 Task: Add an event with the title Second Webinar: Advanced Social Media Advertising, date '2023/10/16', time 7:50 AM to 9:50 AMand add a description: Throughout the PIP Discussion, an emphasis will be placed on fostering a positive and growth-oriented mindset. The employee will be encouraged to take ownership of their development, ask questions, and seek clarification when needed. The supervisor will provide support, encouragement, and guidance to help the employee succeed.Select event color  Tomato . Add location for the event as: Sofia, Bulgaria, logged in from the account softage.8@softage.netand send the event invitation to softage.5@softage.net and softage.6@softage.net. Set a reminder for the event Weekly on Sunday
Action: Mouse moved to (28, 91)
Screenshot: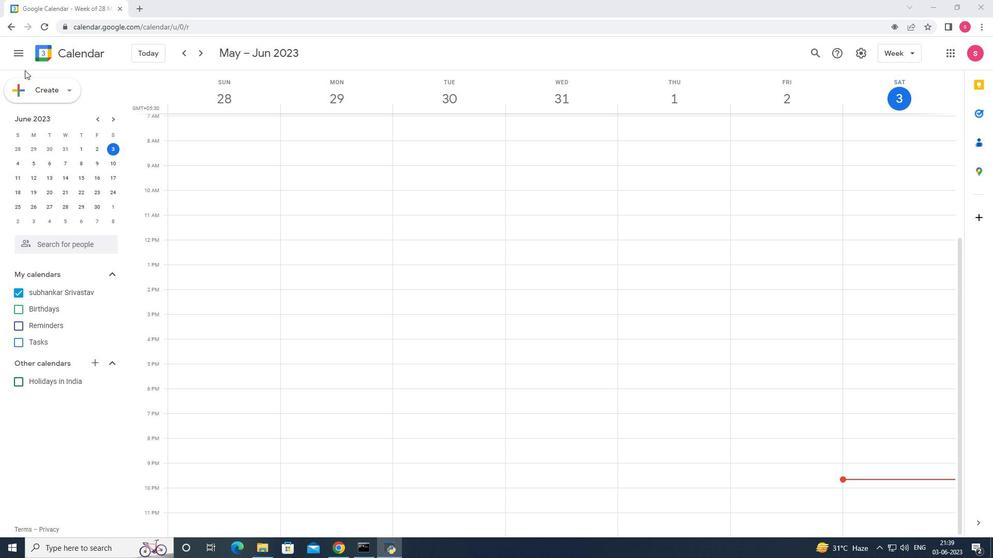 
Action: Mouse pressed left at (28, 91)
Screenshot: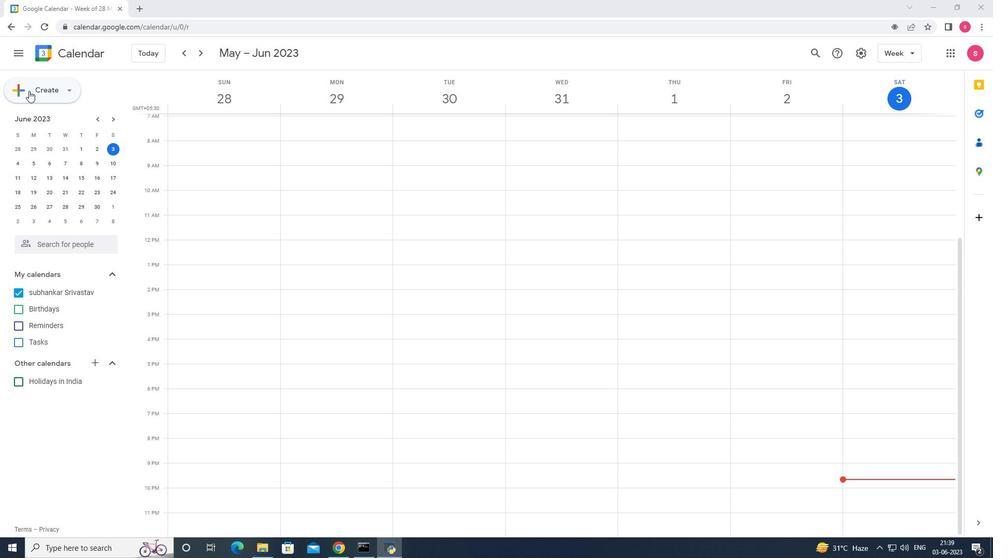
Action: Mouse moved to (44, 121)
Screenshot: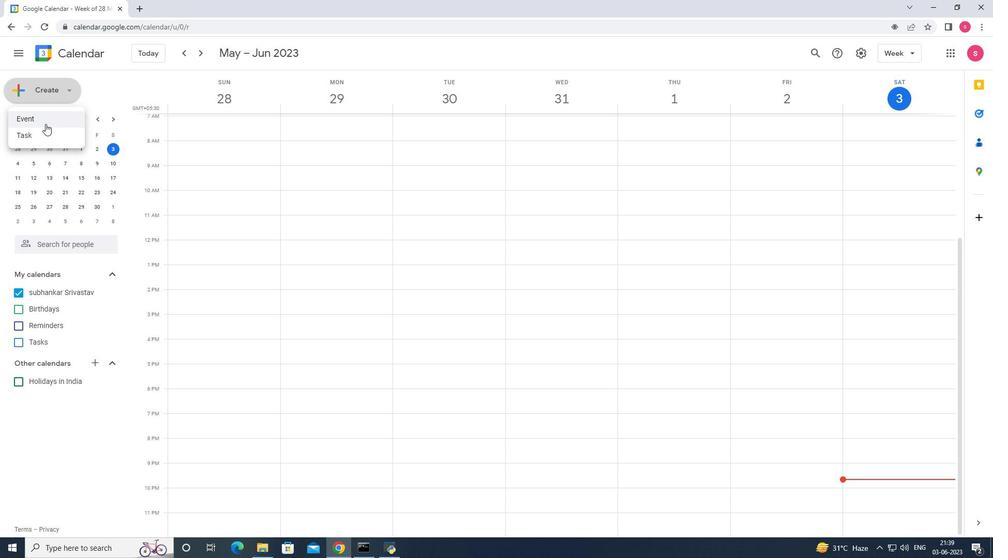 
Action: Mouse pressed left at (44, 121)
Screenshot: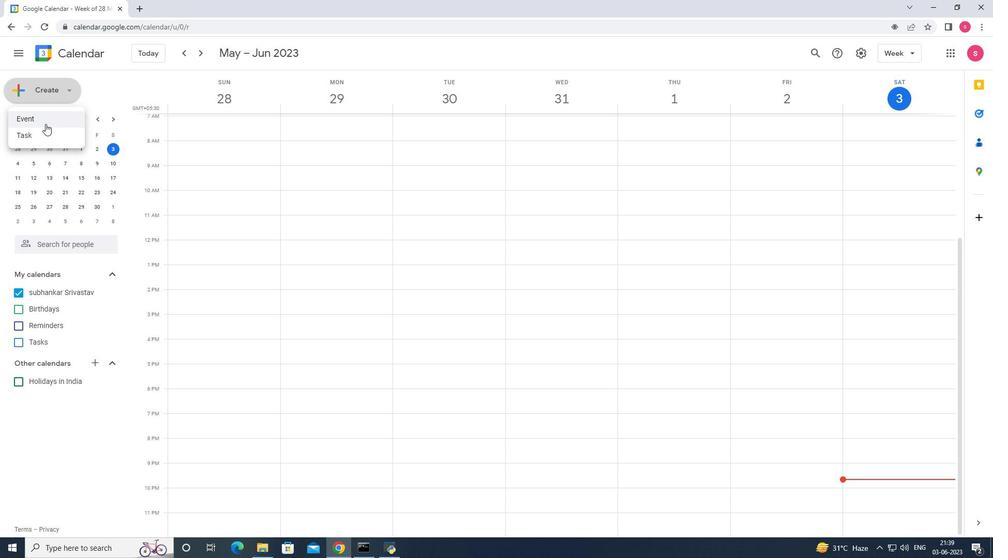 
Action: Mouse moved to (752, 475)
Screenshot: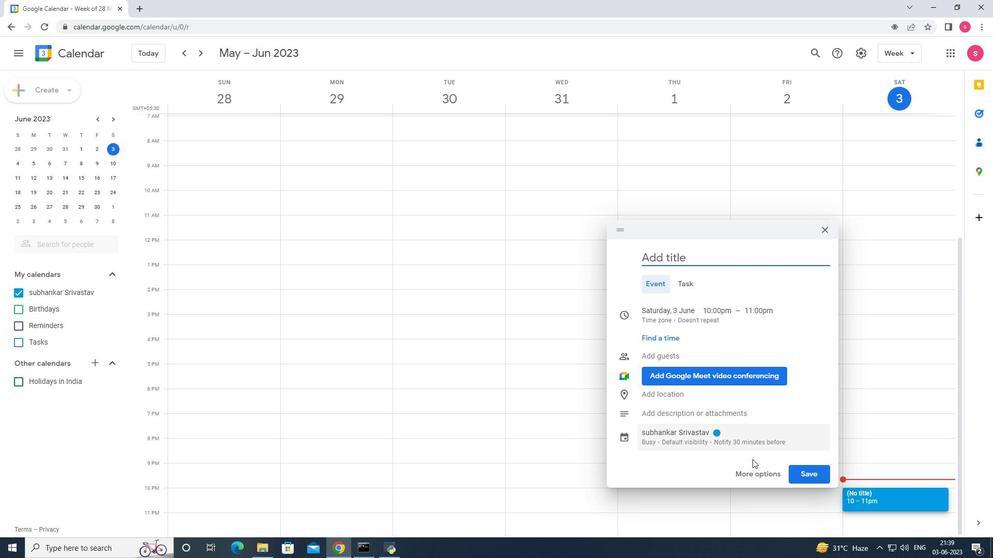 
Action: Mouse pressed left at (752, 475)
Screenshot: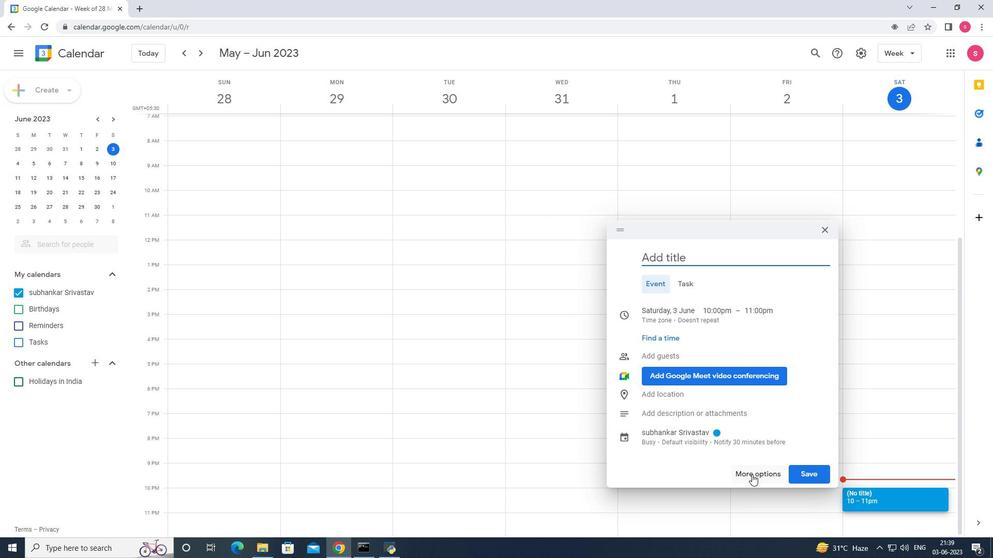 
Action: Mouse moved to (66, 59)
Screenshot: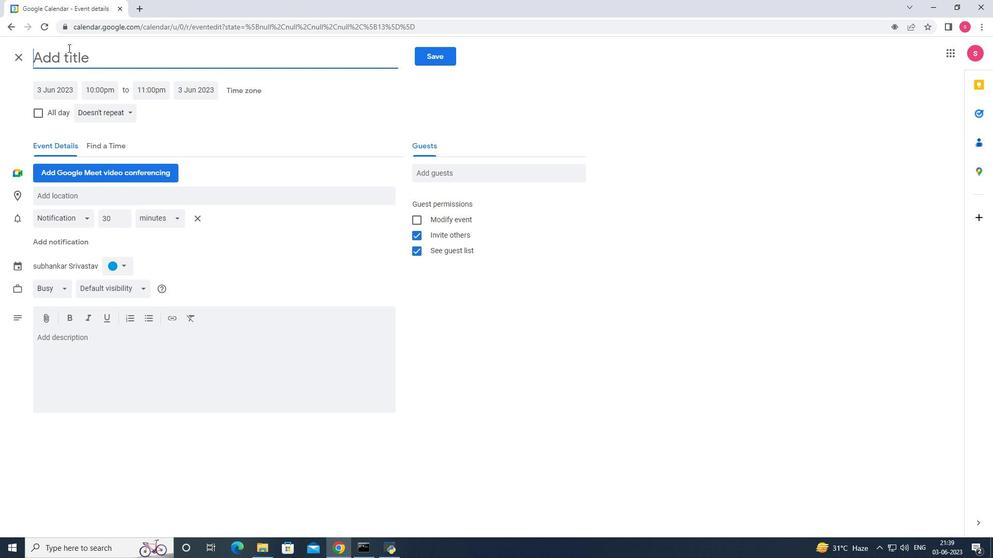 
Action: Mouse pressed left at (66, 59)
Screenshot: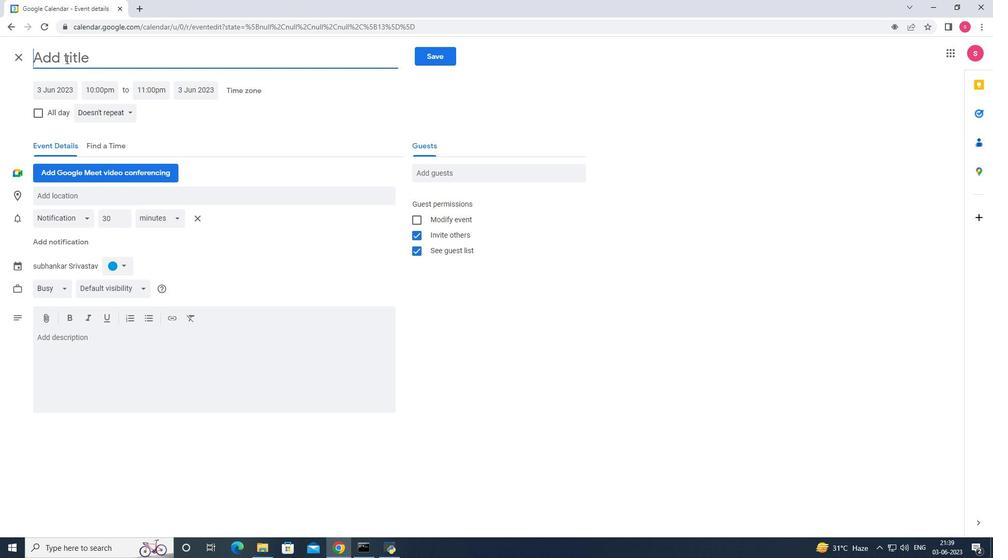 
Action: Key pressed <Key.shift_r>Second<Key.space><Key.shift_r>Webinar;<Key.backspace><Key.shift>:<Key.space><Key.shift_r>Advanced<Key.space>social<Key.space>
Screenshot: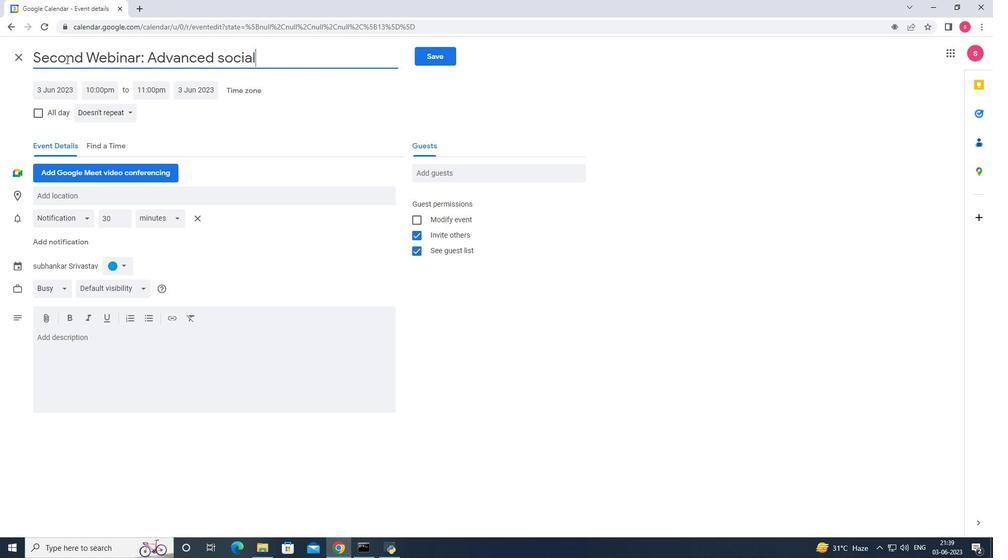 
Action: Mouse moved to (227, 61)
Screenshot: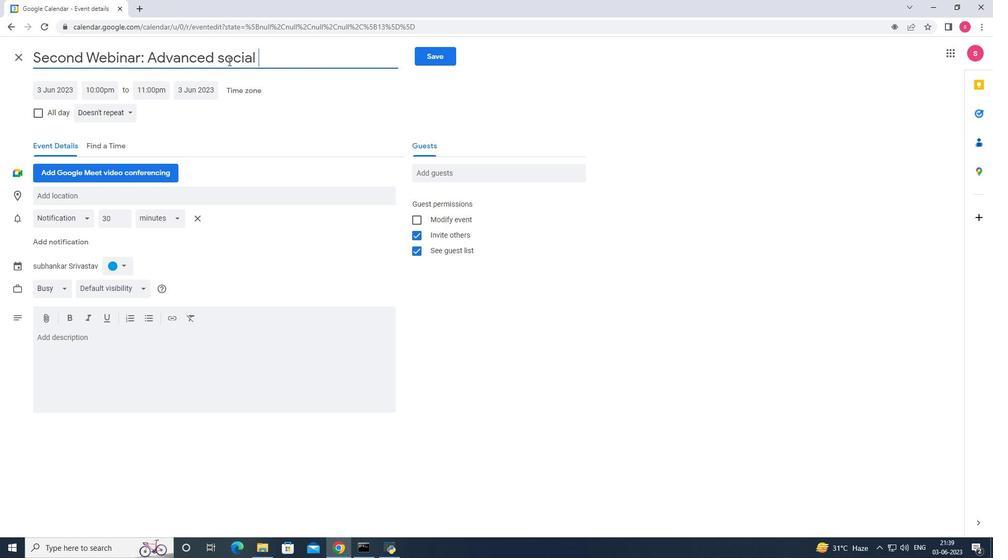 
Action: Mouse pressed left at (227, 61)
Screenshot: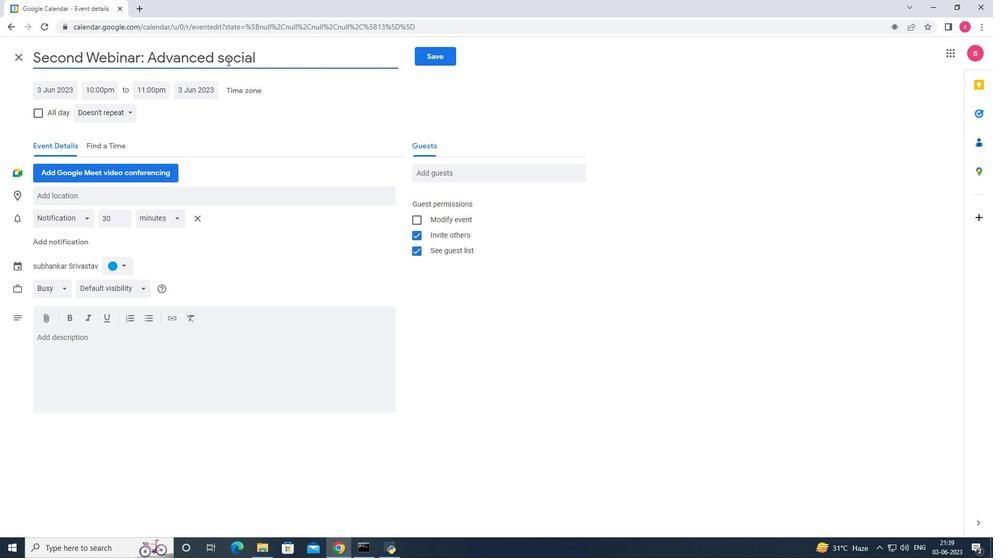 
Action: Mouse moved to (235, 60)
Screenshot: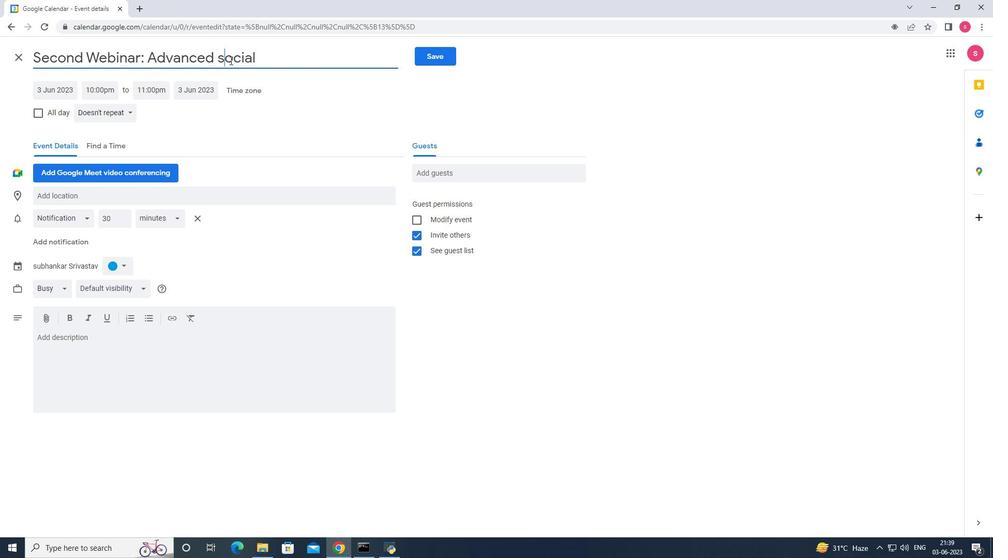 
Action: Key pressed <Key.backspace><Key.shift_r>S
Screenshot: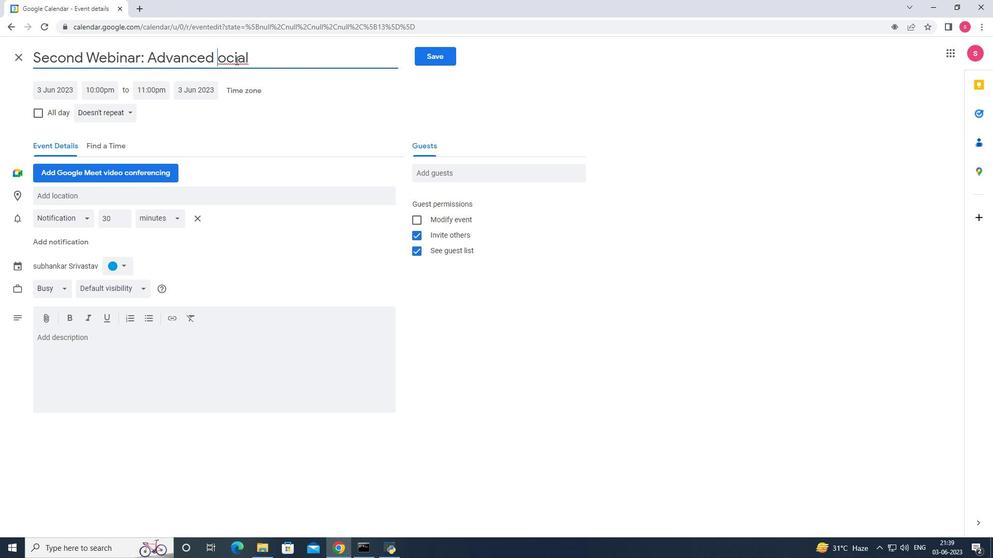 
Action: Mouse moved to (268, 59)
Screenshot: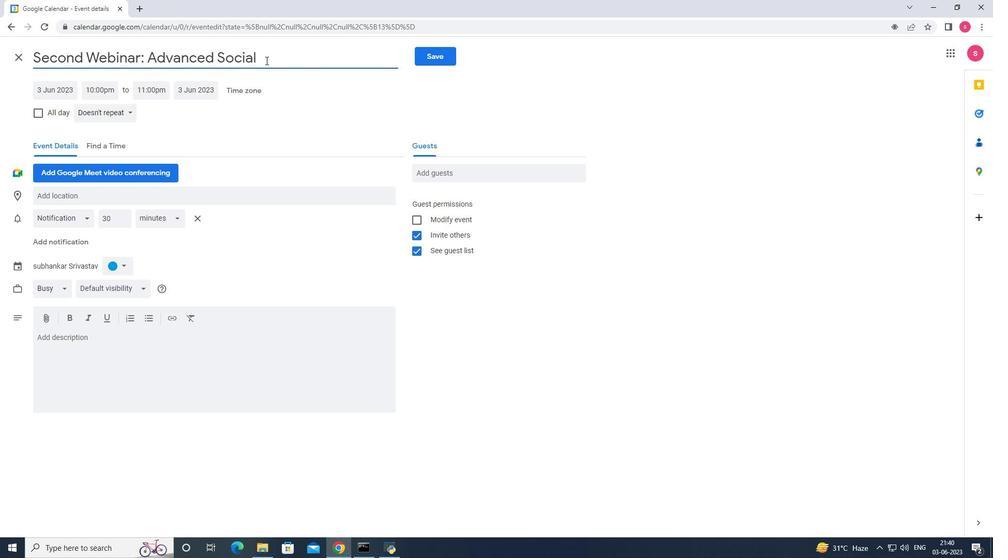 
Action: Mouse pressed left at (268, 59)
Screenshot: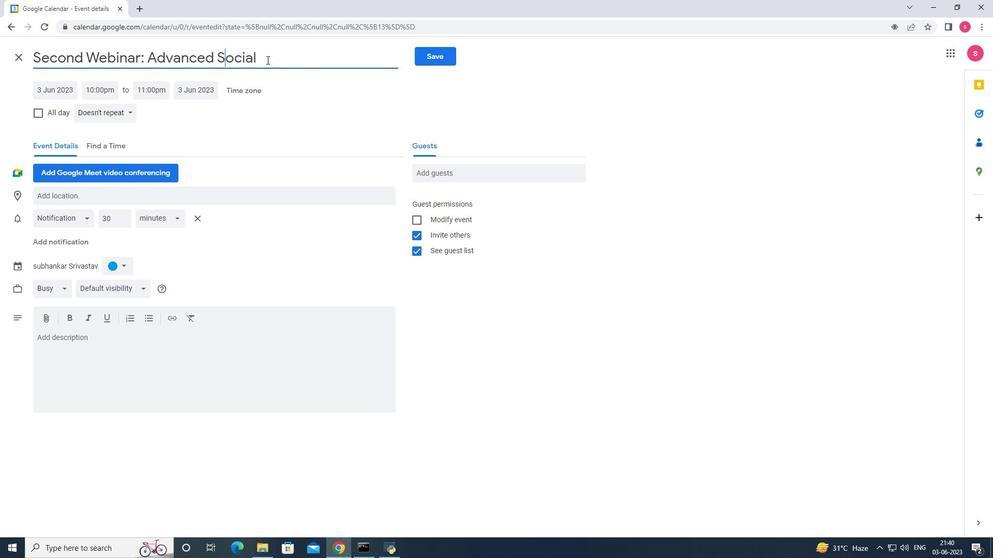 
Action: Key pressed <Key.shift>Media<Key.space><Key.shift_r>Advertising<Key.space>
Screenshot: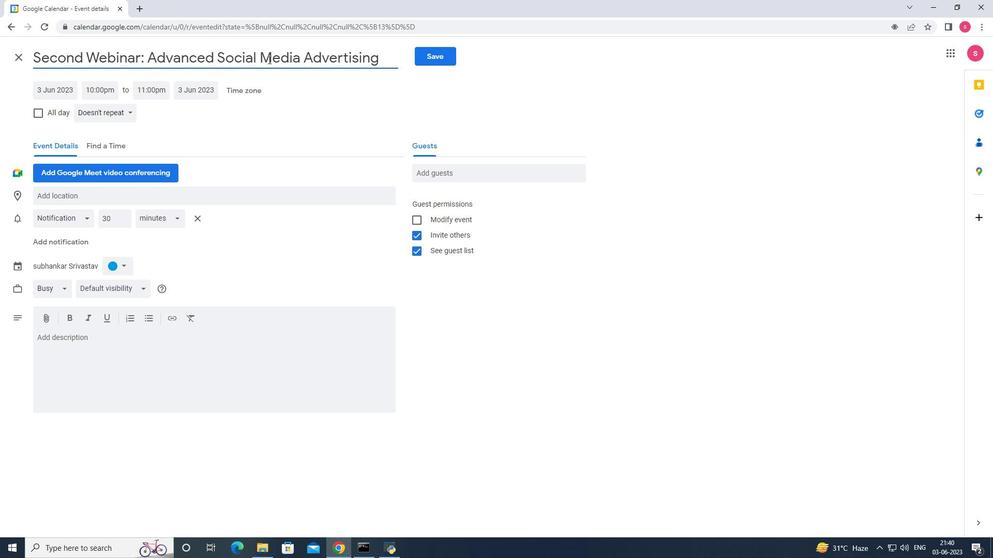 
Action: Mouse moved to (225, 137)
Screenshot: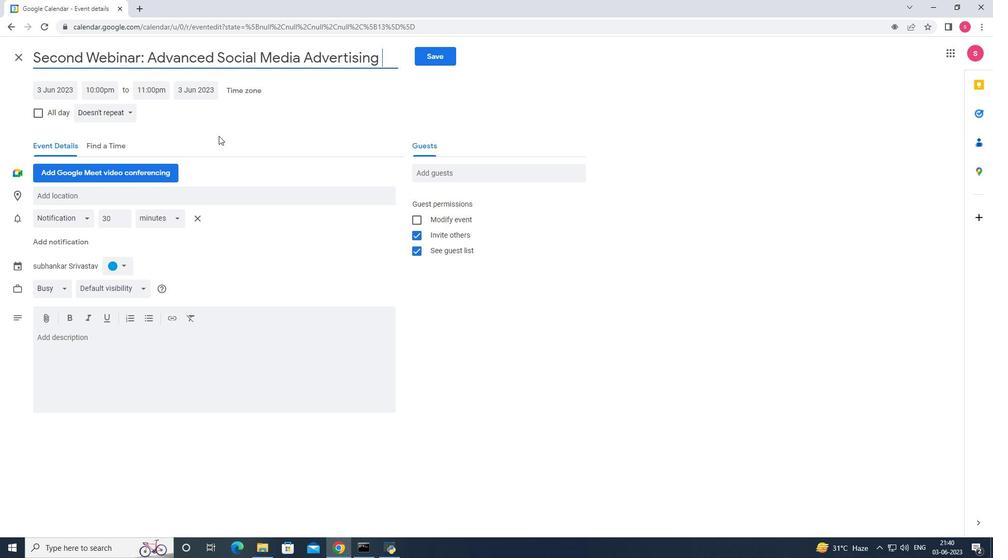 
Action: Mouse pressed left at (225, 137)
Screenshot: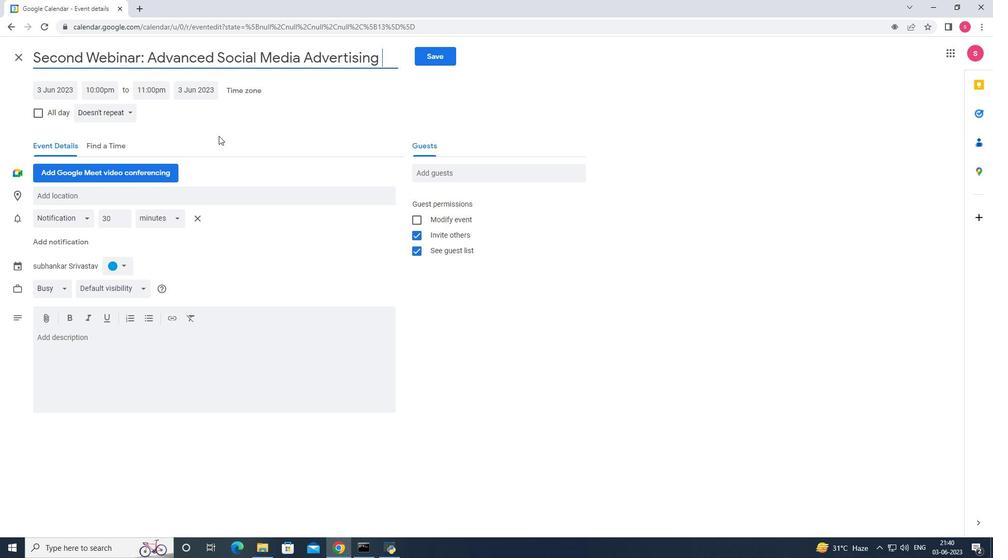 
Action: Mouse moved to (58, 92)
Screenshot: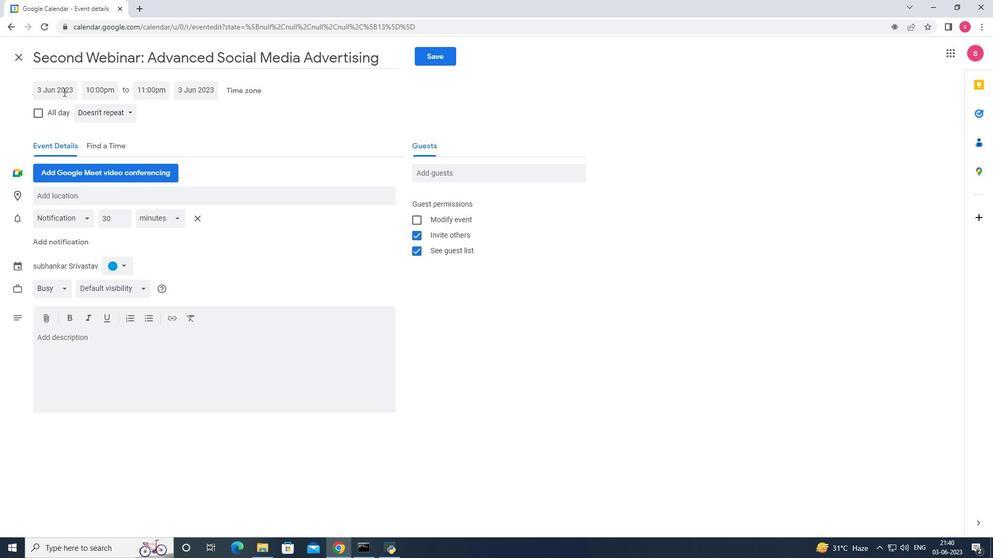 
Action: Mouse pressed left at (58, 92)
Screenshot: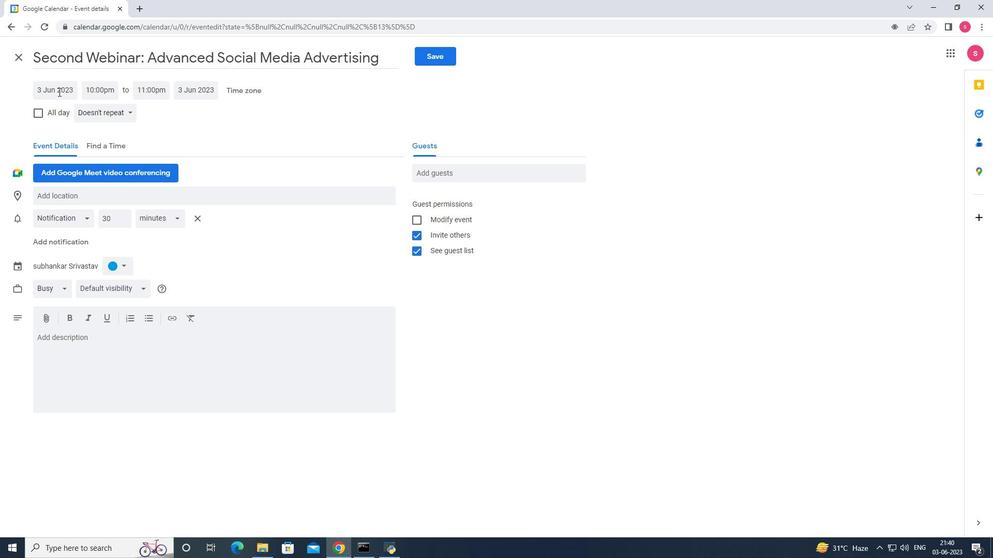 
Action: Mouse moved to (161, 113)
Screenshot: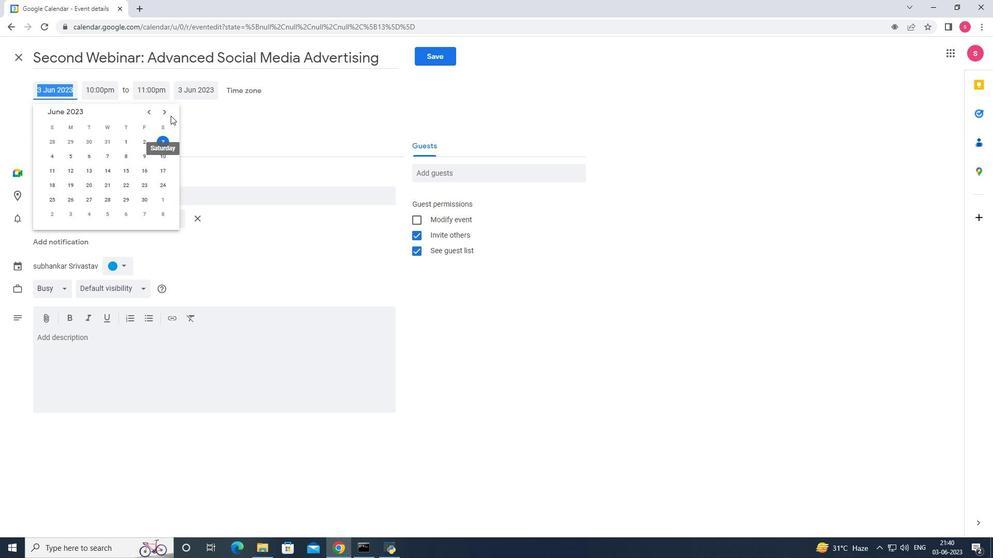 
Action: Mouse pressed left at (161, 113)
Screenshot: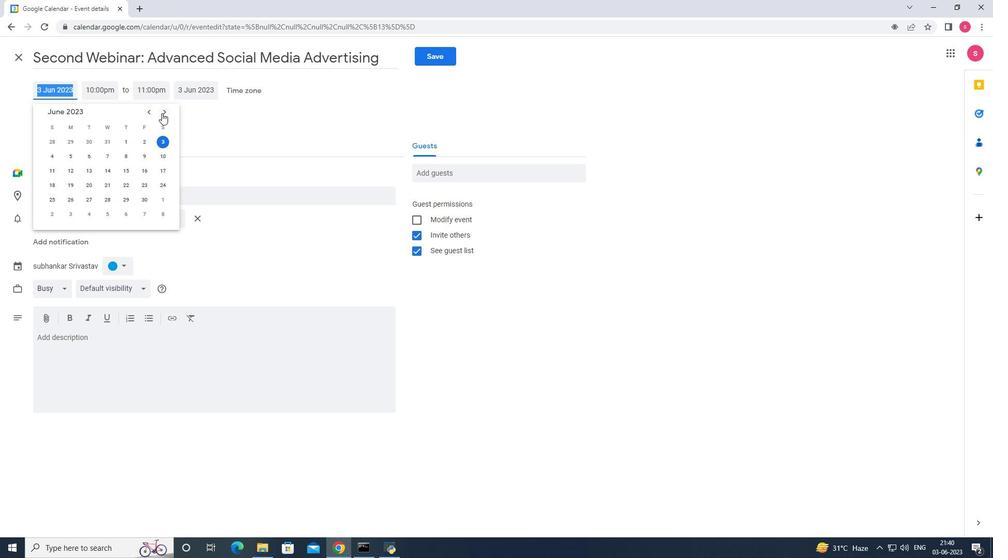 
Action: Mouse pressed left at (161, 113)
Screenshot: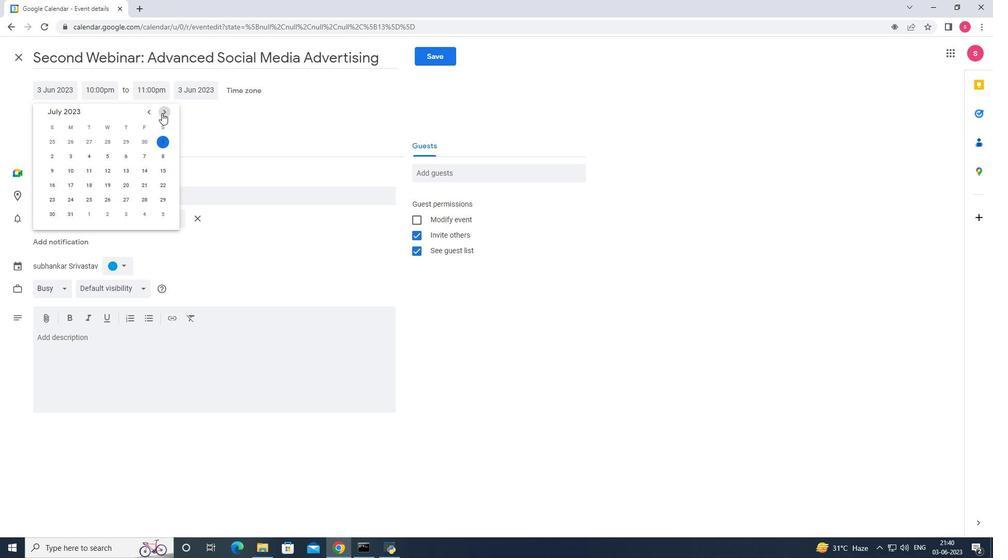 
Action: Mouse moved to (160, 112)
Screenshot: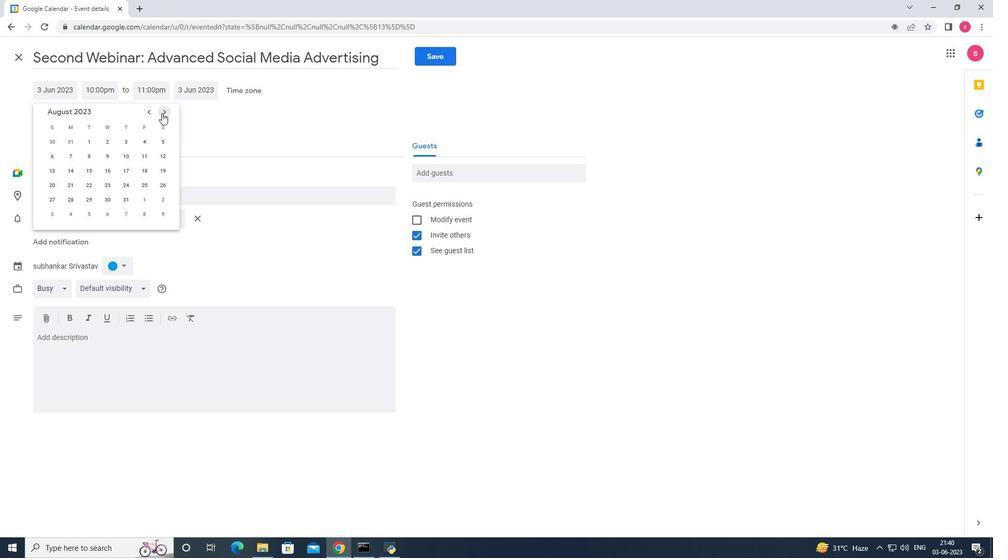 
Action: Mouse pressed left at (160, 112)
Screenshot: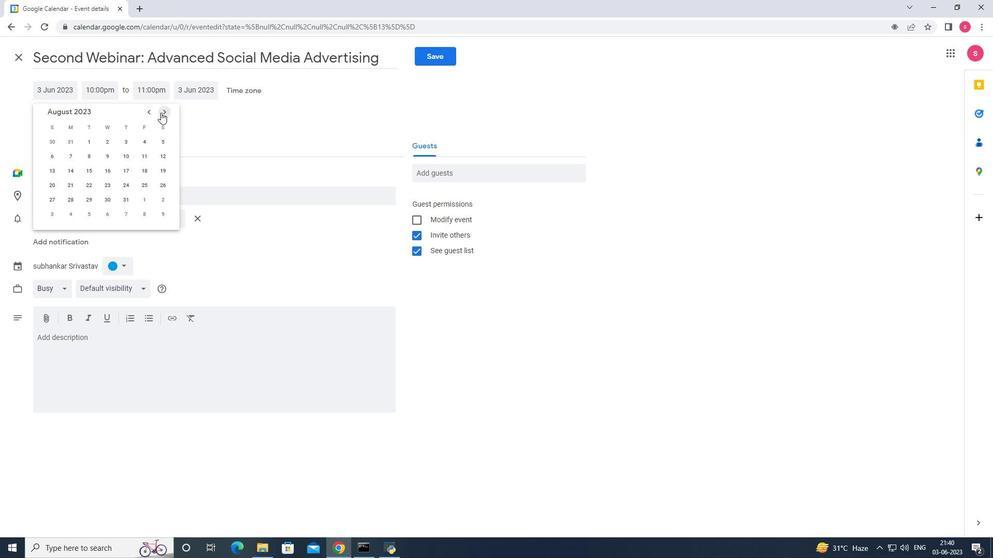 
Action: Mouse pressed left at (160, 112)
Screenshot: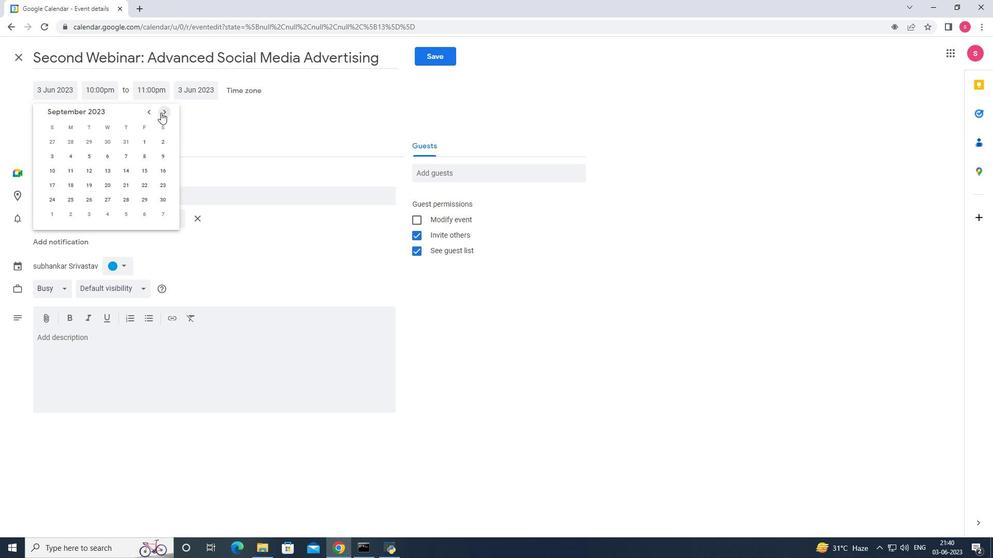 
Action: Mouse moved to (67, 170)
Screenshot: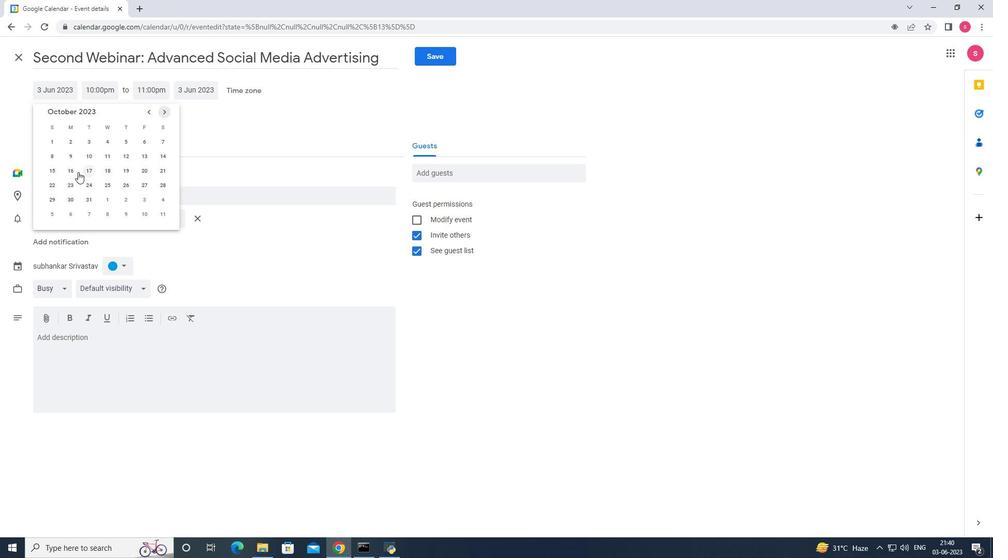 
Action: Mouse pressed left at (67, 170)
Screenshot: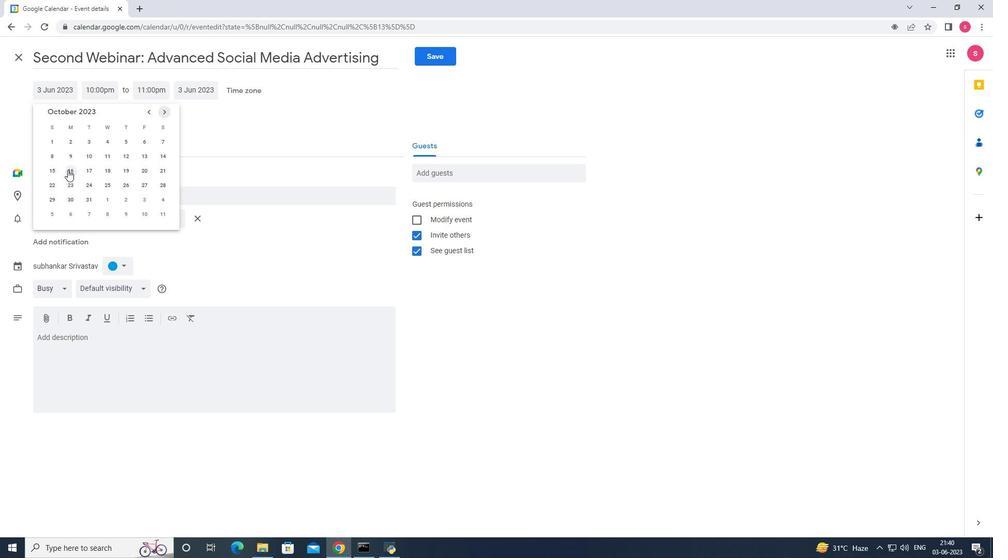 
Action: Mouse moved to (101, 87)
Screenshot: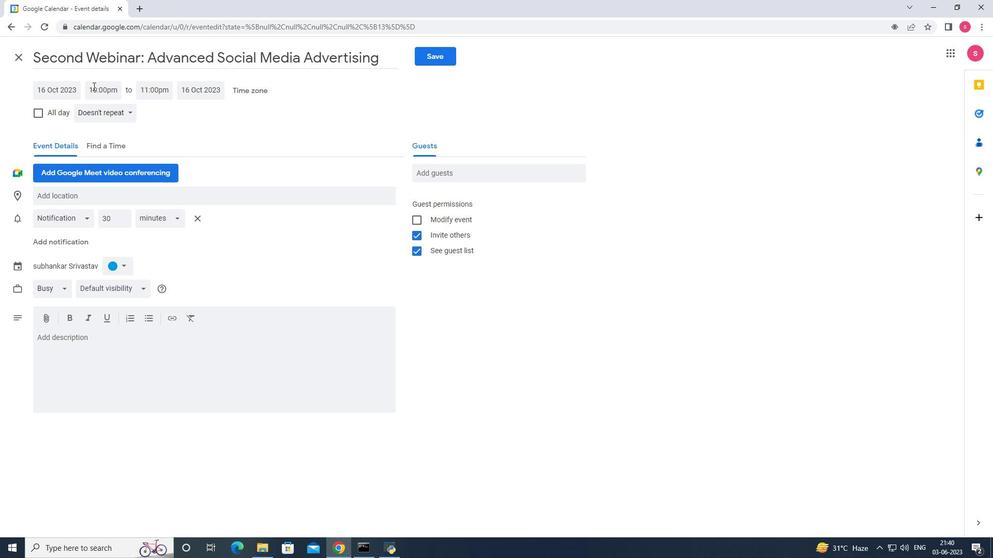 
Action: Mouse pressed left at (101, 87)
Screenshot: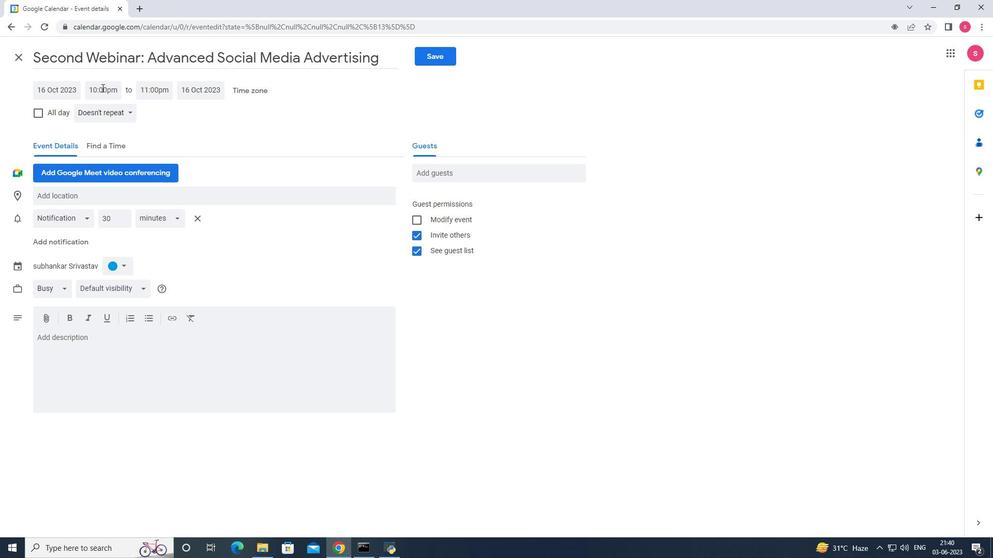 
Action: Mouse moved to (125, 145)
Screenshot: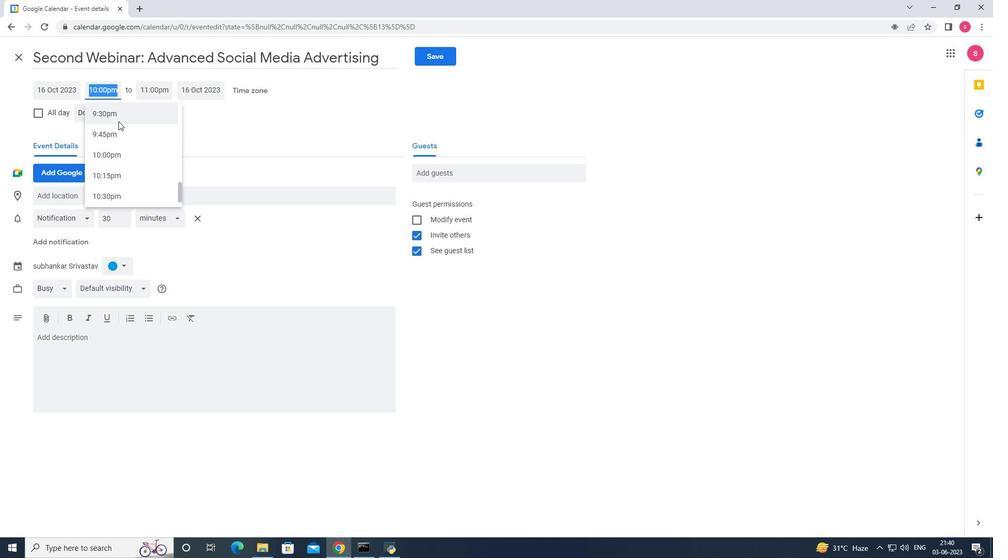 
Action: Mouse scrolled (125, 145) with delta (0, 0)
Screenshot: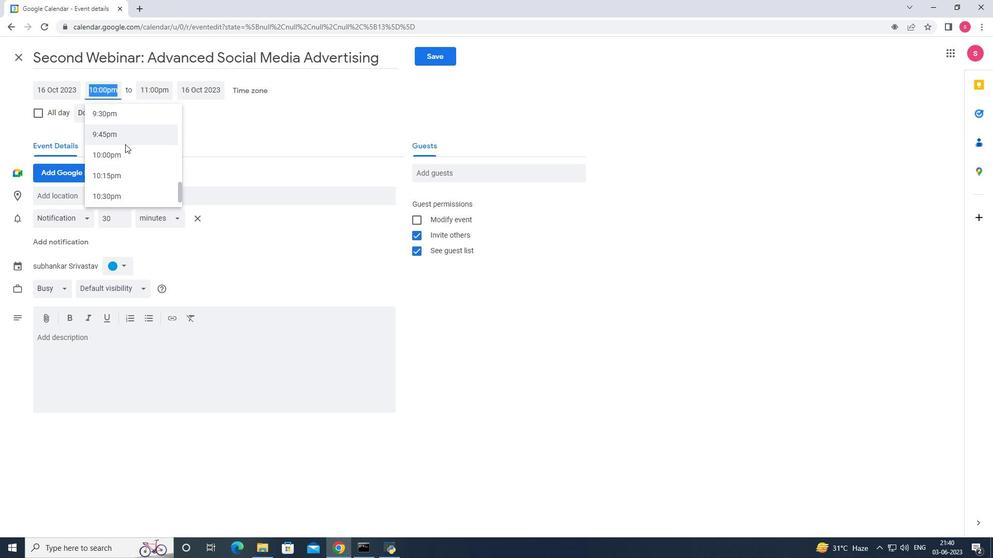 
Action: Mouse scrolled (125, 145) with delta (0, 0)
Screenshot: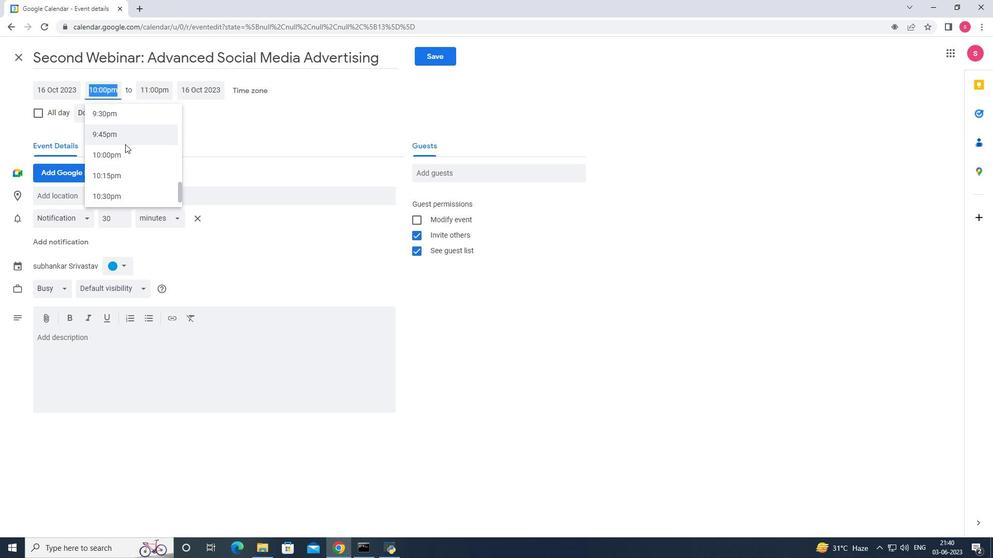 
Action: Mouse scrolled (125, 145) with delta (0, 0)
Screenshot: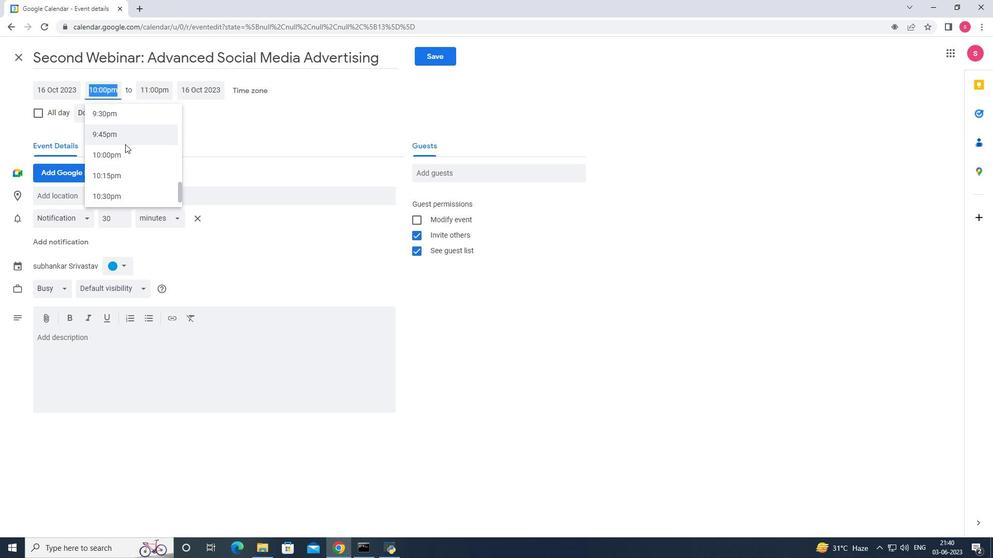 
Action: Mouse scrolled (125, 145) with delta (0, 0)
Screenshot: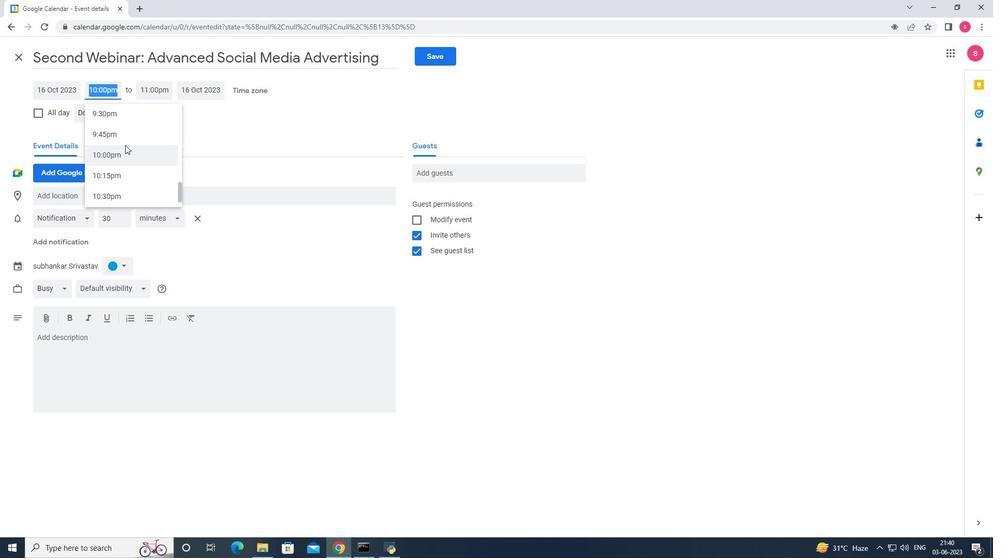 
Action: Mouse scrolled (125, 145) with delta (0, 0)
Screenshot: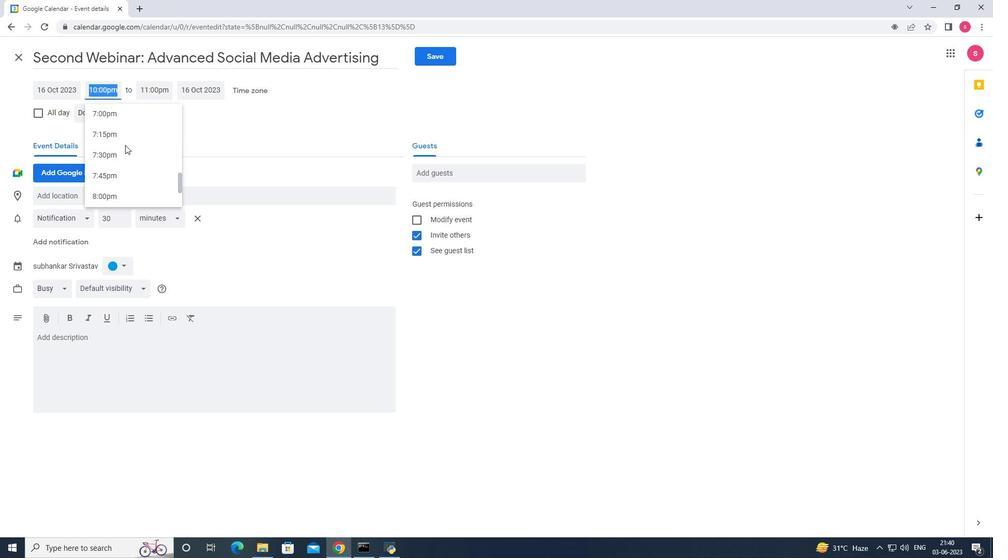 
Action: Mouse scrolled (125, 145) with delta (0, 0)
Screenshot: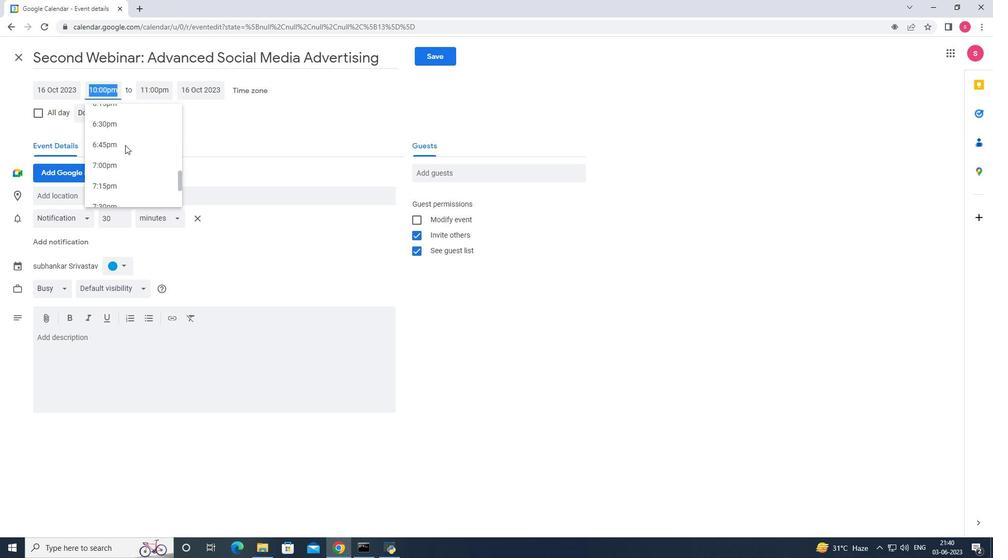 
Action: Mouse scrolled (125, 145) with delta (0, 0)
Screenshot: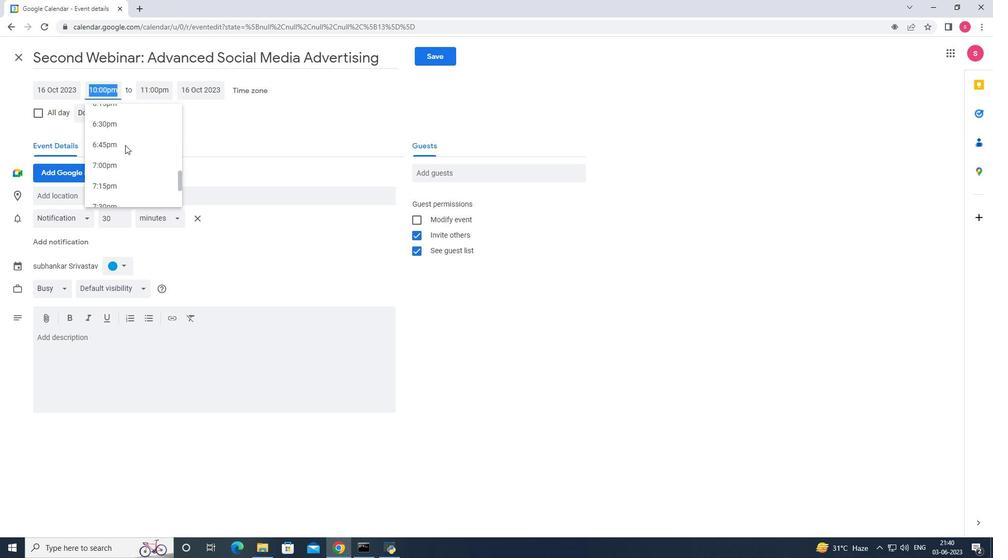 
Action: Mouse scrolled (125, 145) with delta (0, 0)
Screenshot: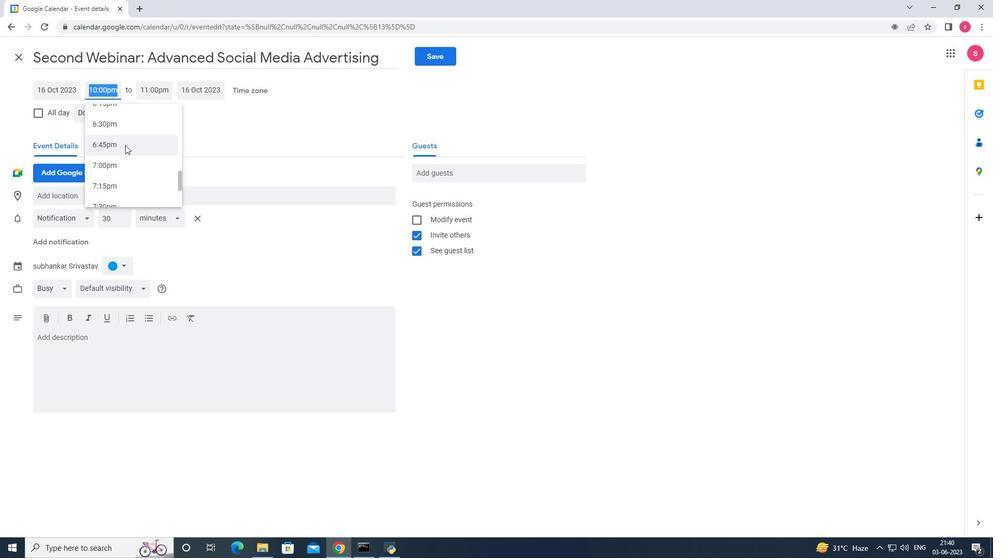 
Action: Mouse moved to (138, 173)
Screenshot: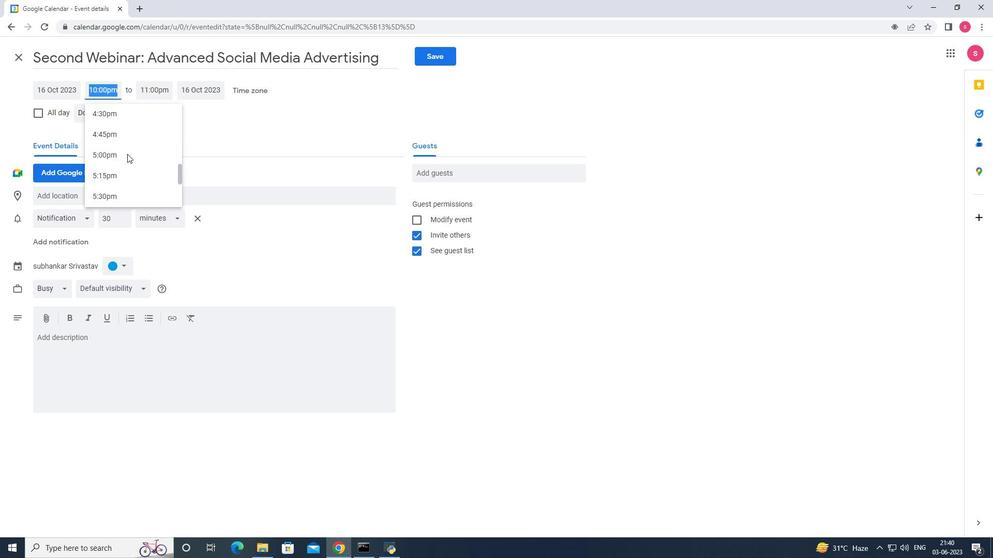 
Action: Mouse scrolled (138, 173) with delta (0, 0)
Screenshot: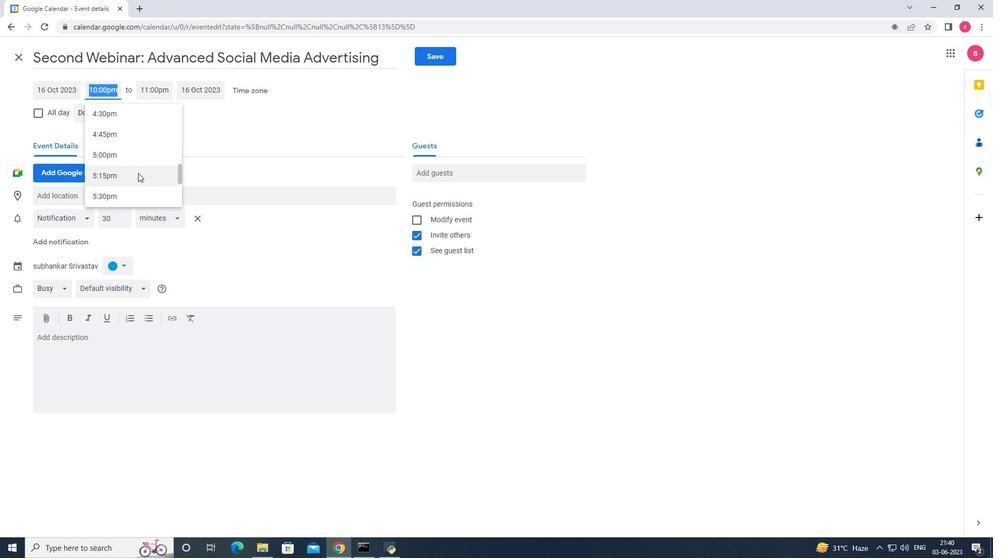 
Action: Mouse scrolled (138, 173) with delta (0, 0)
Screenshot: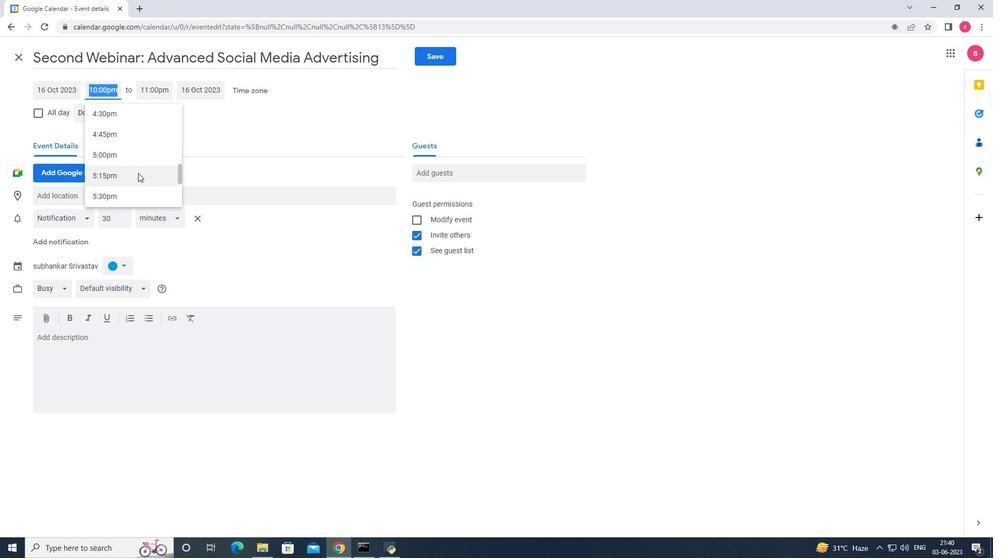 
Action: Mouse scrolled (138, 173) with delta (0, 0)
Screenshot: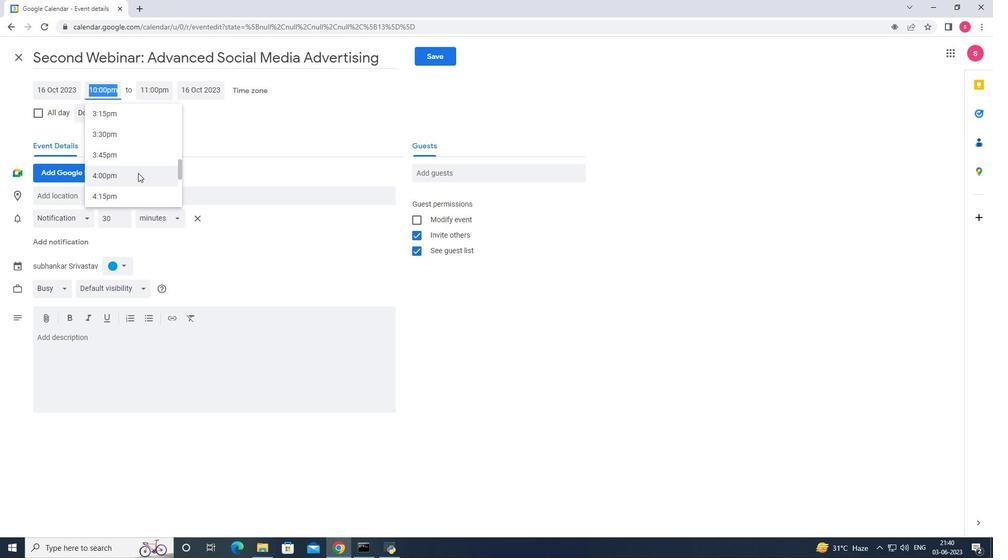 
Action: Mouse scrolled (138, 173) with delta (0, 0)
Screenshot: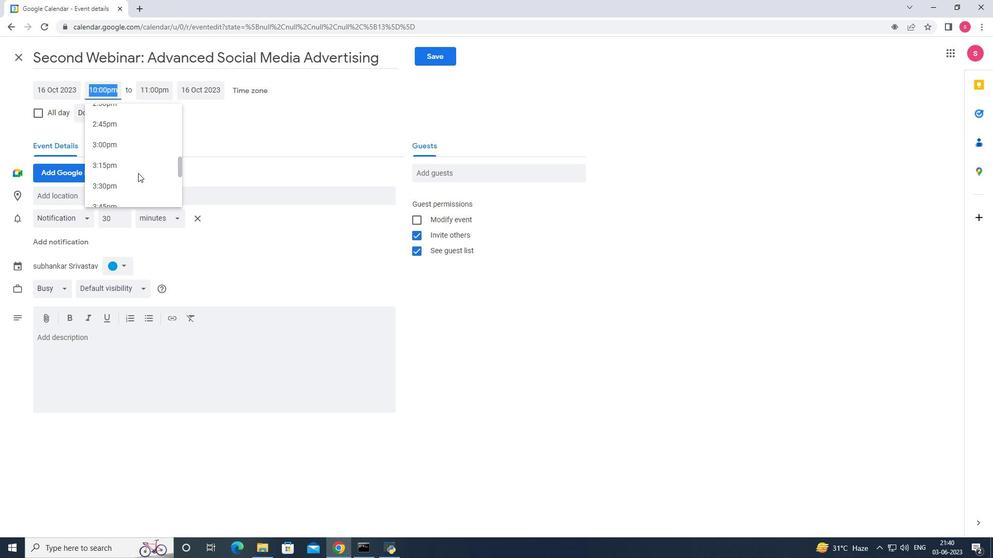 
Action: Mouse scrolled (138, 173) with delta (0, 0)
Screenshot: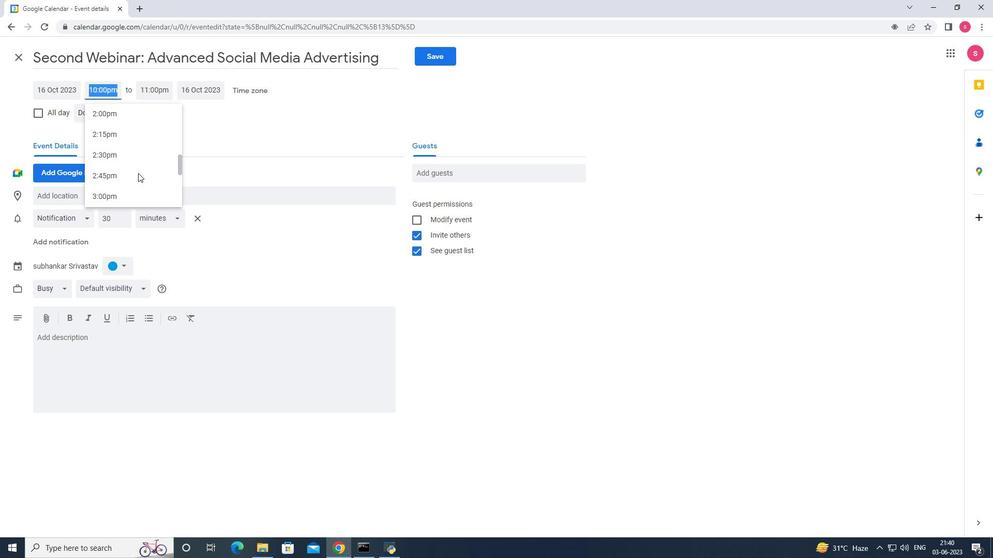 
Action: Mouse scrolled (138, 173) with delta (0, 0)
Screenshot: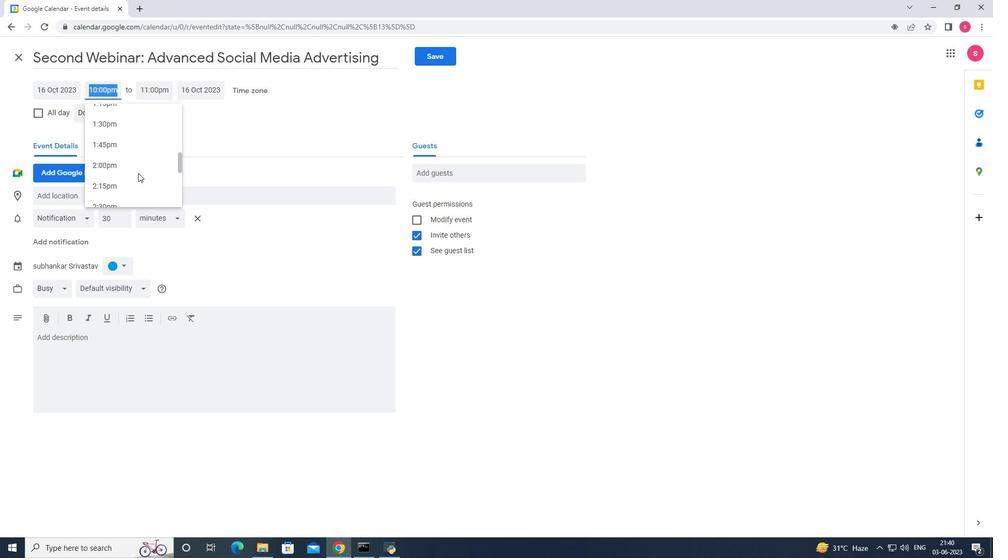 
Action: Mouse scrolled (138, 173) with delta (0, 0)
Screenshot: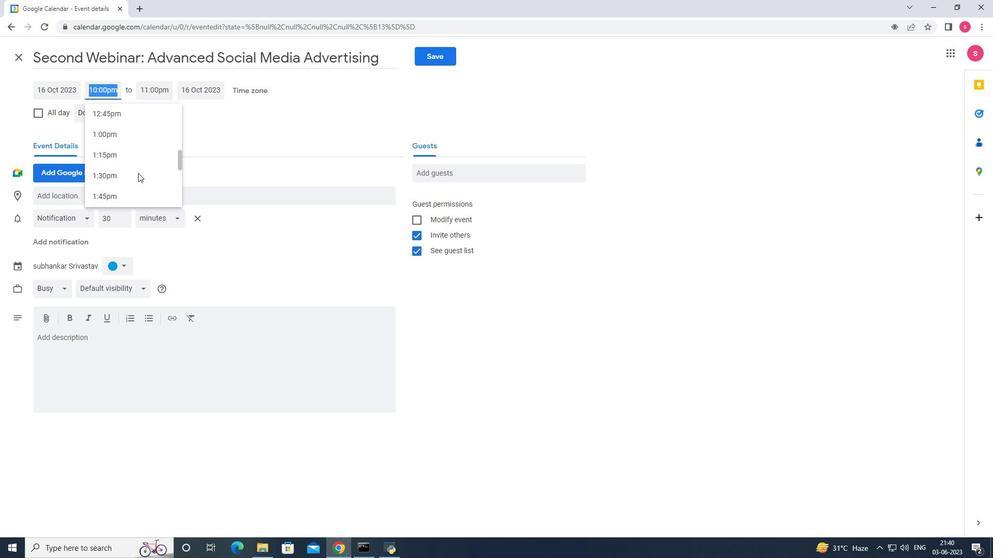 
Action: Mouse scrolled (138, 173) with delta (0, 0)
Screenshot: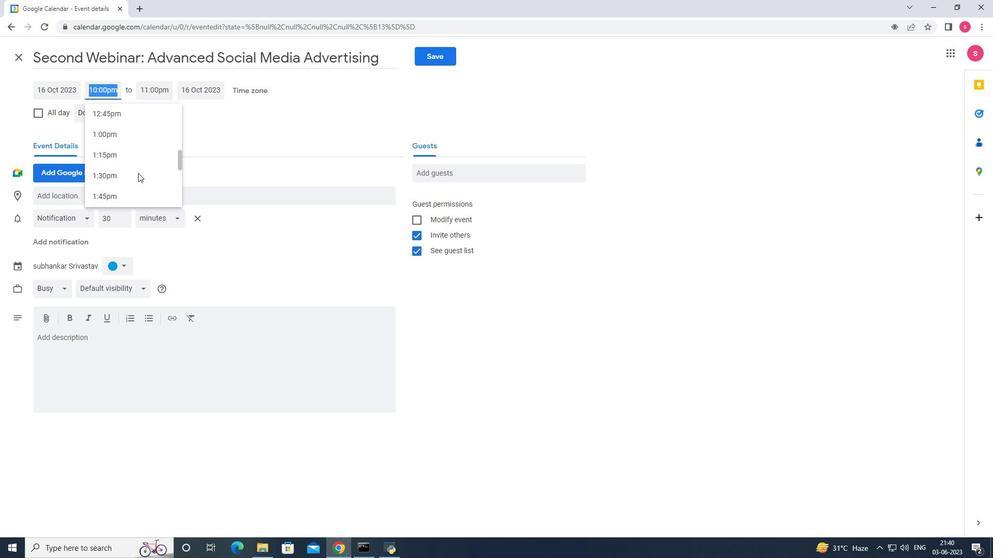 
Action: Mouse scrolled (138, 173) with delta (0, 0)
Screenshot: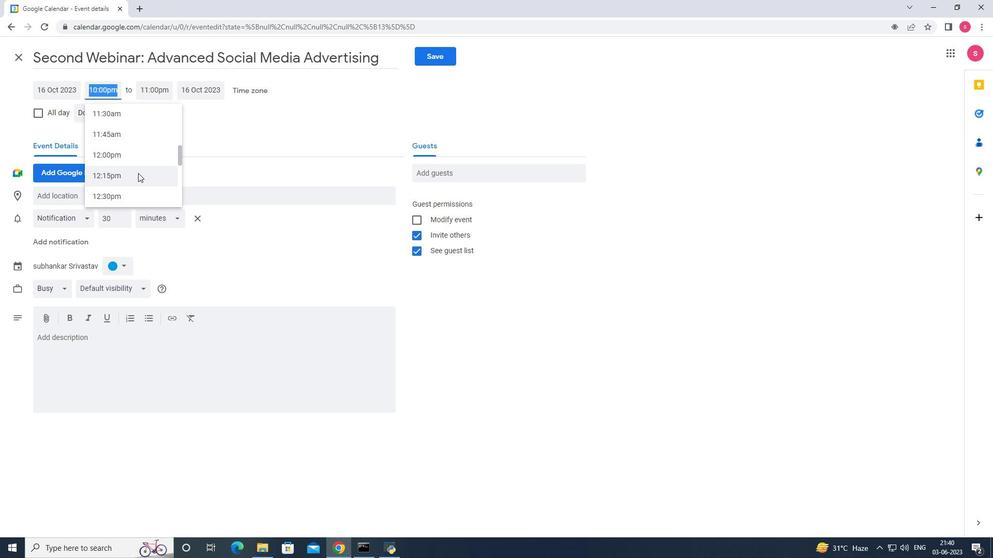
Action: Mouse scrolled (138, 173) with delta (0, 0)
Screenshot: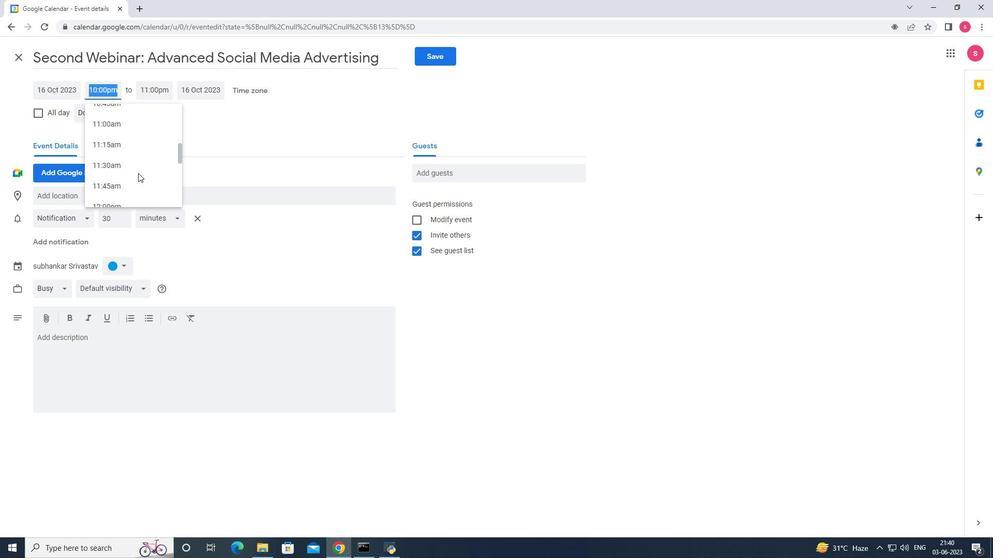 
Action: Mouse scrolled (138, 173) with delta (0, 0)
Screenshot: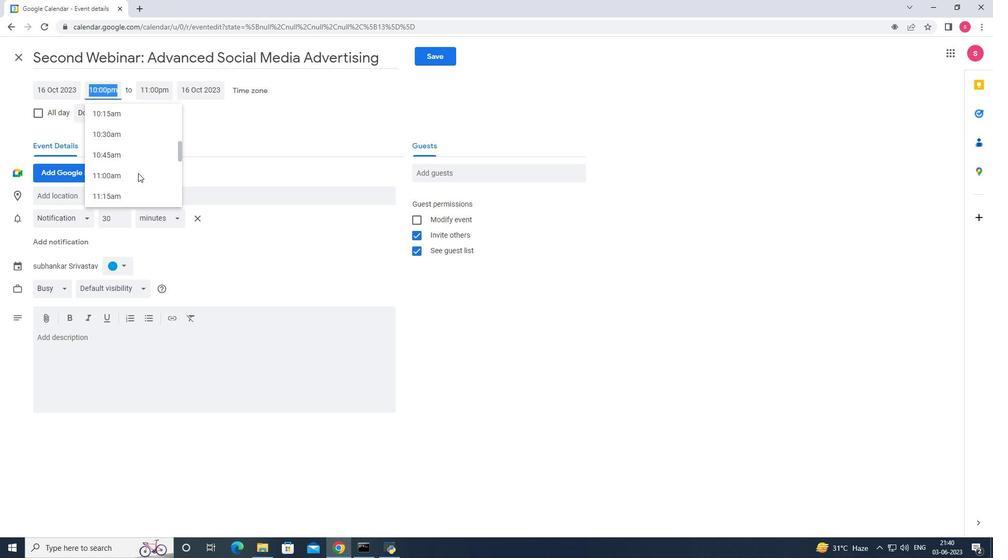 
Action: Mouse scrolled (138, 173) with delta (0, 0)
Screenshot: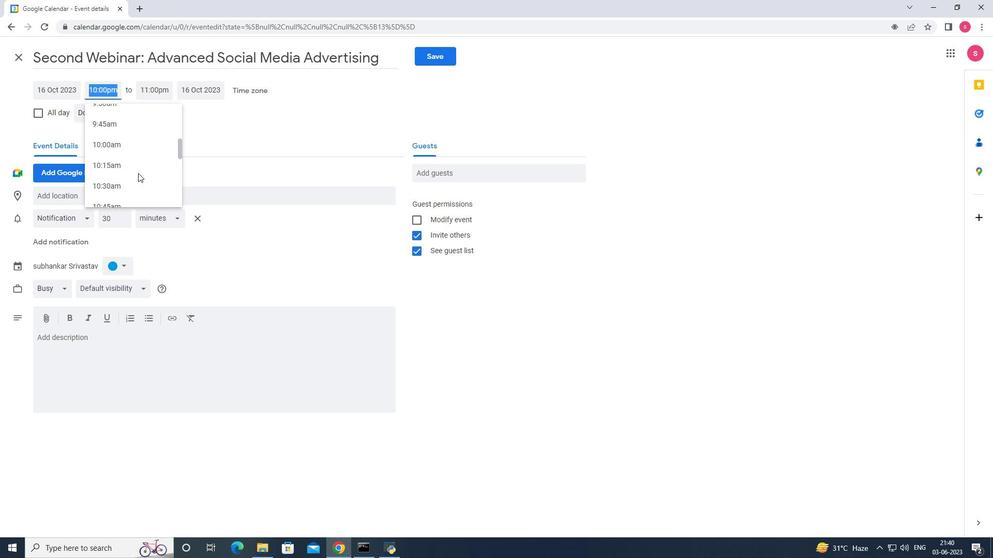 
Action: Mouse scrolled (138, 173) with delta (0, 0)
Screenshot: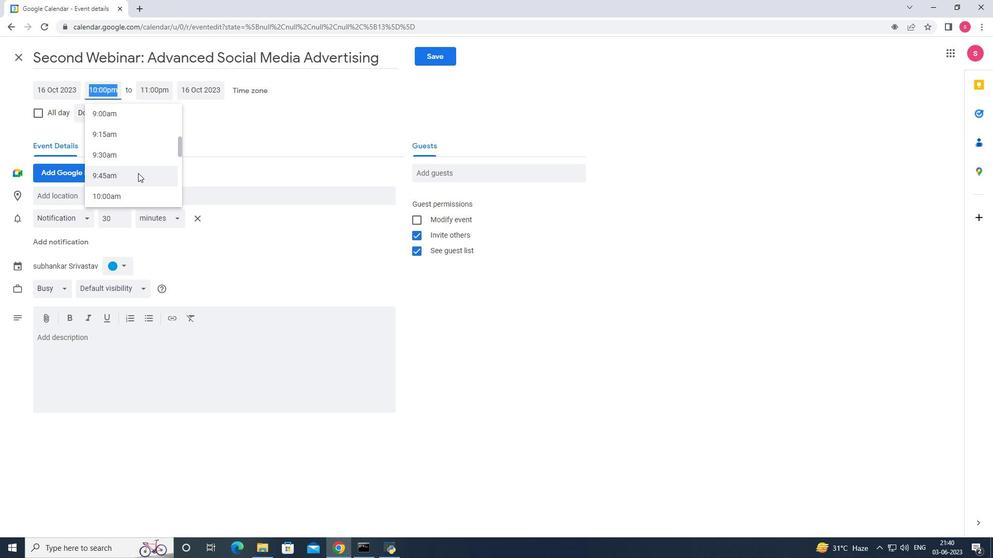 
Action: Mouse scrolled (138, 173) with delta (0, 0)
Screenshot: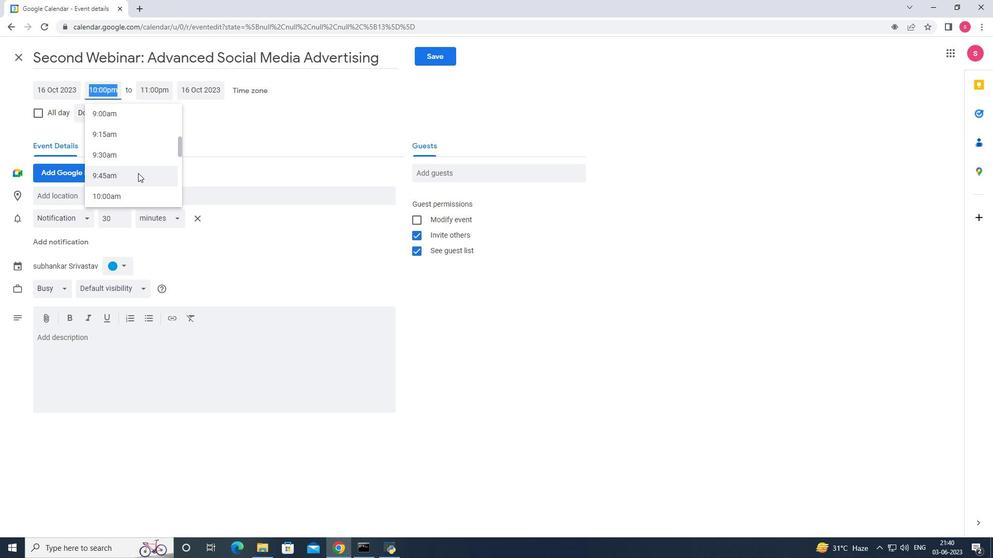 
Action: Mouse scrolled (138, 173) with delta (0, 0)
Screenshot: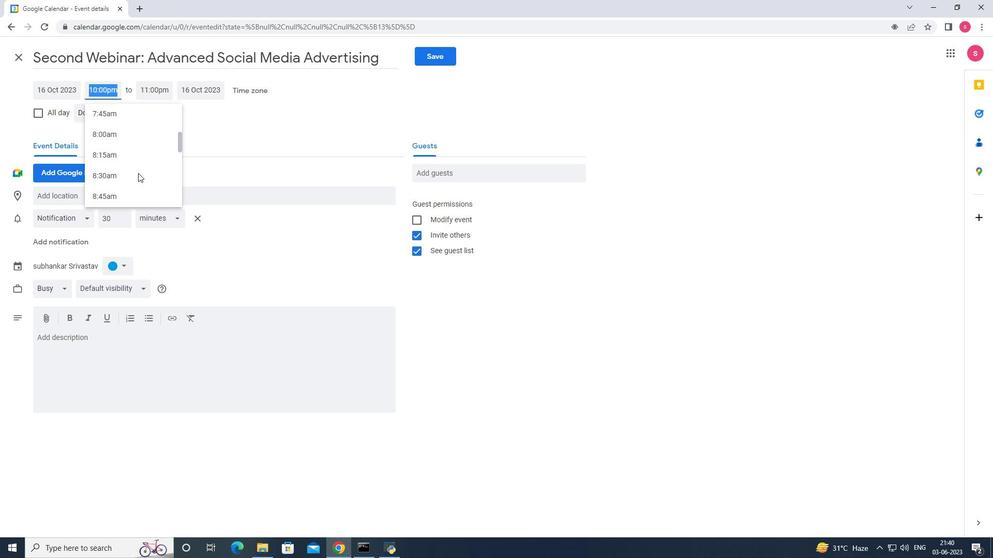 
Action: Mouse moved to (116, 162)
Screenshot: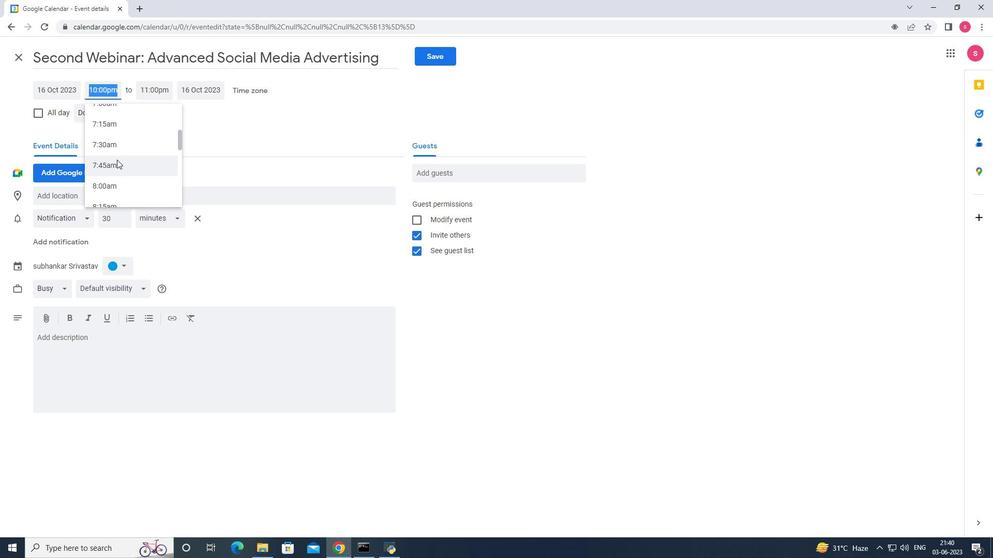 
Action: Mouse pressed left at (116, 162)
Screenshot: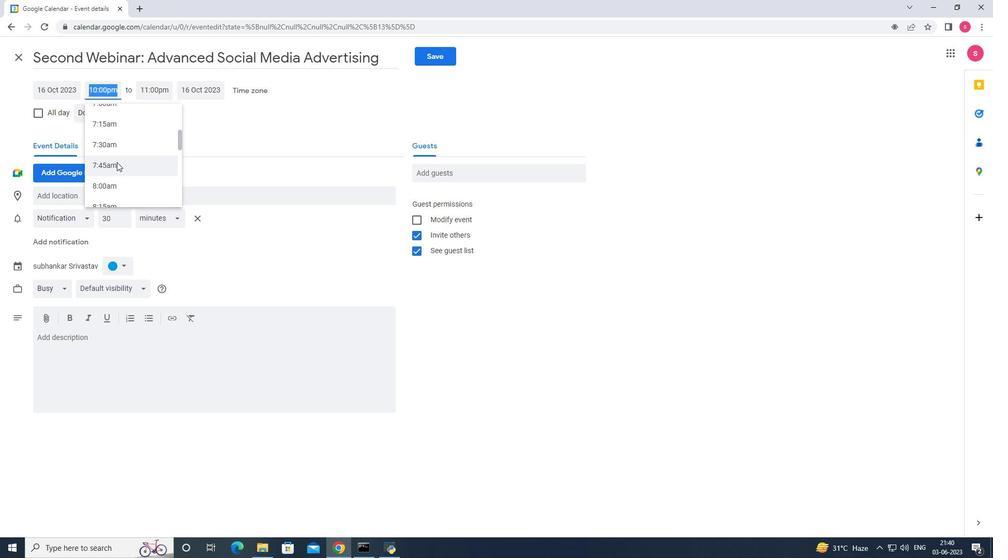 
Action: Mouse moved to (103, 90)
Screenshot: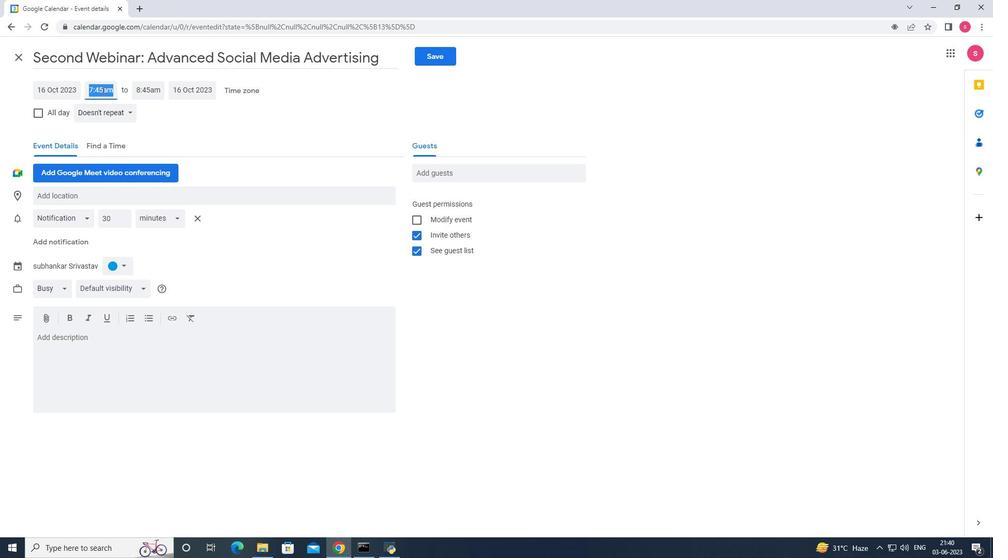 
Action: Mouse pressed left at (103, 90)
Screenshot: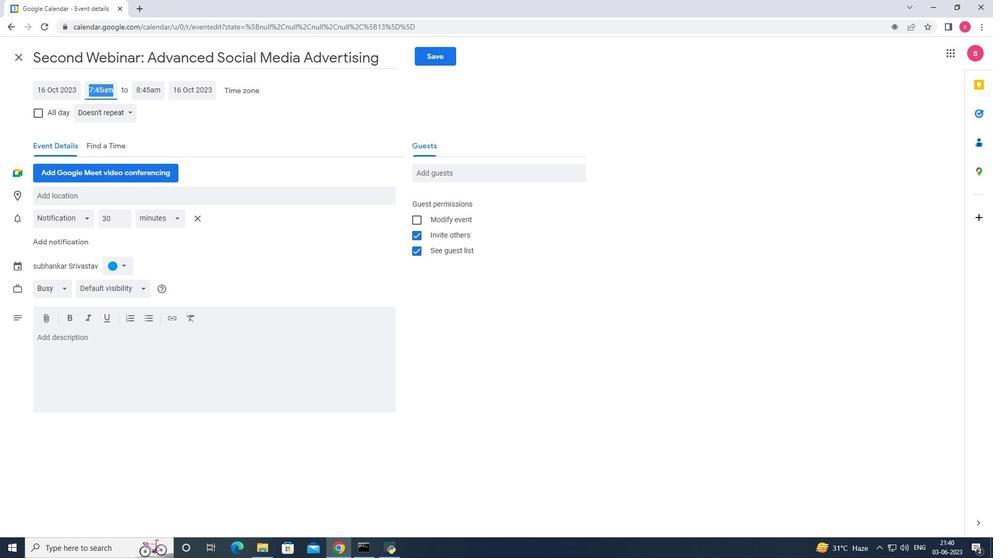 
Action: Mouse moved to (107, 89)
Screenshot: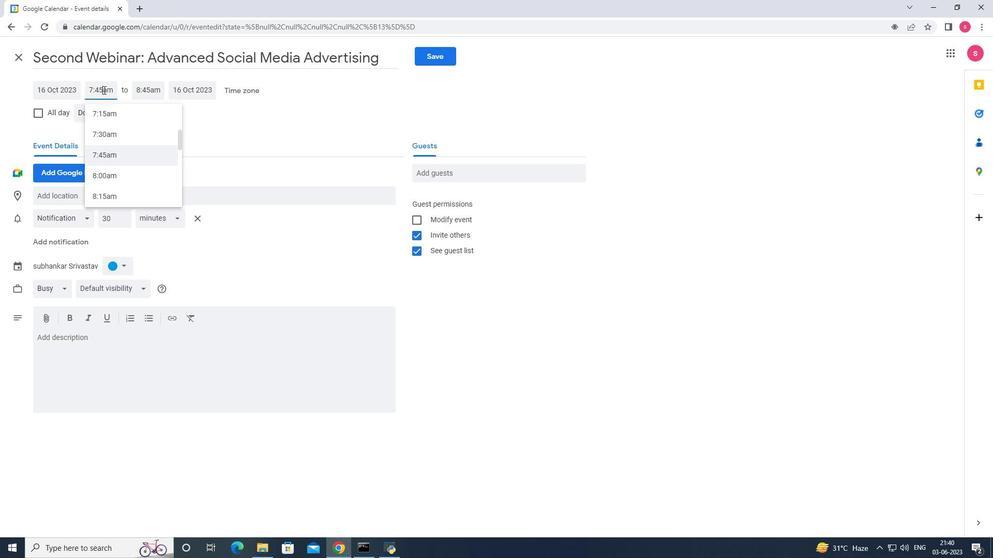 
Action: Key pressed <Key.backspace><Key.backspace>50
Screenshot: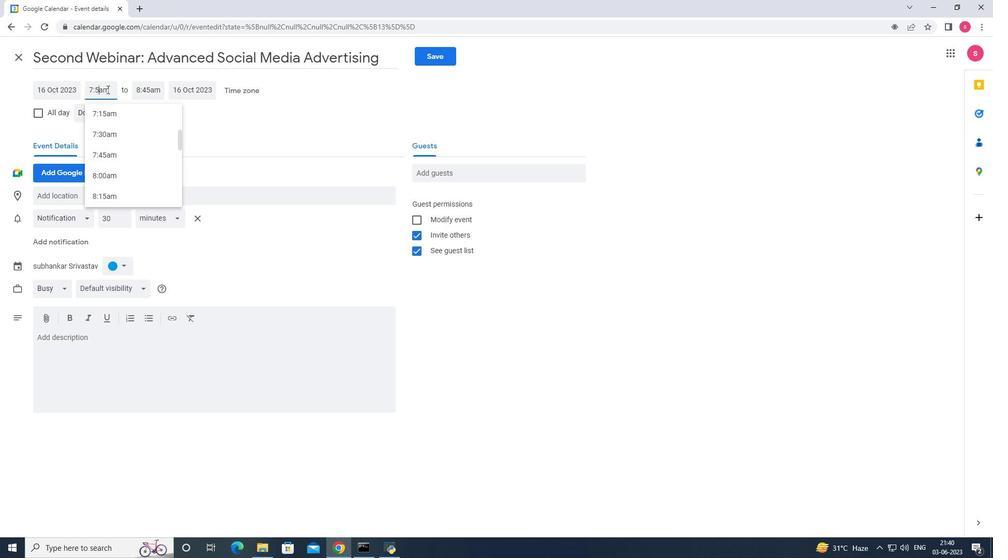 
Action: Mouse moved to (154, 89)
Screenshot: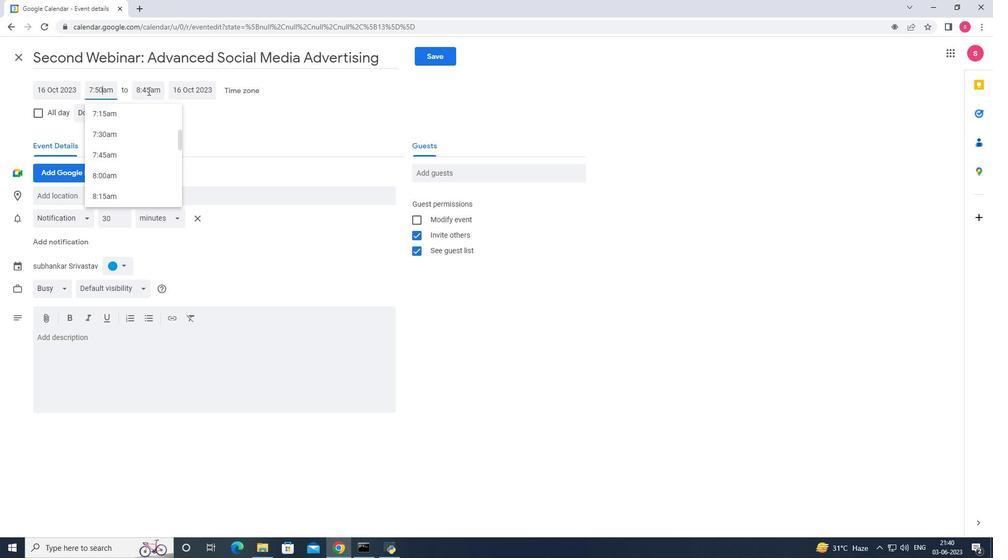 
Action: Mouse pressed left at (154, 89)
Screenshot: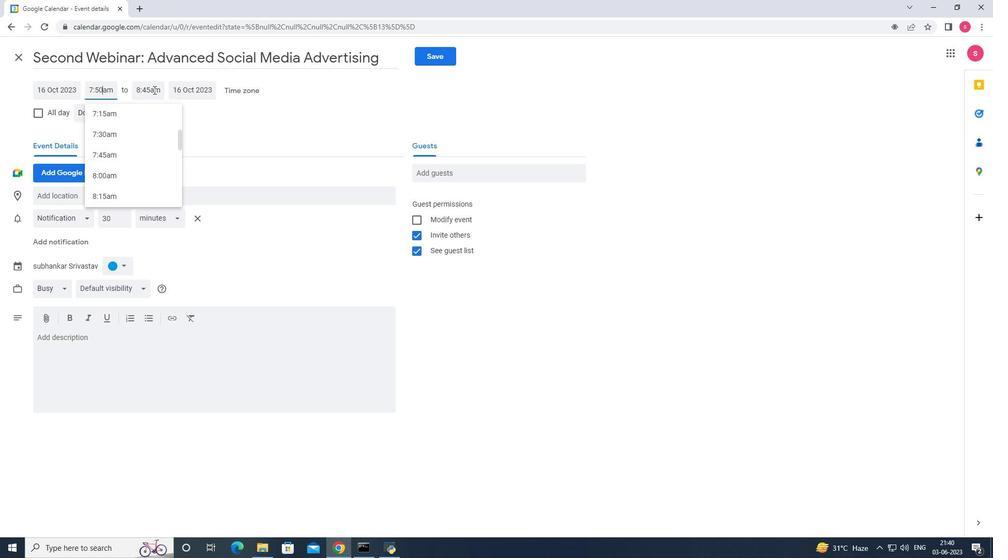 
Action: Mouse moved to (158, 196)
Screenshot: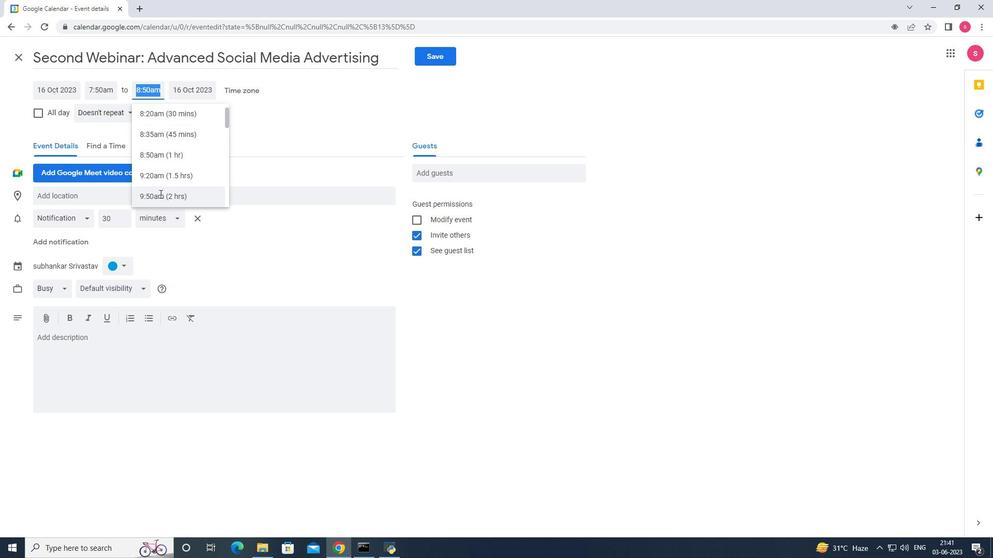 
Action: Mouse pressed left at (158, 196)
Screenshot: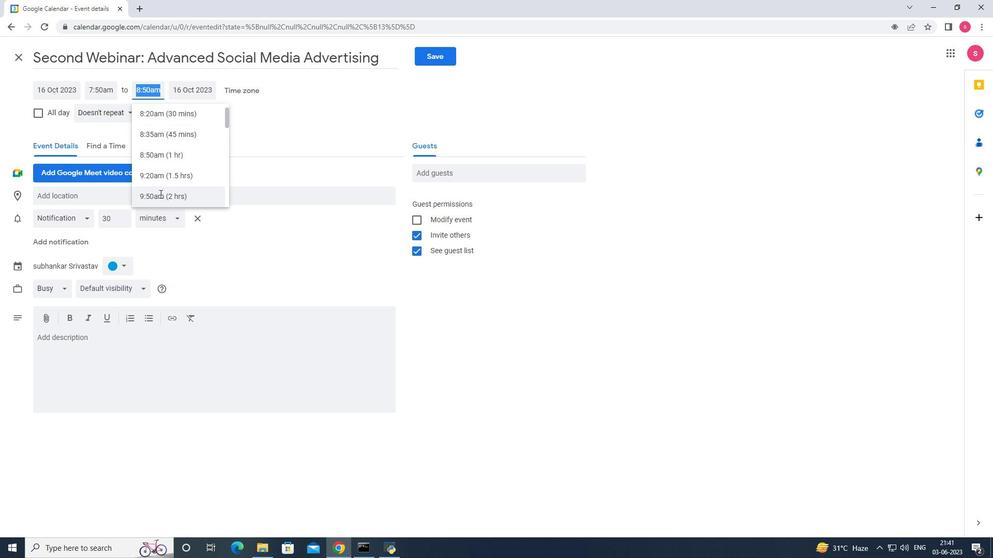 
Action: Mouse moved to (157, 353)
Screenshot: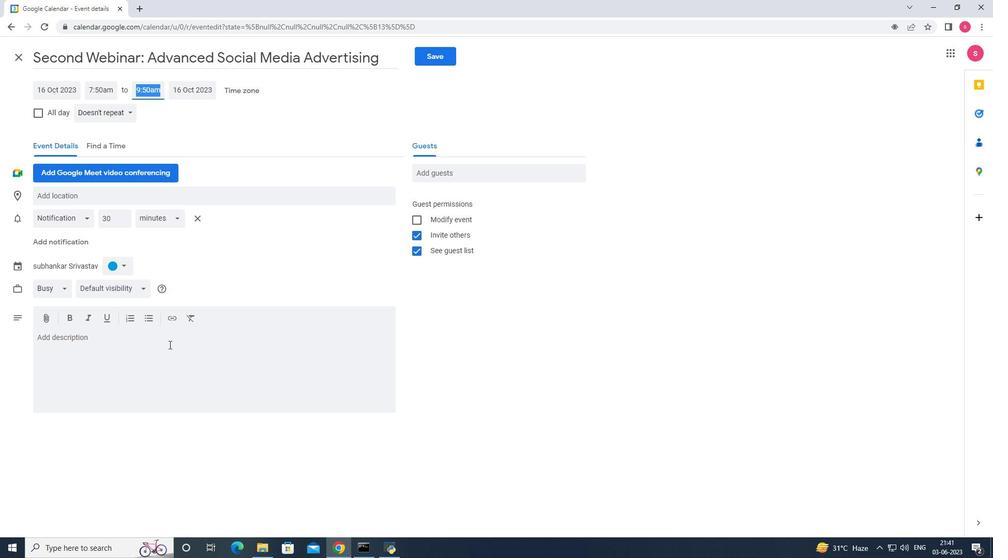 
Action: Mouse pressed left at (157, 353)
Screenshot: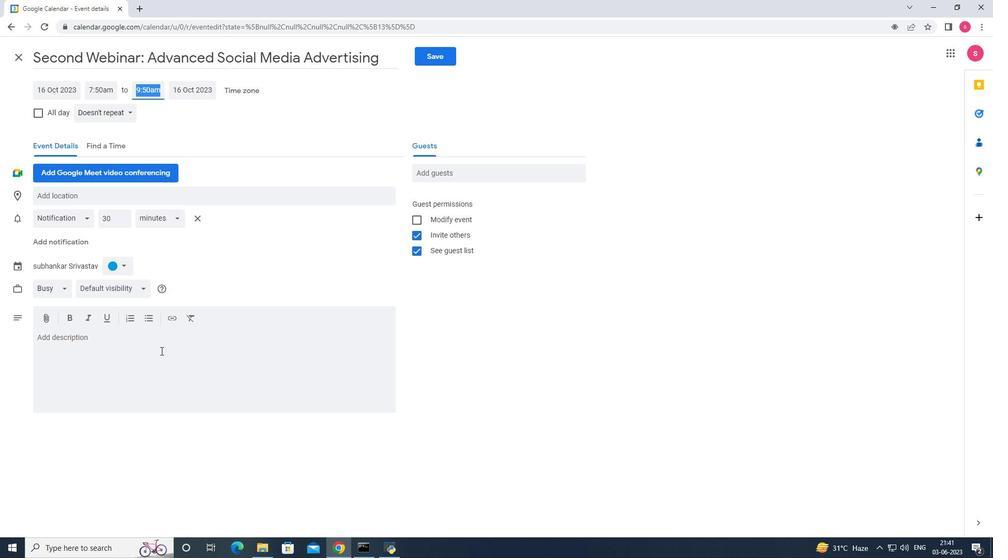 
Action: Mouse moved to (156, 345)
Screenshot: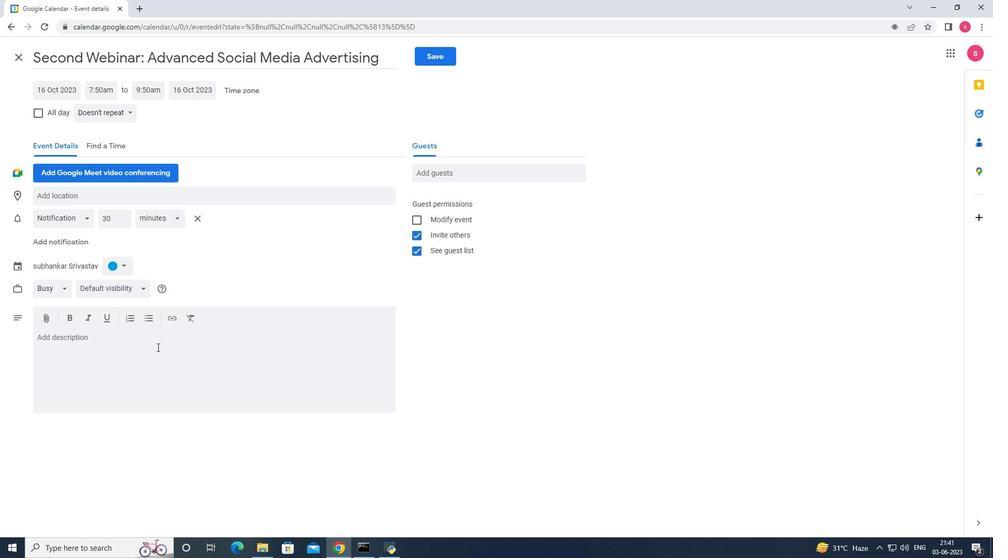
Action: Key pressed t<Key.backspace><Key.shift_r>Throughiuy<Key.backspace><Key.backspace><Key.backspace>ught<Key.space>
Screenshot: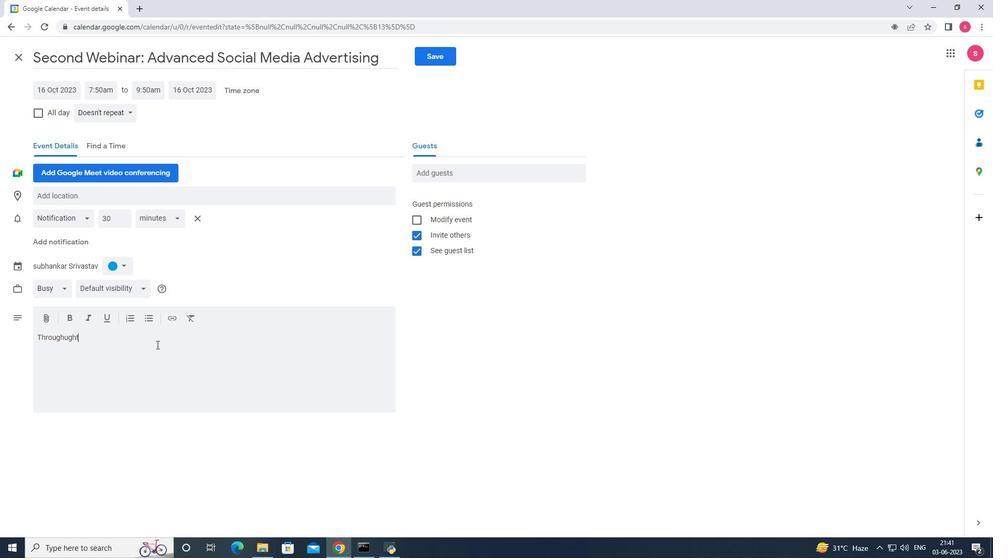
Action: Mouse moved to (67, 339)
Screenshot: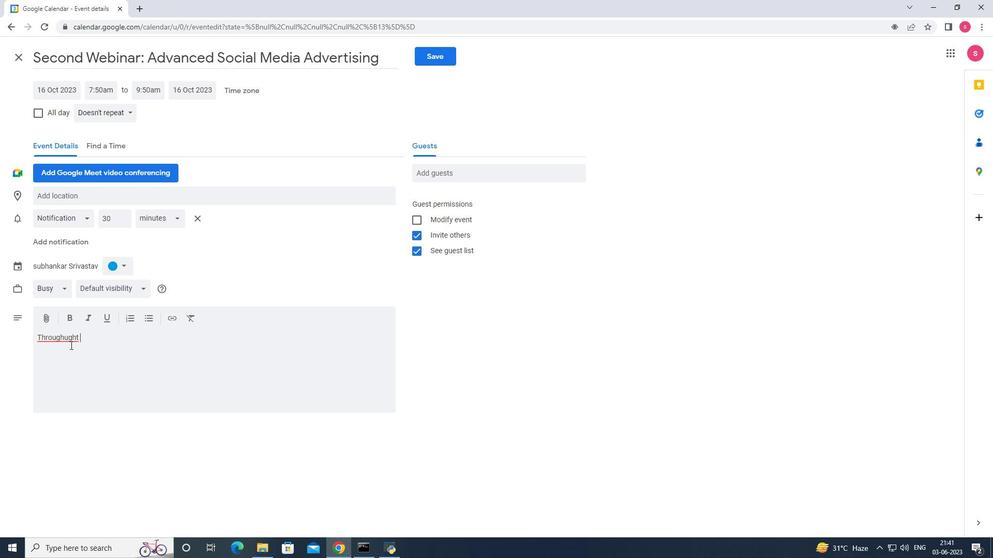 
Action: Mouse pressed right at (67, 339)
Screenshot: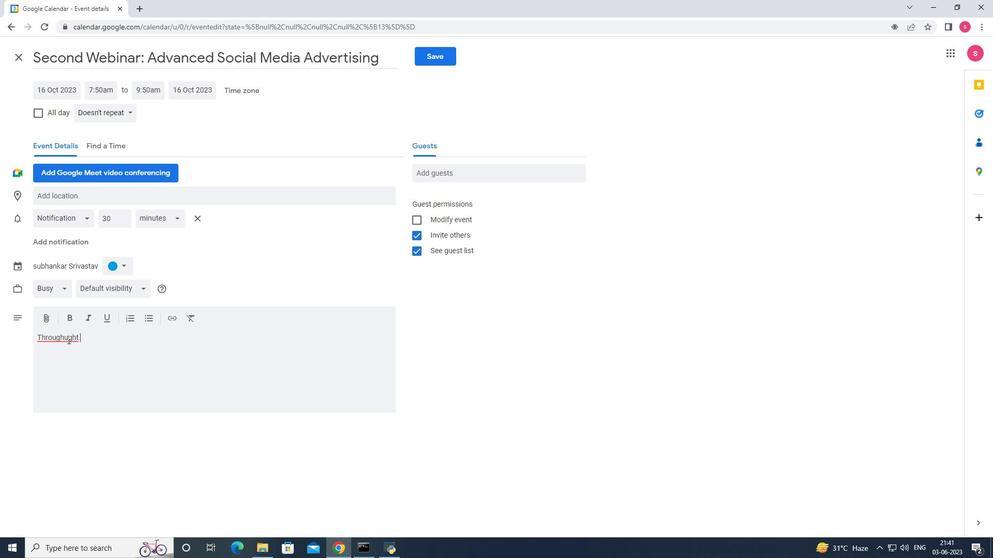 
Action: Mouse moved to (83, 349)
Screenshot: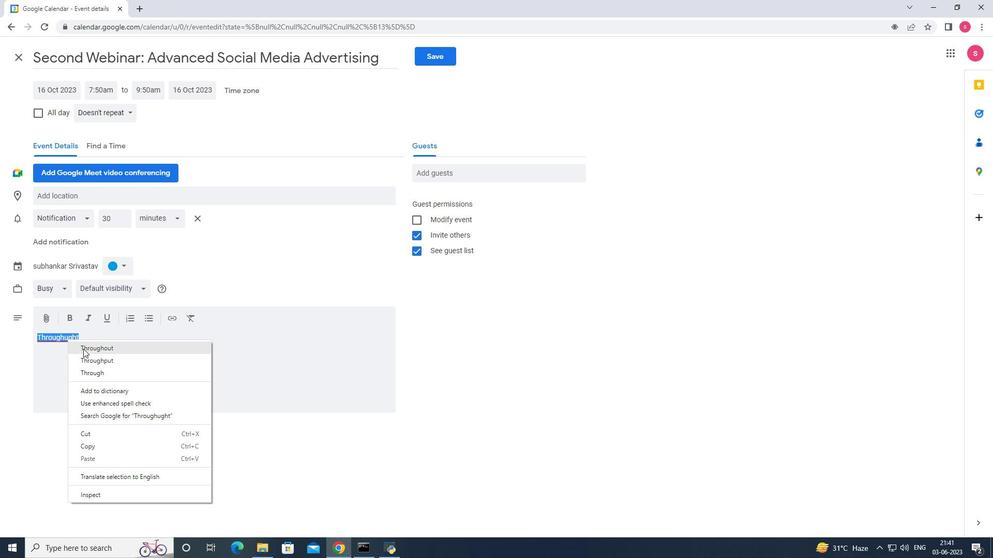 
Action: Mouse pressed left at (83, 349)
Screenshot: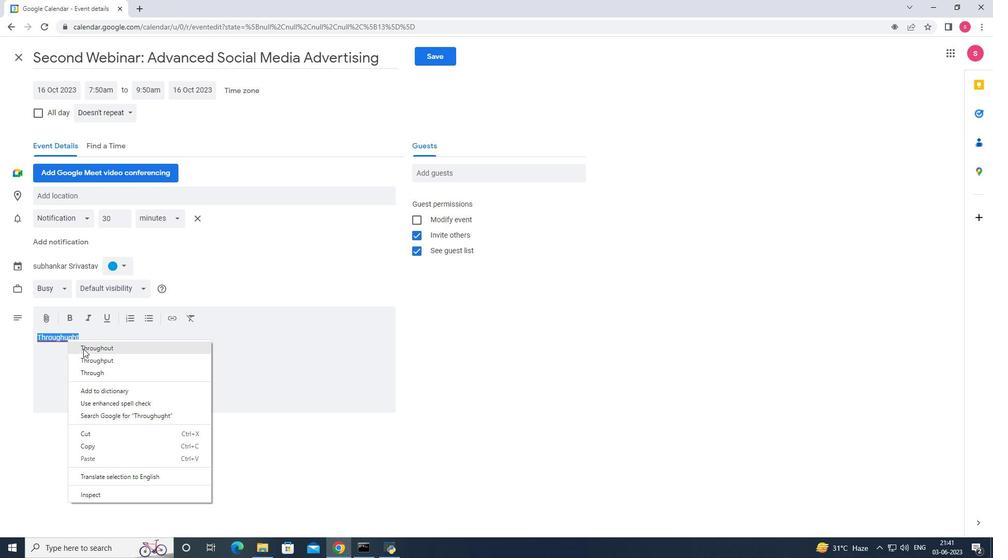 
Action: Mouse moved to (91, 349)
Screenshot: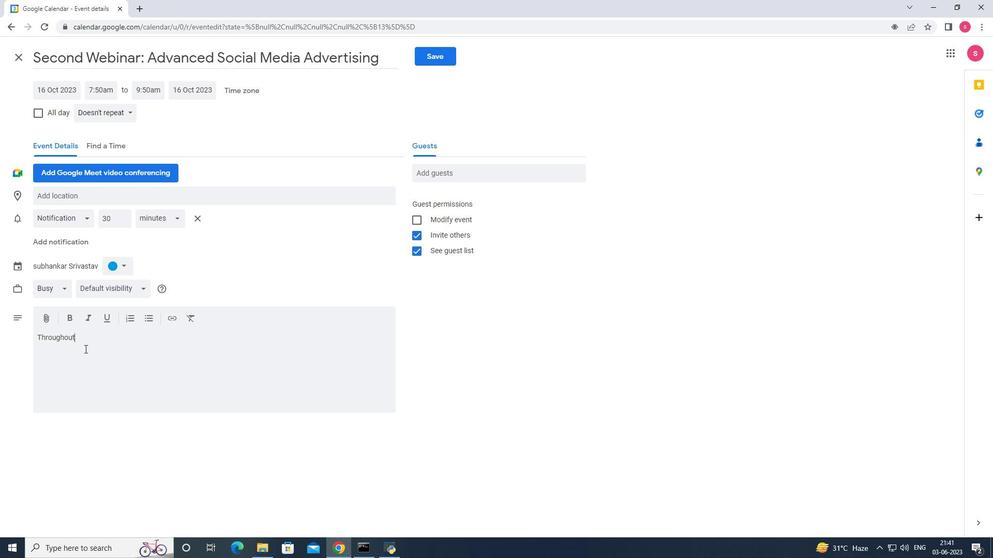 
Action: Key pressed <Key.space>th<Key.space>e<Key.backspace><Key.backspace>e<Key.space><Key.shift>PO<Key.backspace>IP<Key.space><Key.shift_r>Discussion<Key.space><Key.backspace>,<Key.space>an<Key.space><Key.space><Key.backspace>emphasis<Key.space>will<Key.space>be<Key.space>placed<Key.space>o<Key.space><Key.backspace>n<Key.space>mindsert<Key.backspace><Key.backspace>t.<Key.space><Key.shift_r>The<Key.space>employee<Key.space>will<Key.space>be<Key.space>encouraged<Key.space>to<Key.space>take<Key.space>ownership<Key.space>of<Key.space>theire<Key.space><Key.backspace><Key.backspace><Key.backspace>r<Key.space>developmet<Key.backspace>nt<Key.space><Key.backspace>,<Key.space>ask<Key.space>questionsn<Key.space><Key.backspace><Key.backspace>s<Key.backspace>,<Key.space>and<Key.space>d<Key.backspace>sw<Key.backspace>eet<Key.backspace>k<Key.space>cle<Key.backspace>arification<Key.space>when<Key.space>needed.<Key.space>t<Key.backspace><Key.shift_r>The<Key.space>supervisor<Key.space>will<Key.space>provide<Key.space>supportm<Key.backspace>,<Key.space>encouragement<Key.space><Key.backspace>,<Key.space>and<Key.space>guidance<Key.space>to<Key.space>help<Key.space>the<Key.space>employee<Key.space>succeed.
Screenshot: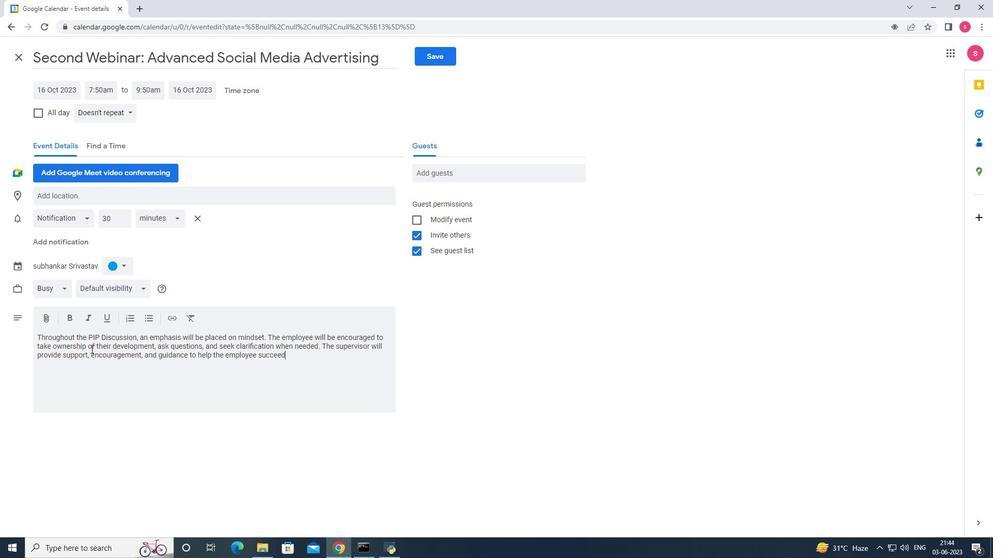 
Action: Mouse moved to (68, 194)
Screenshot: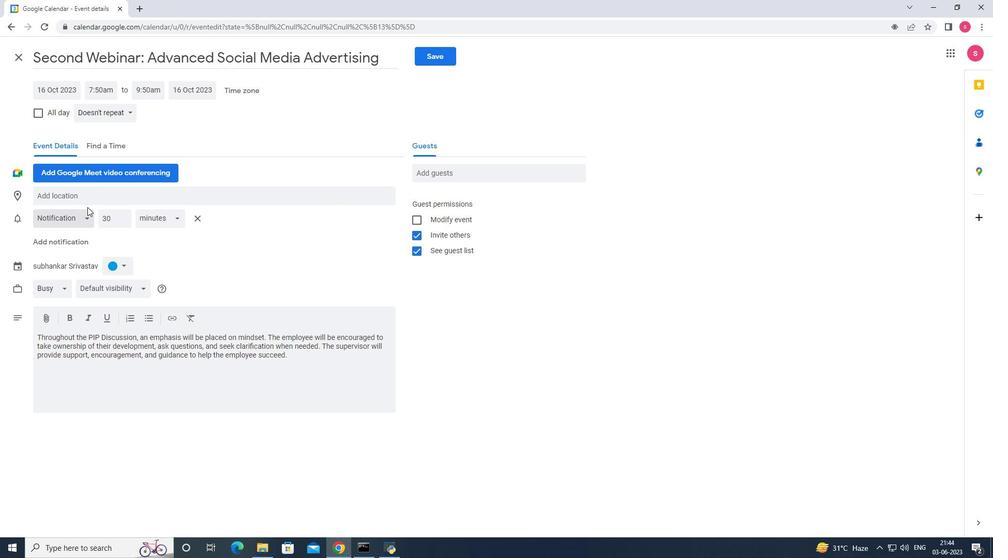 
Action: Mouse pressed left at (68, 194)
Screenshot: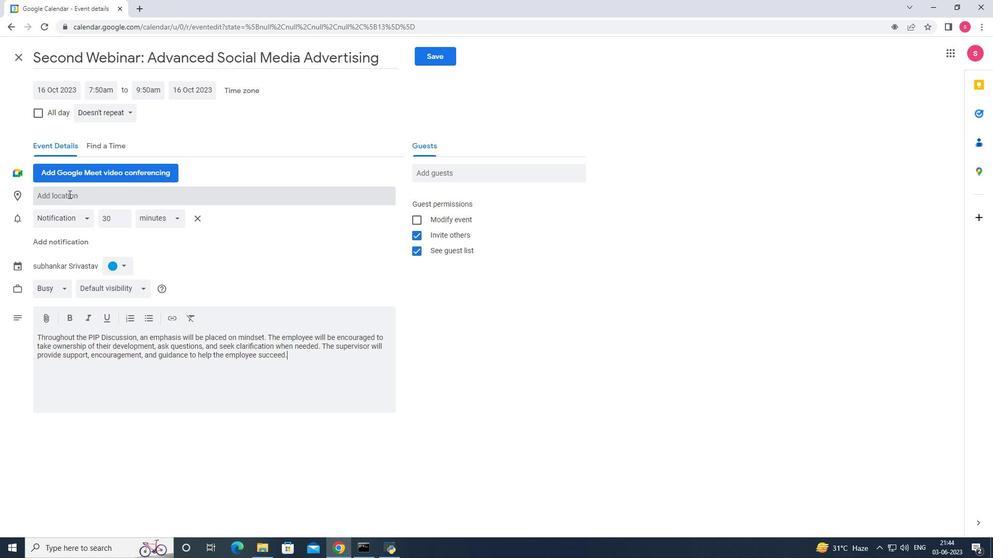 
Action: Mouse moved to (87, 197)
Screenshot: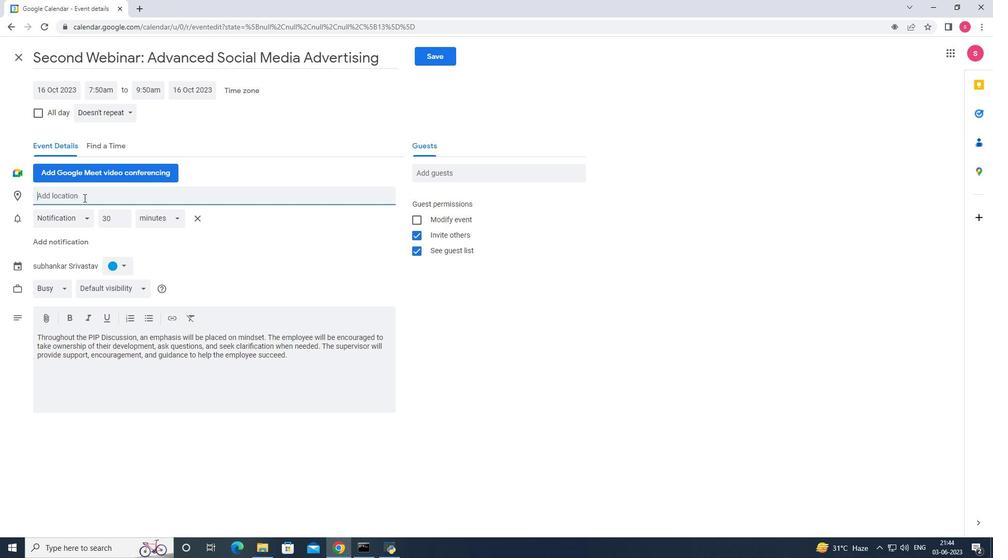 
Action: Key pressed sofia
Screenshot: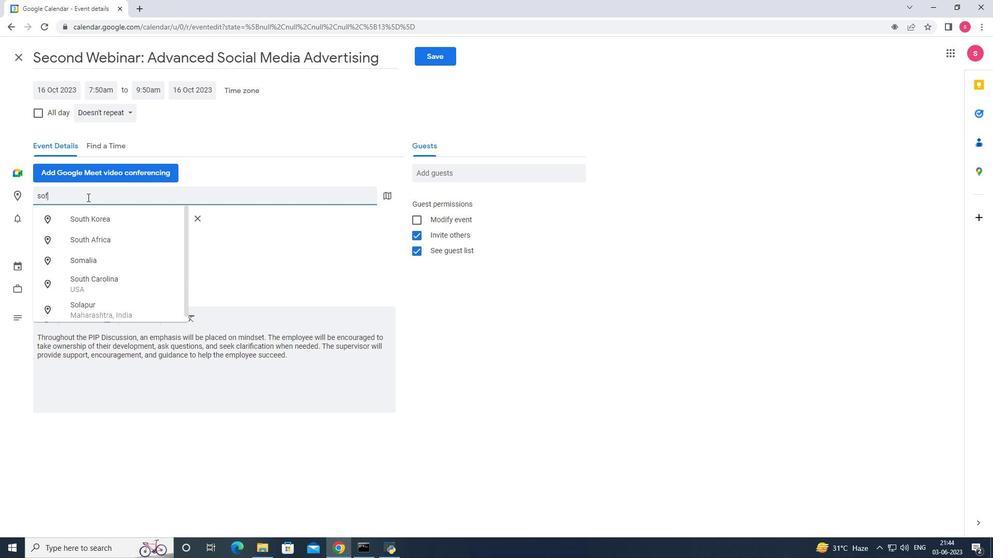 
Action: Mouse moved to (87, 197)
Screenshot: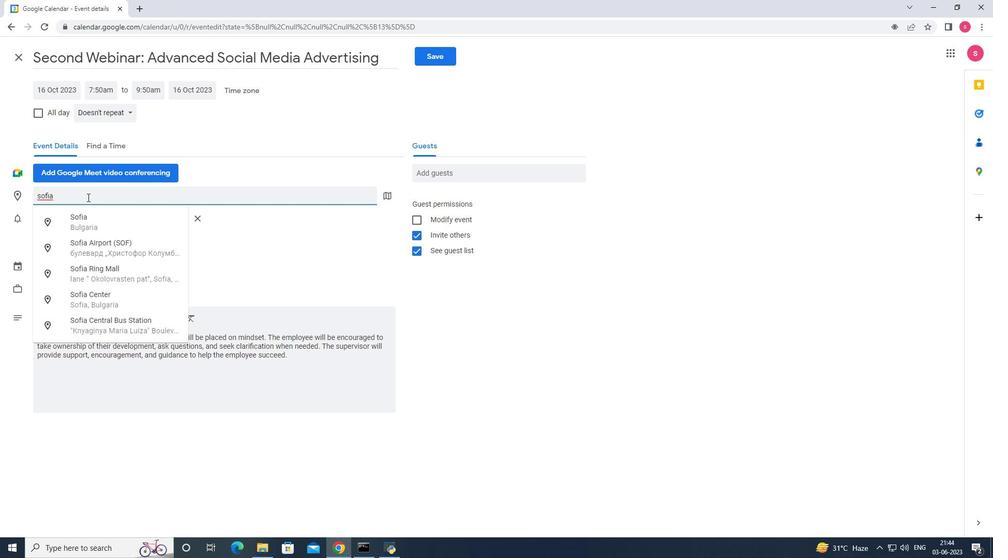 
Action: Key pressed <Key.backspace><Key.backspace><Key.backspace><Key.backspace><Key.backspace>
Screenshot: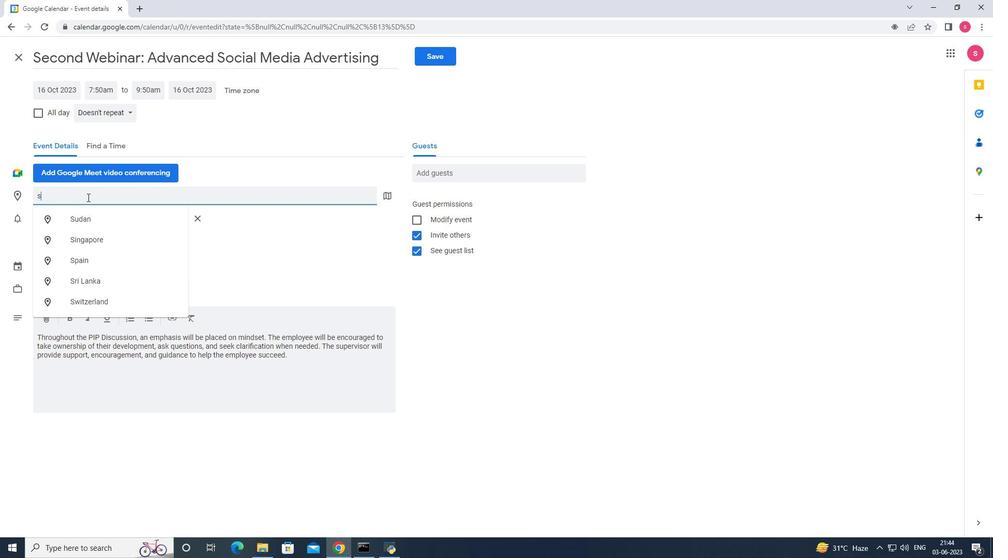 
Action: Mouse moved to (214, 262)
Screenshot: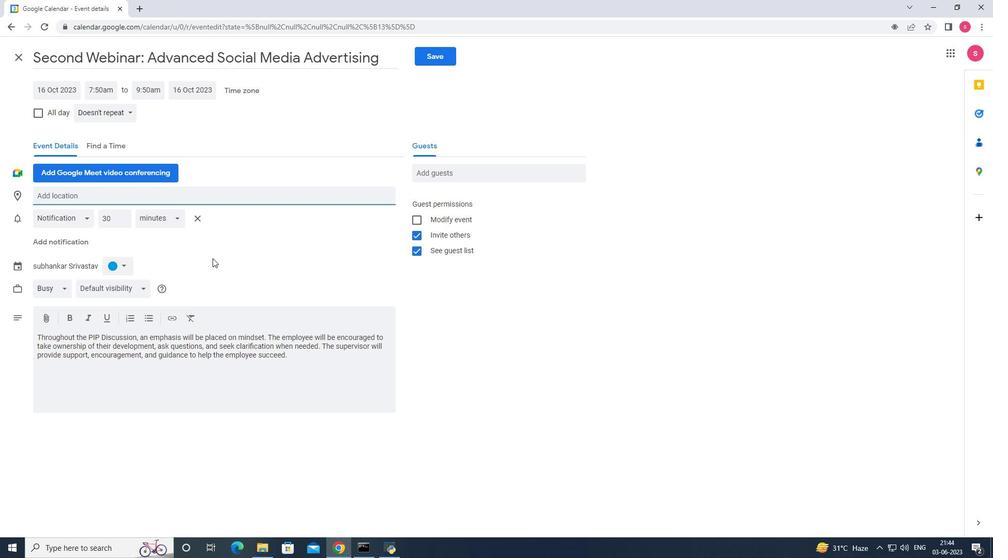 
Action: Mouse pressed left at (214, 262)
Screenshot: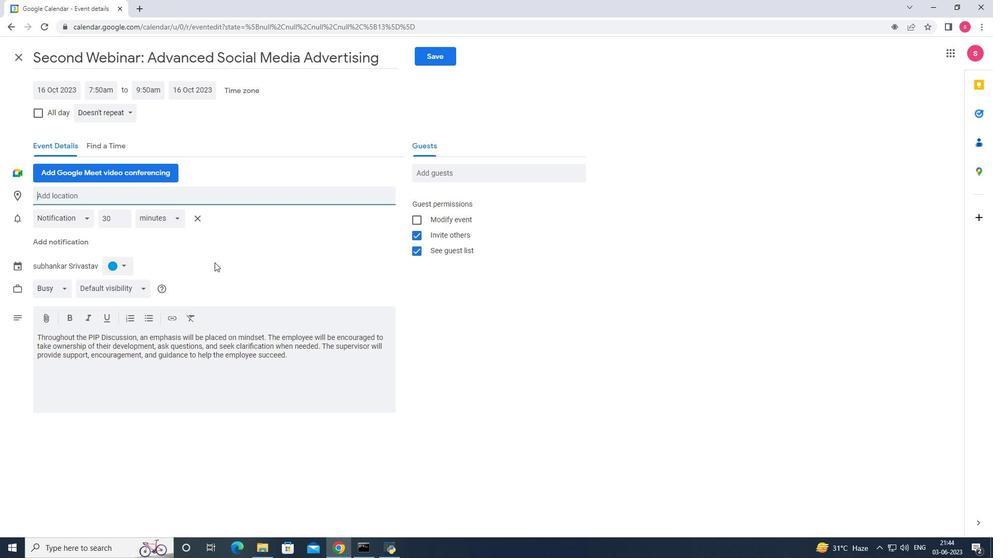 
Action: Mouse moved to (120, 265)
Screenshot: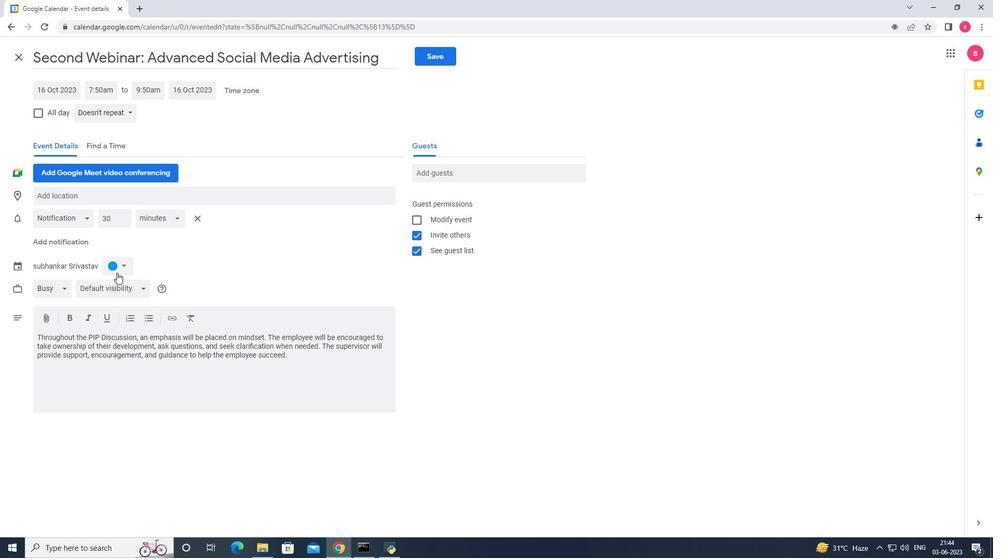 
Action: Mouse pressed left at (120, 265)
Screenshot: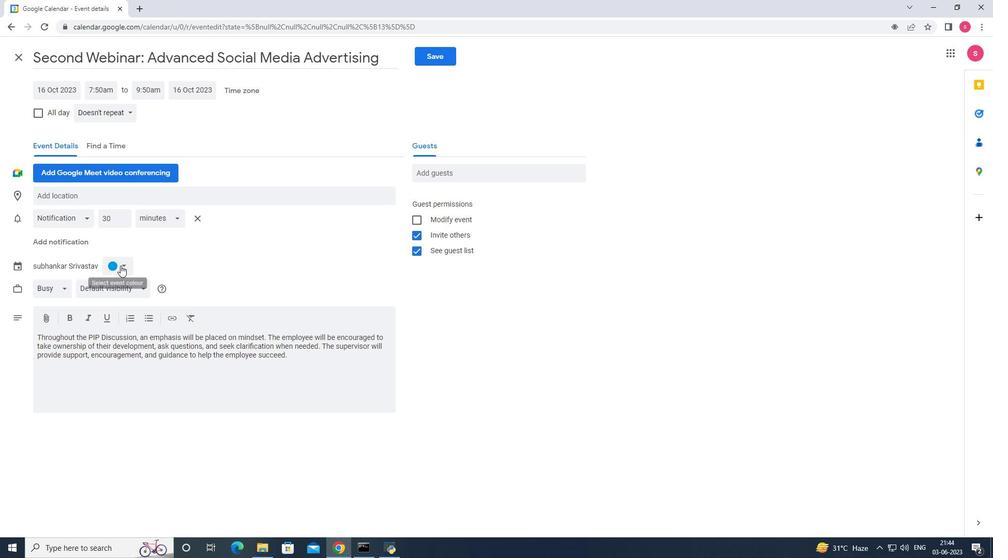 
Action: Mouse moved to (112, 265)
Screenshot: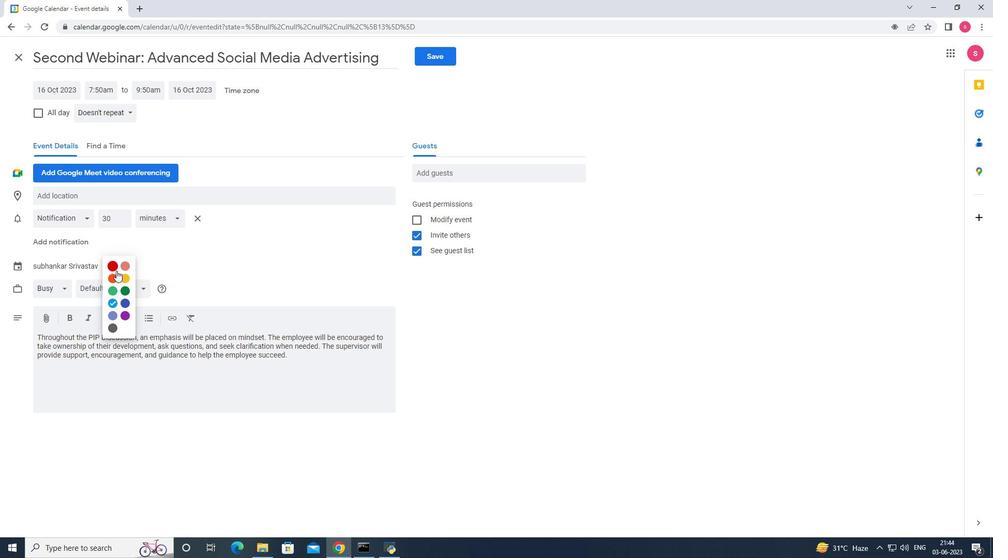 
Action: Mouse pressed left at (112, 265)
Screenshot: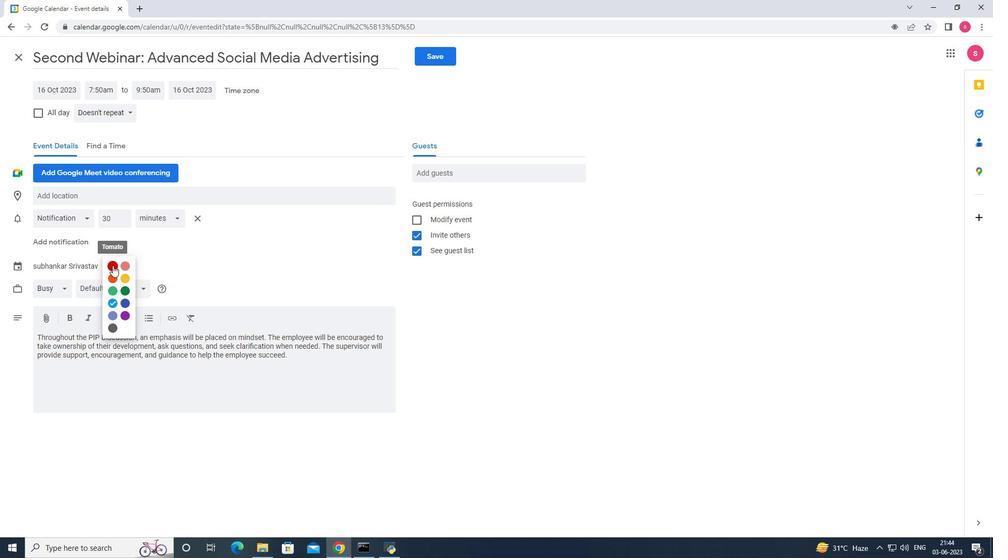 
Action: Mouse moved to (69, 199)
Screenshot: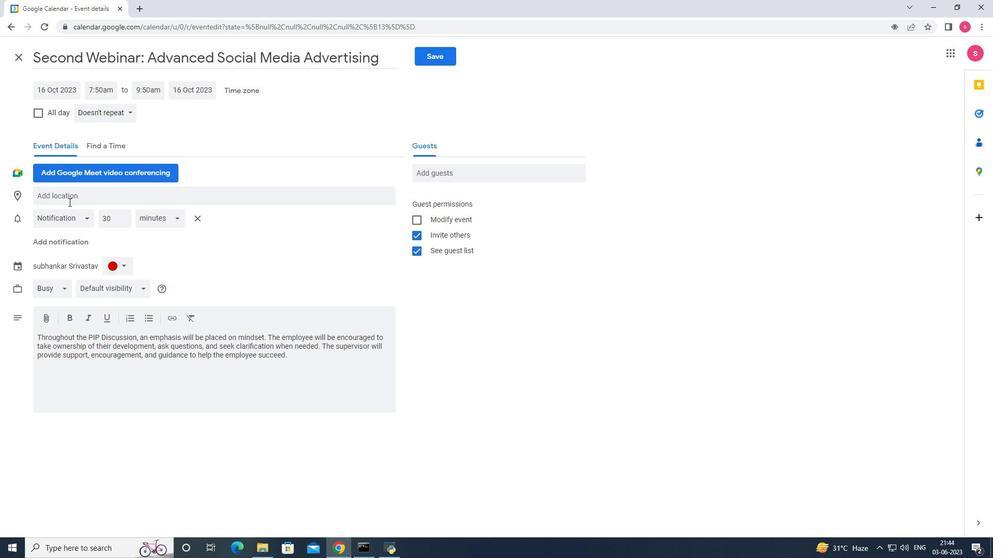 
Action: Mouse pressed left at (69, 199)
Screenshot: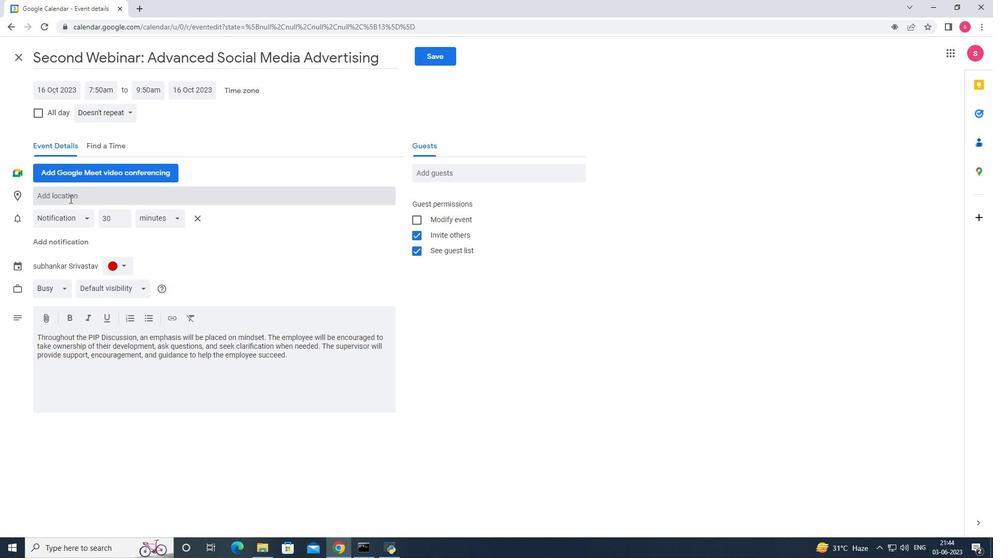 
Action: Key pressed sofia,<Key.space>b
Screenshot: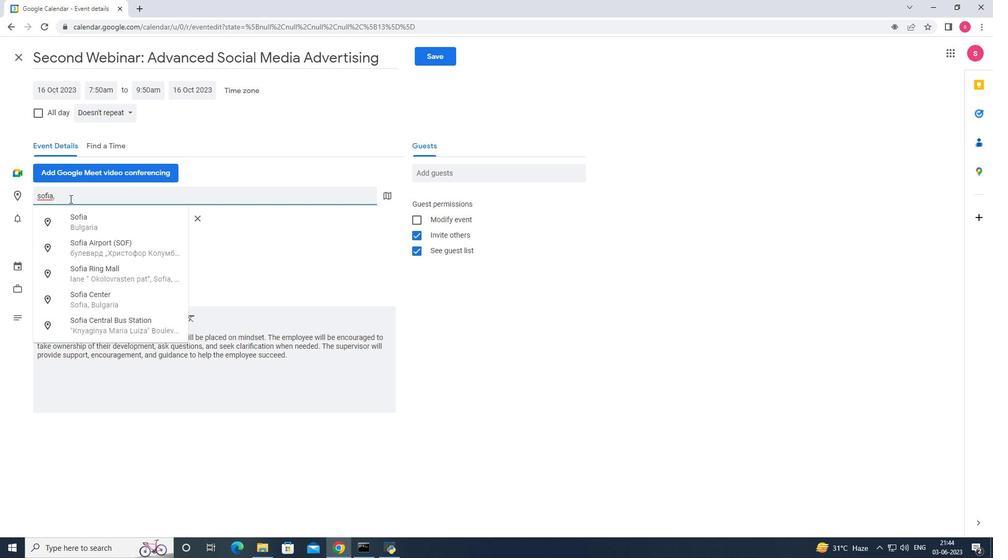 
Action: Mouse moved to (90, 224)
Screenshot: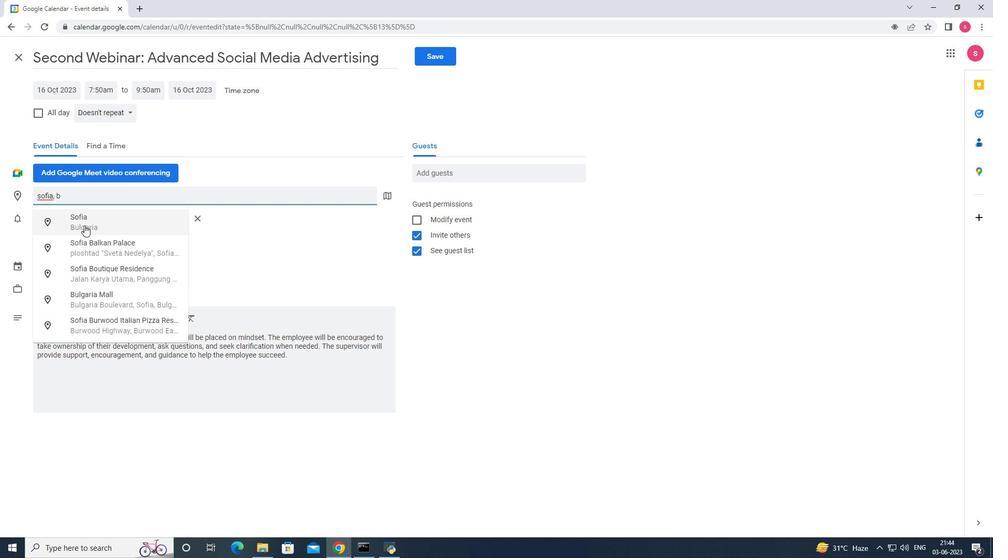 
Action: Mouse pressed left at (90, 224)
Screenshot: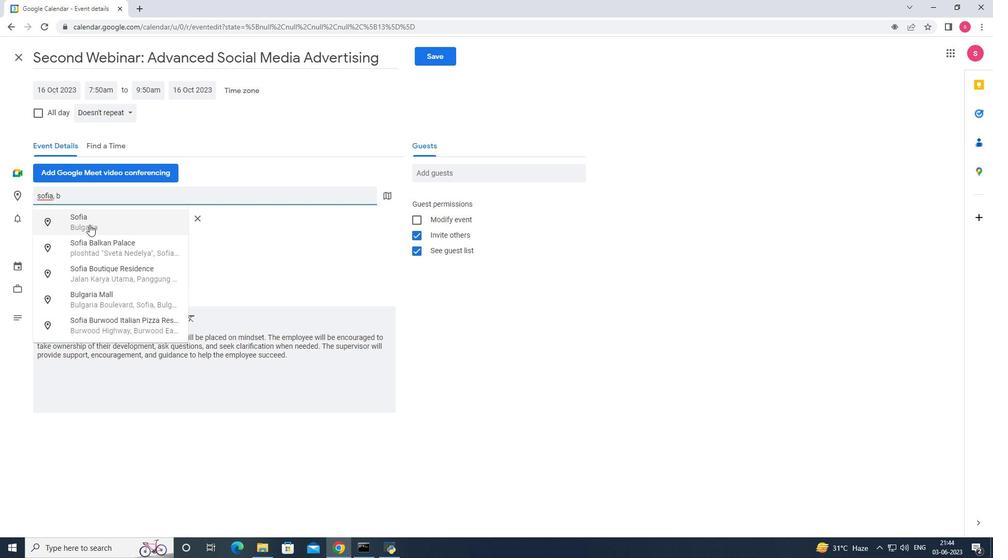 
Action: Mouse moved to (468, 182)
Screenshot: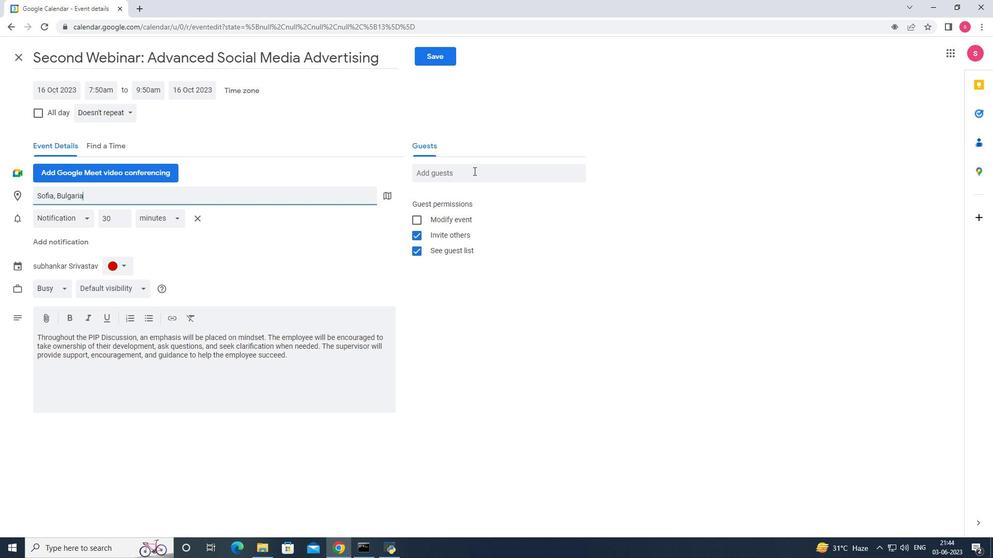 
Action: Mouse pressed left at (468, 182)
Screenshot: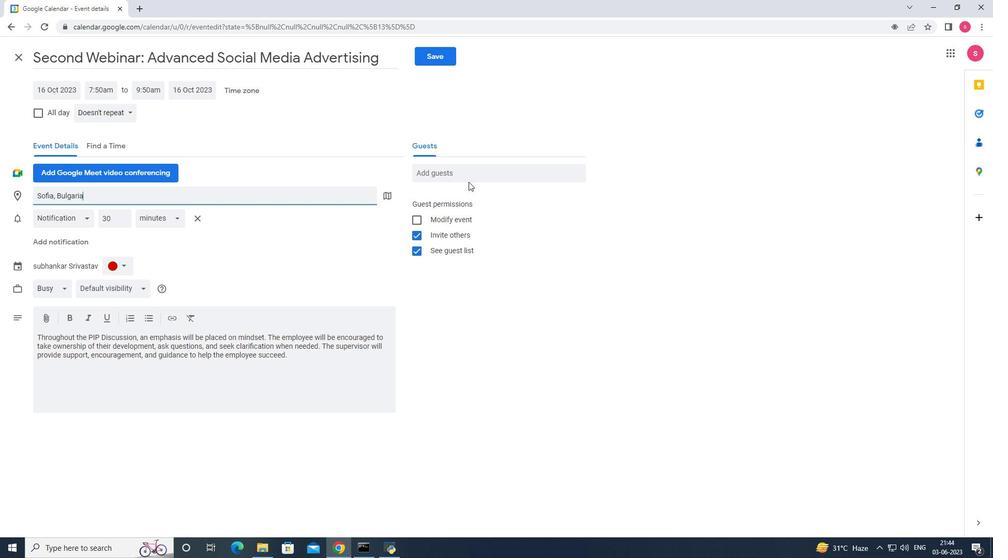 
Action: Key pressed softage.
Screenshot: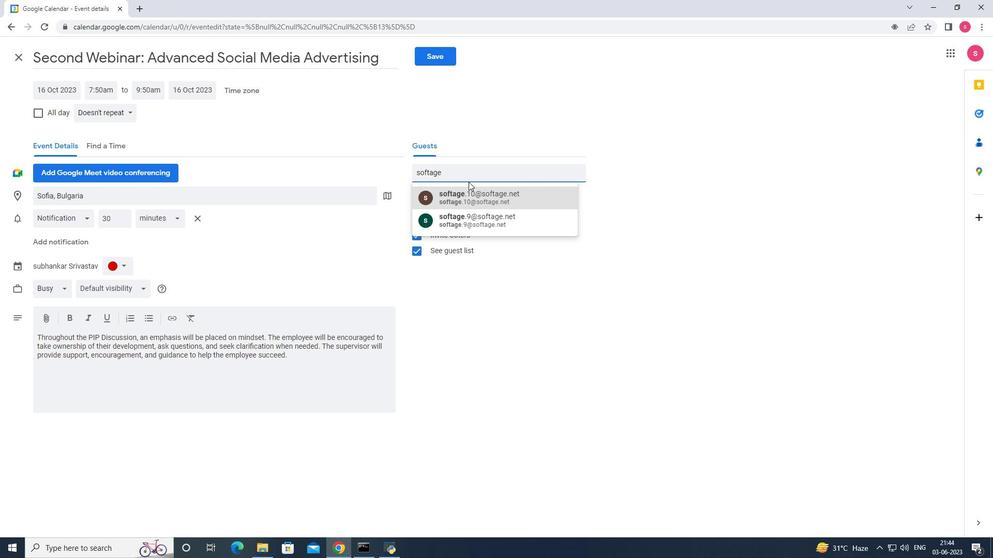 
Action: Mouse moved to (502, 172)
Screenshot: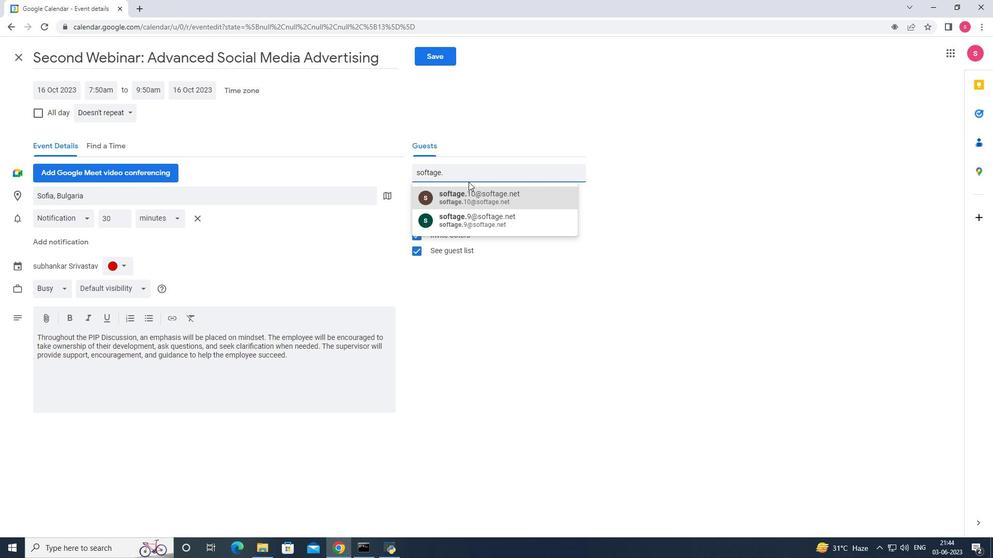 
Action: Key pressed 5<Key.shift>@sog<Key.backspace>ftage.net
Screenshot: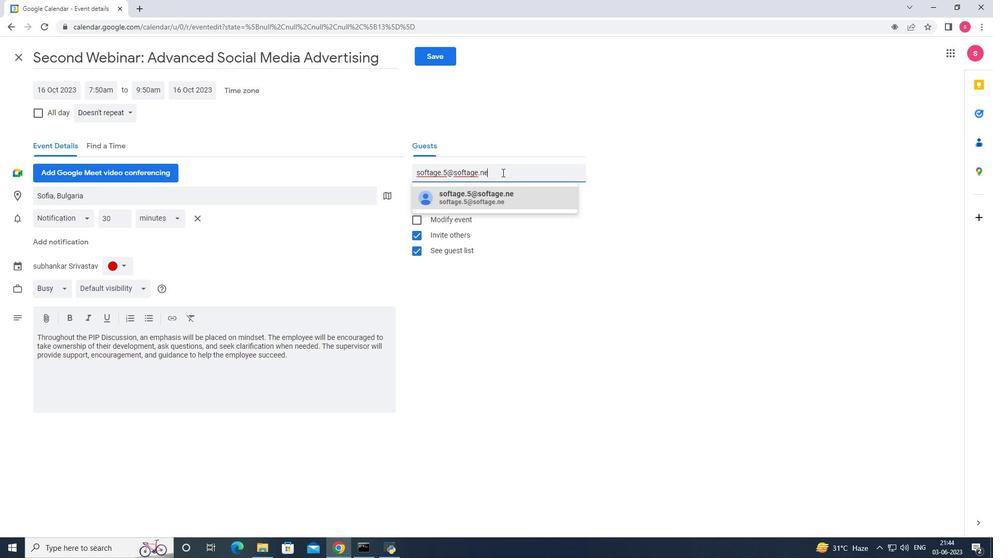 
Action: Mouse moved to (514, 197)
Screenshot: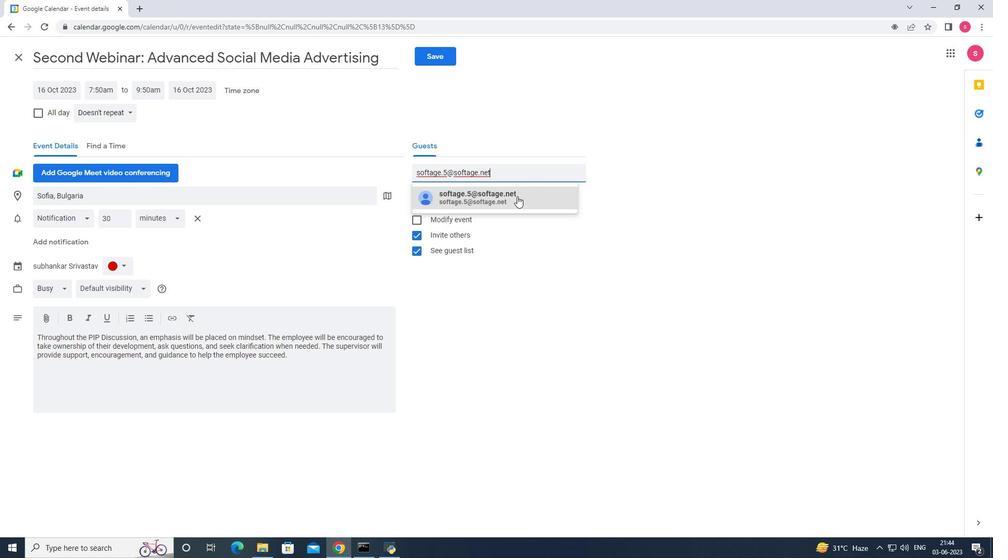 
Action: Mouse pressed left at (514, 197)
Screenshot: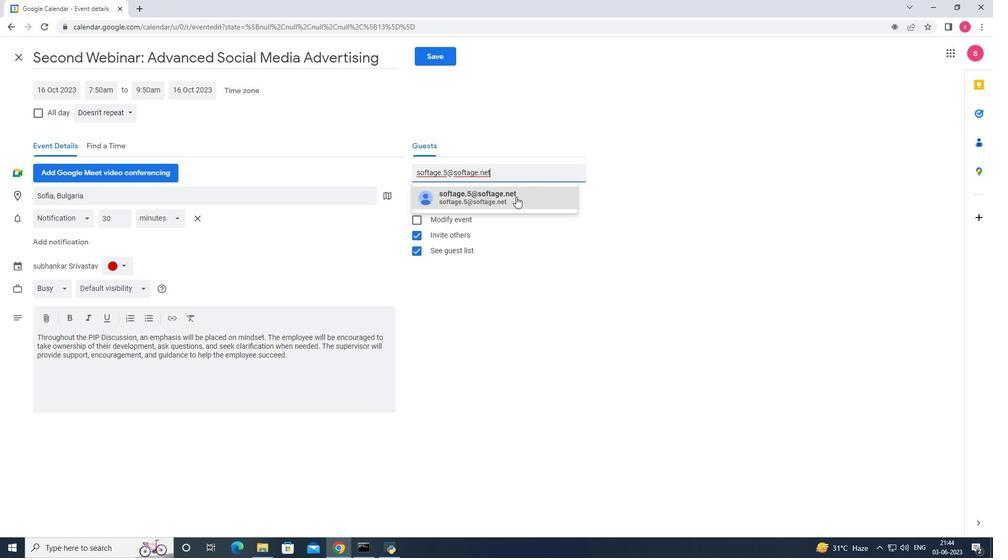 
Action: Key pressed softage.4aaa2<Key.backspace><Key.backspace><Key.backspace><Key.backspace><Key.shift>@slf<Key.backspace><Key.backspace>fot<Key.backspace><Key.backspace><Key.backspace>oftage.e<Key.backspace>net
Screenshot: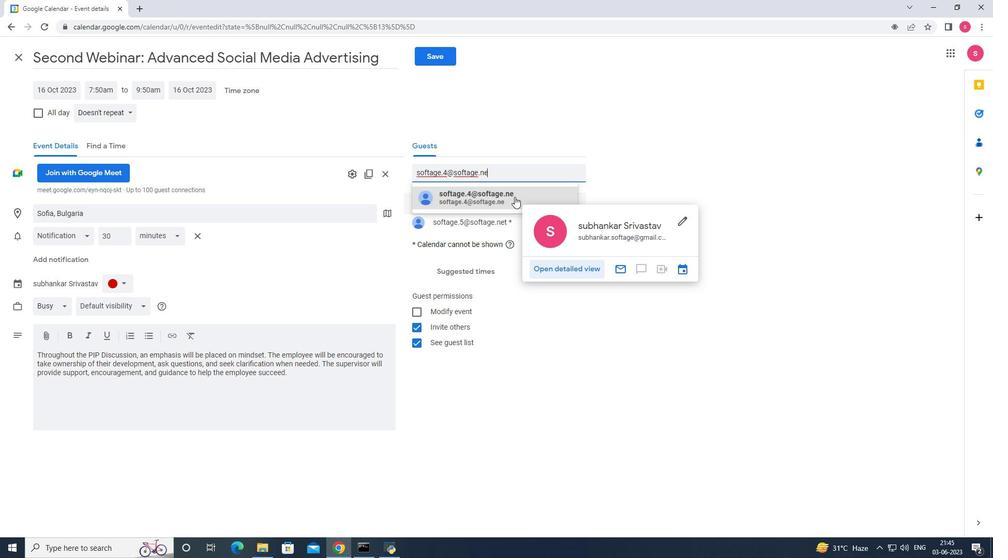 
Action: Mouse pressed left at (514, 197)
Screenshot: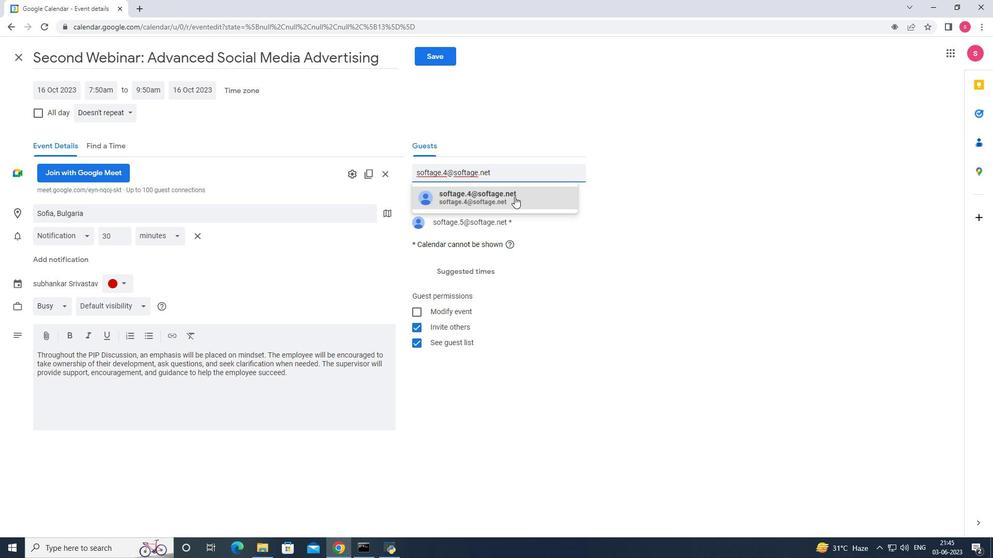 
Action: Mouse moved to (572, 220)
Screenshot: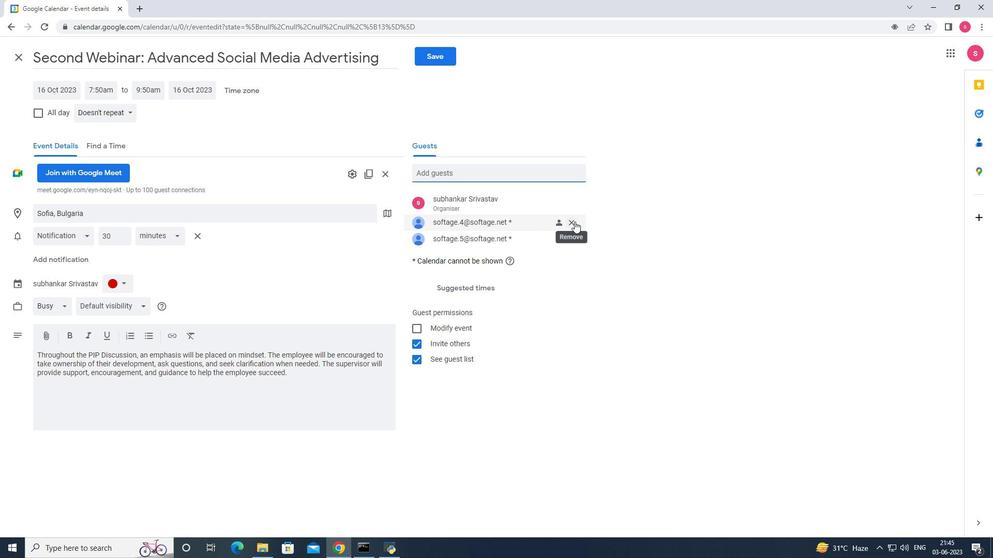 
Action: Mouse pressed left at (572, 220)
Screenshot: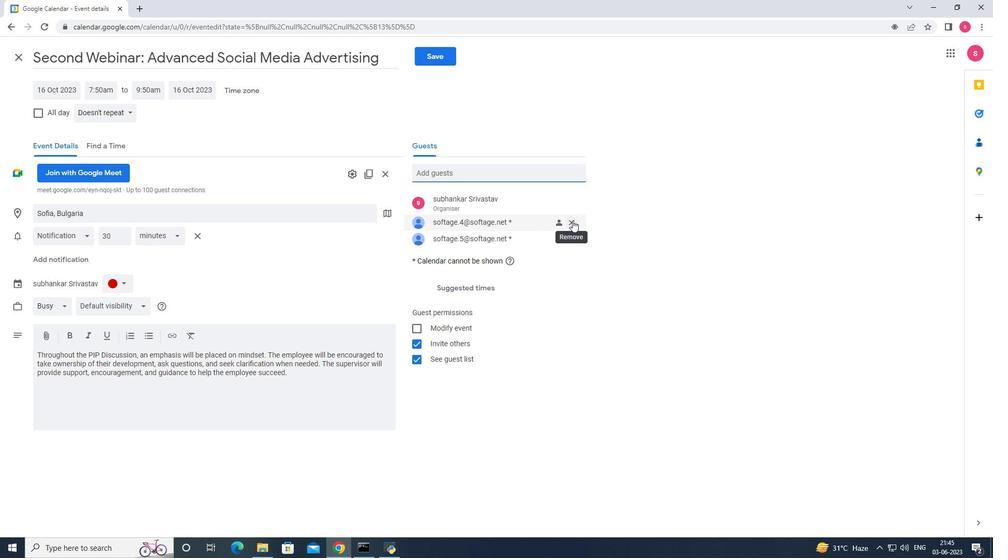 
Action: Mouse moved to (491, 178)
Screenshot: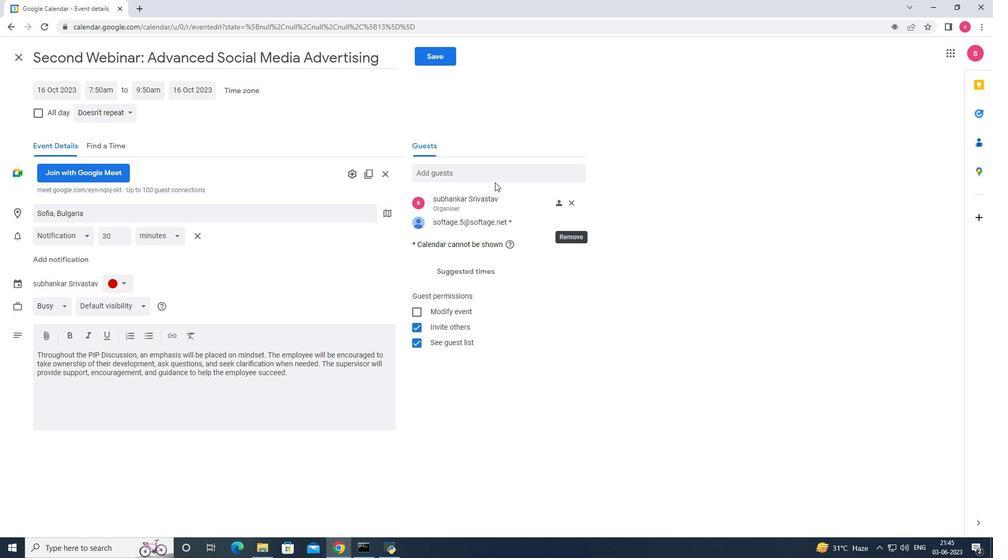 
Action: Mouse pressed left at (491, 178)
Screenshot: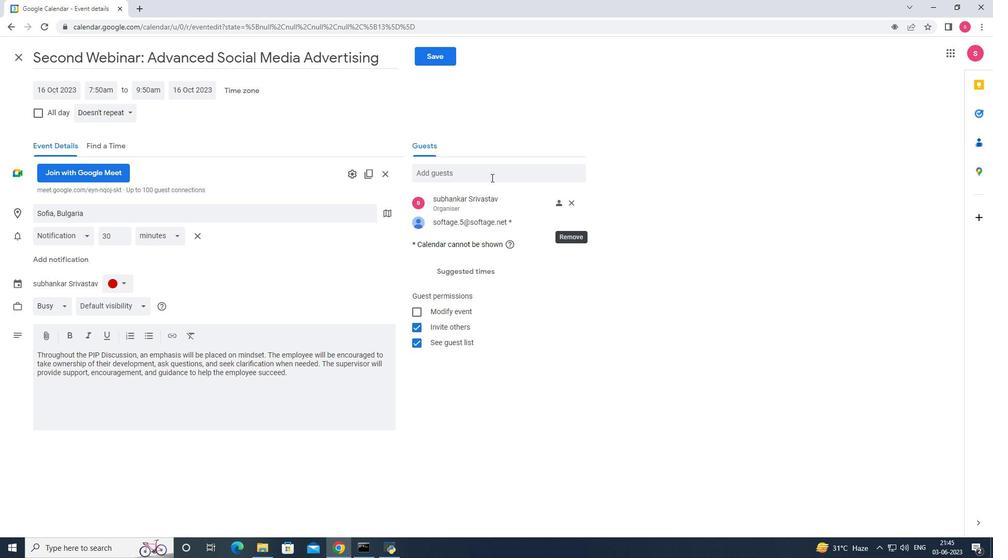 
Action: Key pressed softage.
Screenshot: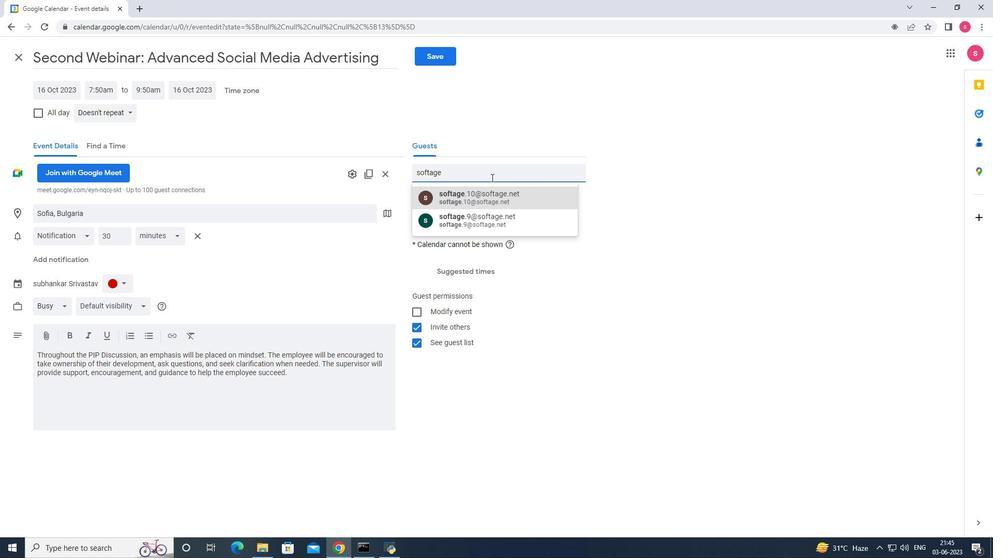 
Action: Mouse moved to (519, 156)
Screenshot: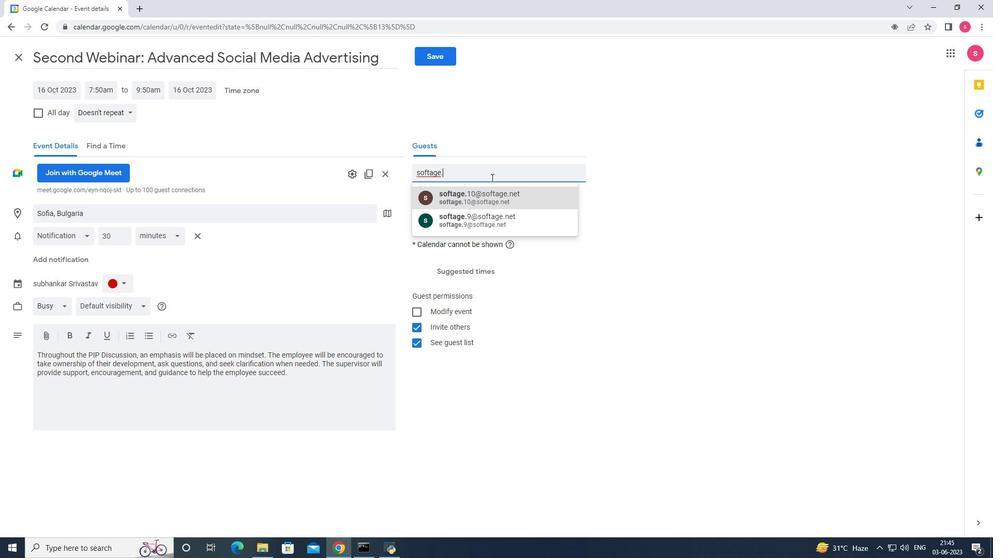 
Action: Key pressed 6
Screenshot: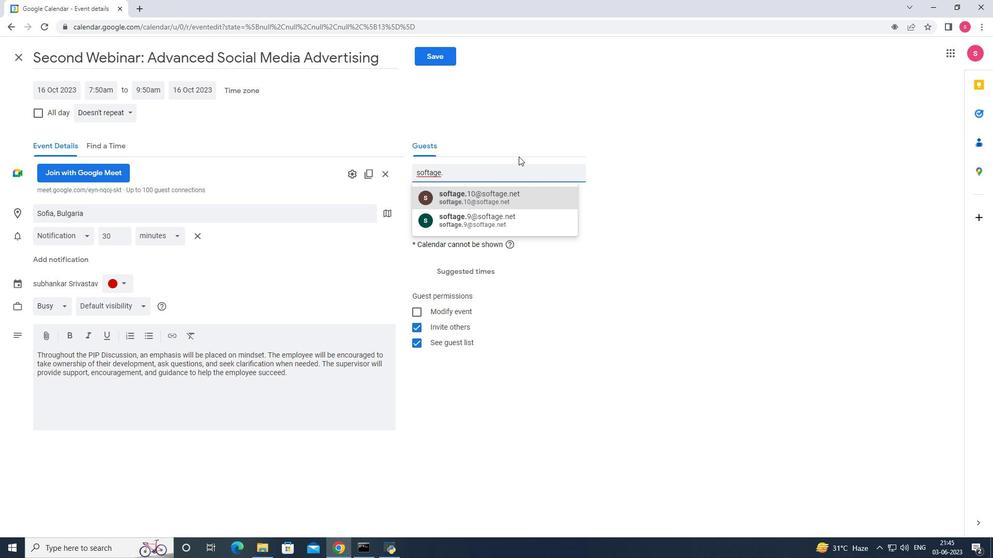 
Action: Mouse moved to (478, 199)
Screenshot: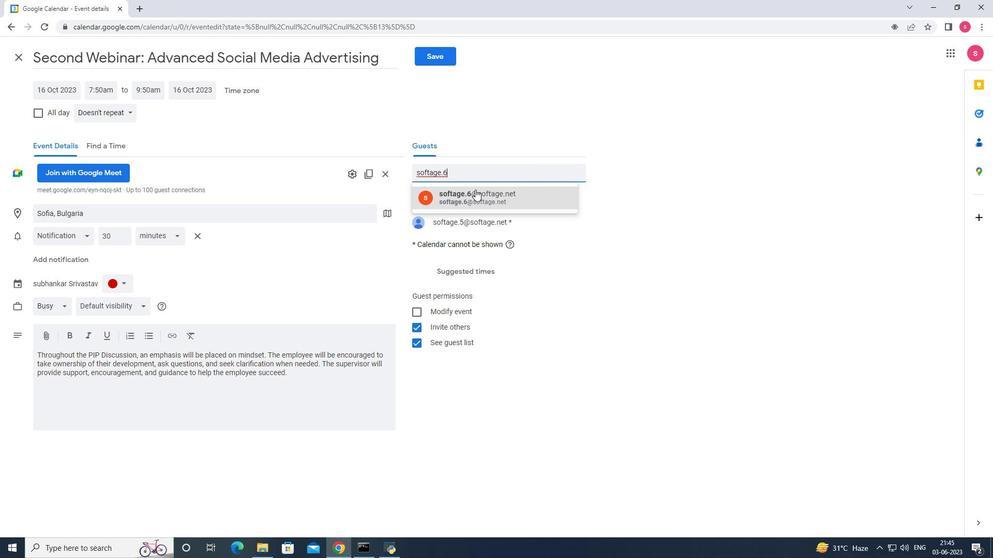 
Action: Mouse pressed left at (478, 199)
Screenshot: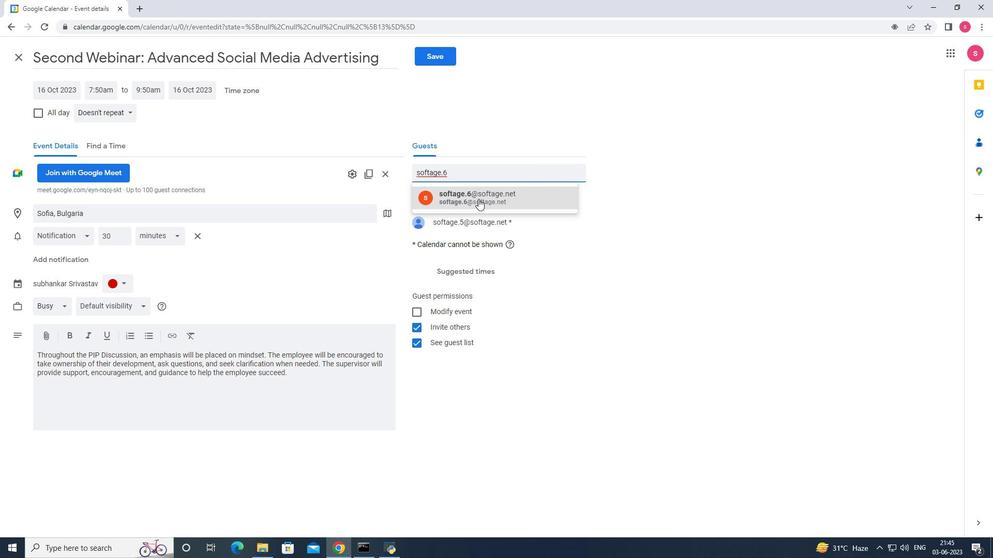 
Action: Mouse moved to (103, 111)
Screenshot: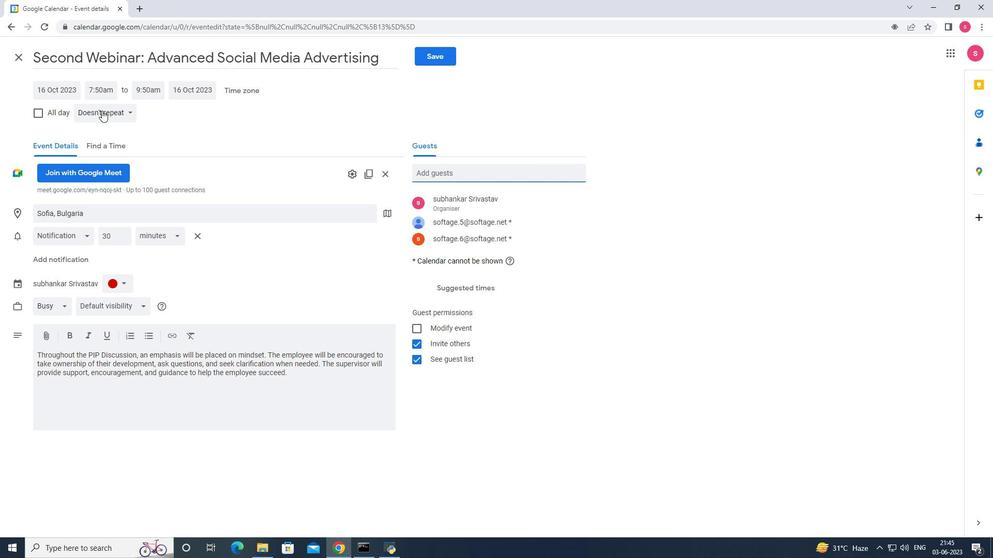 
Action: Mouse pressed left at (103, 111)
Screenshot: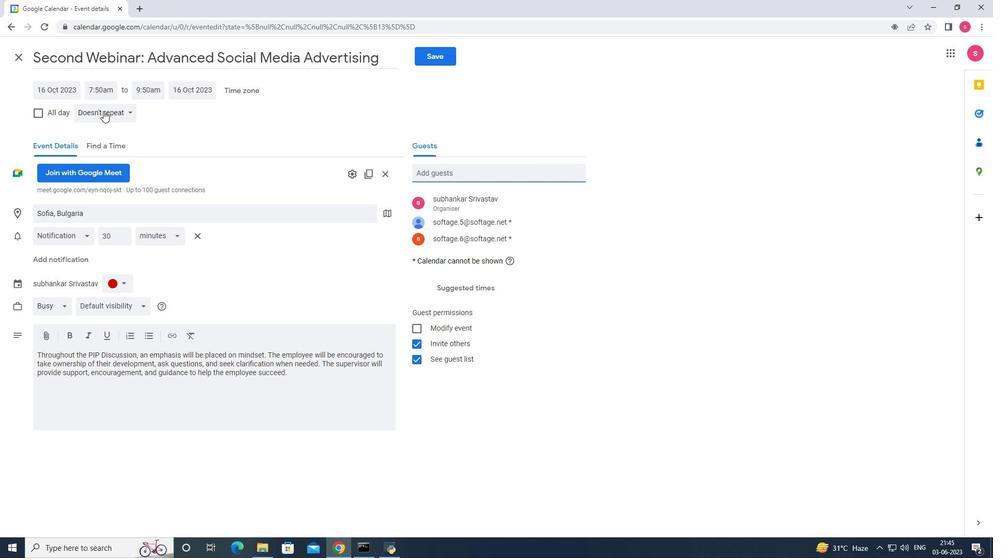
Action: Mouse moved to (110, 219)
Screenshot: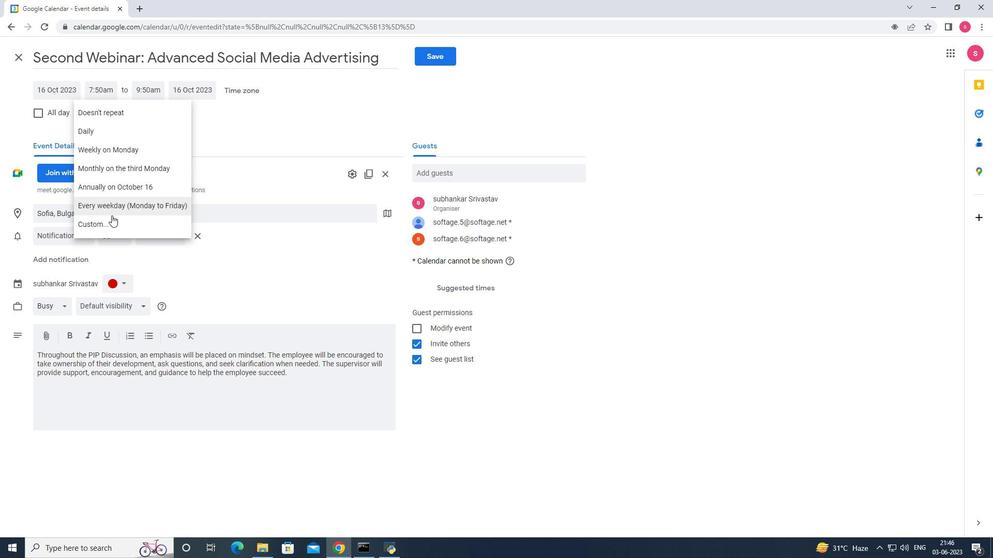 
Action: Mouse pressed left at (110, 219)
Screenshot: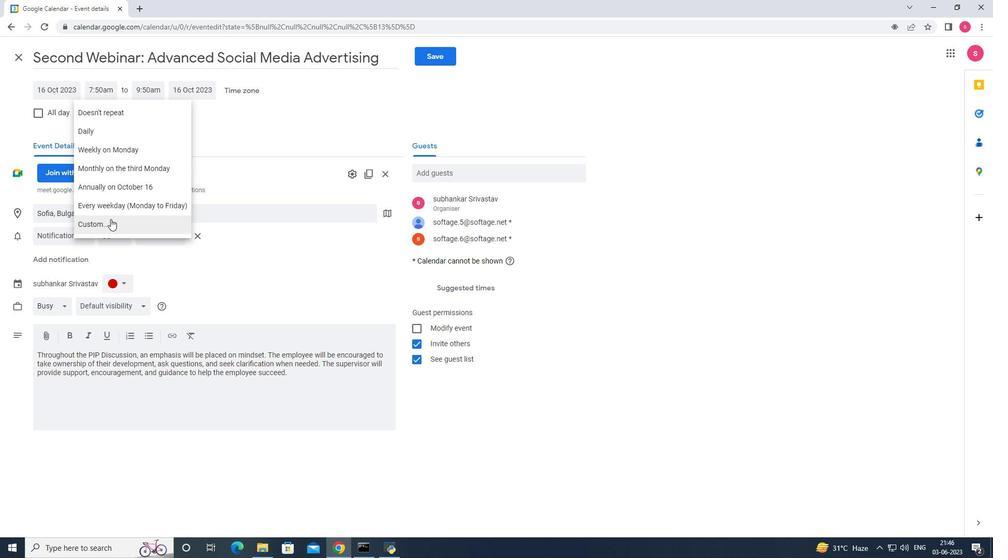 
Action: Mouse moved to (415, 269)
Screenshot: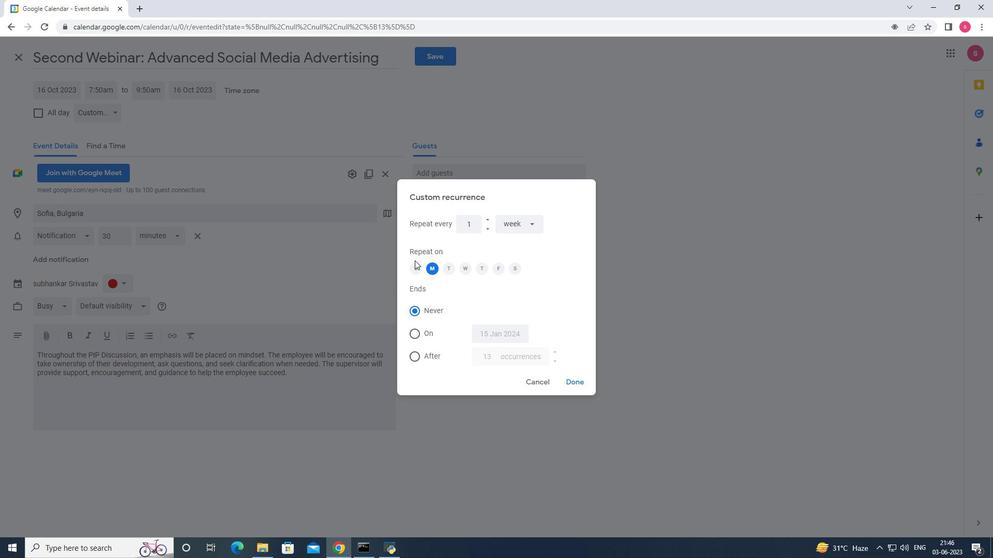 
Action: Mouse pressed left at (415, 269)
Screenshot: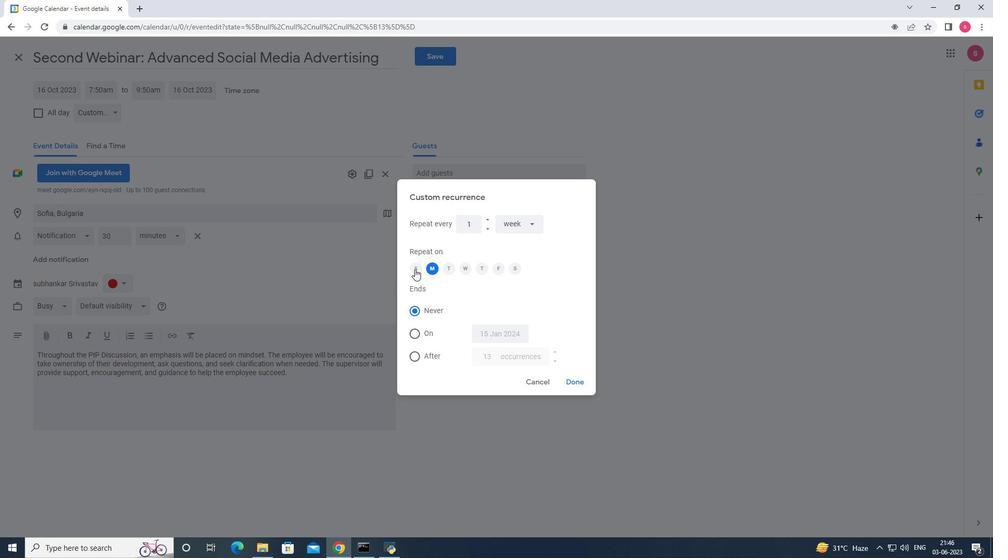 
Action: Mouse moved to (432, 268)
Screenshot: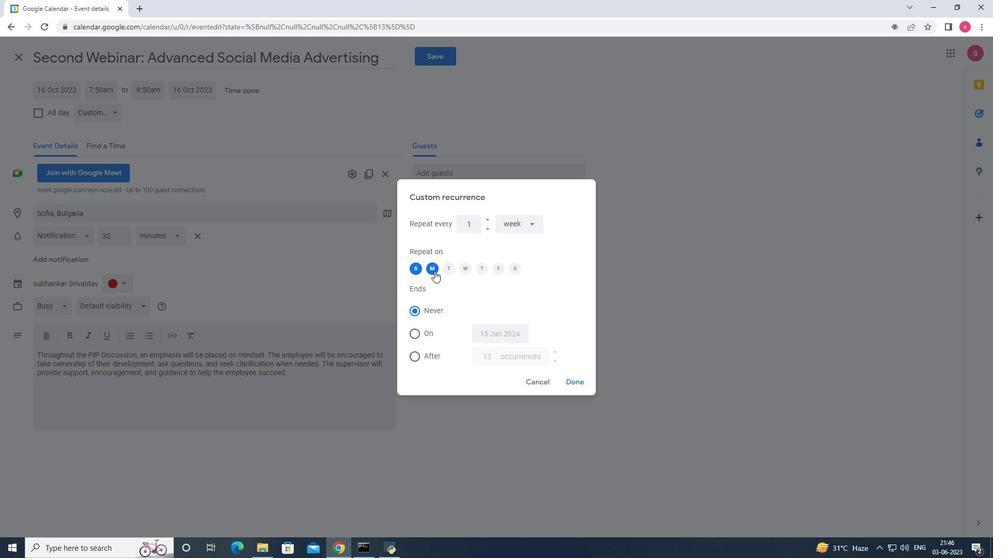 
Action: Mouse pressed left at (432, 268)
Screenshot: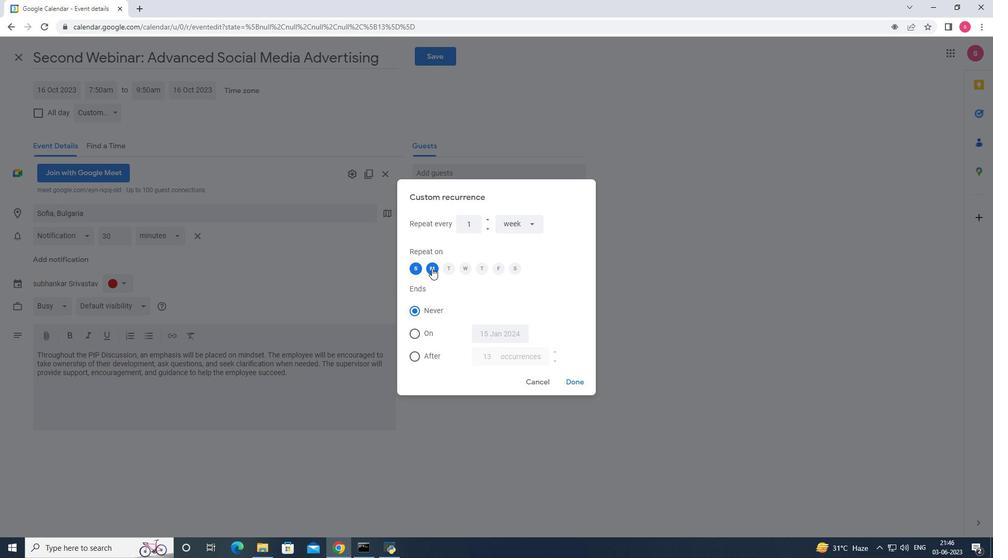 
Action: Mouse moved to (430, 268)
Screenshot: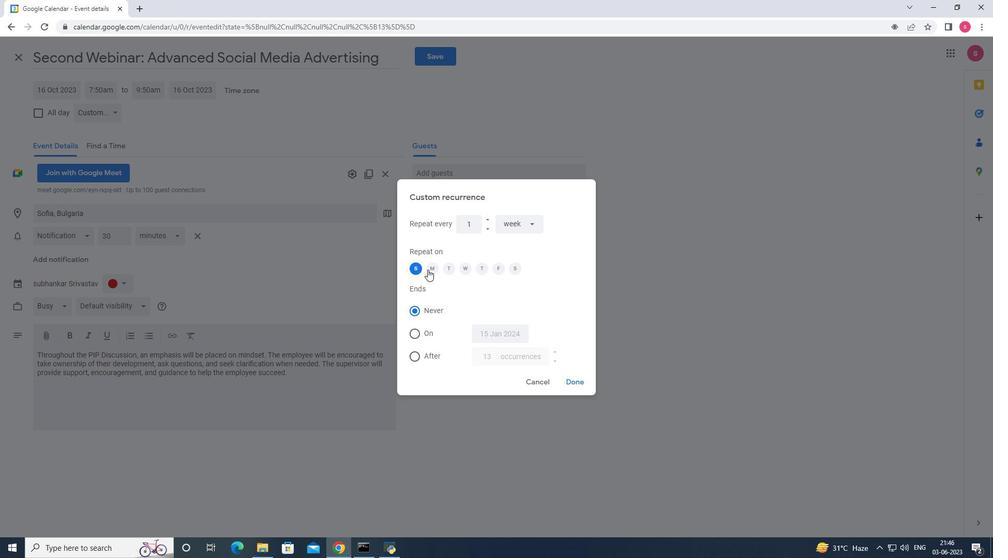 
Action: Mouse pressed left at (430, 268)
Screenshot: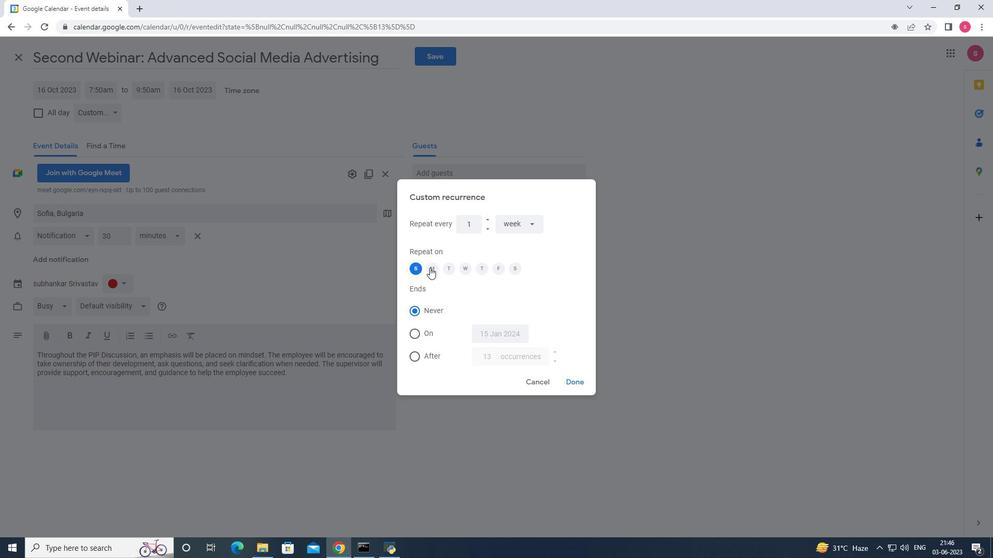 
Action: Mouse moved to (430, 268)
Screenshot: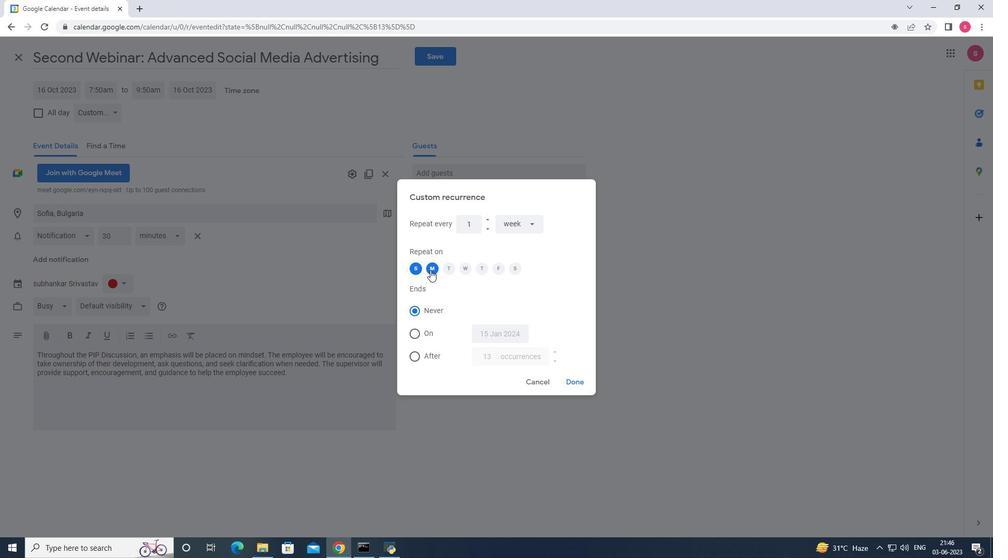 
Action: Mouse pressed left at (430, 268)
Screenshot: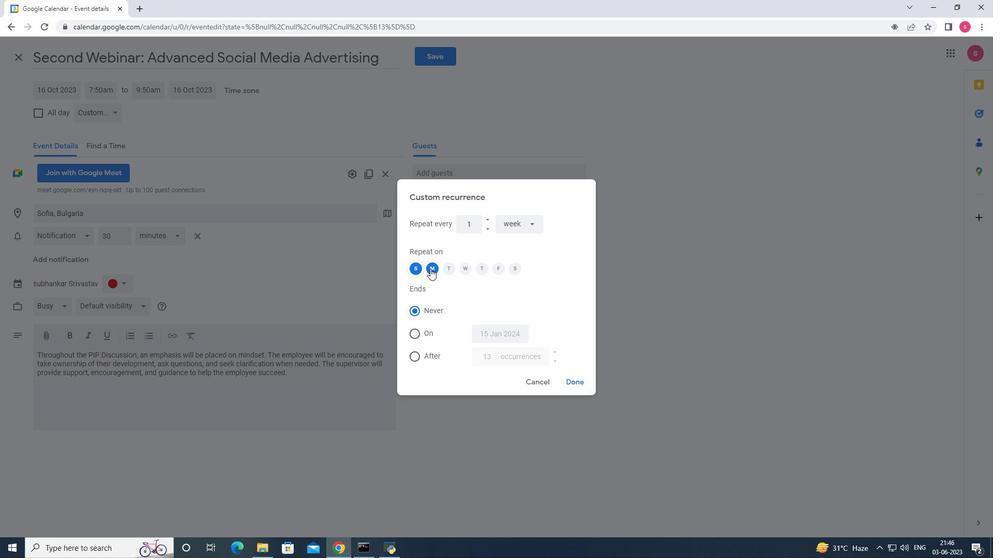 
Action: Mouse moved to (571, 385)
Screenshot: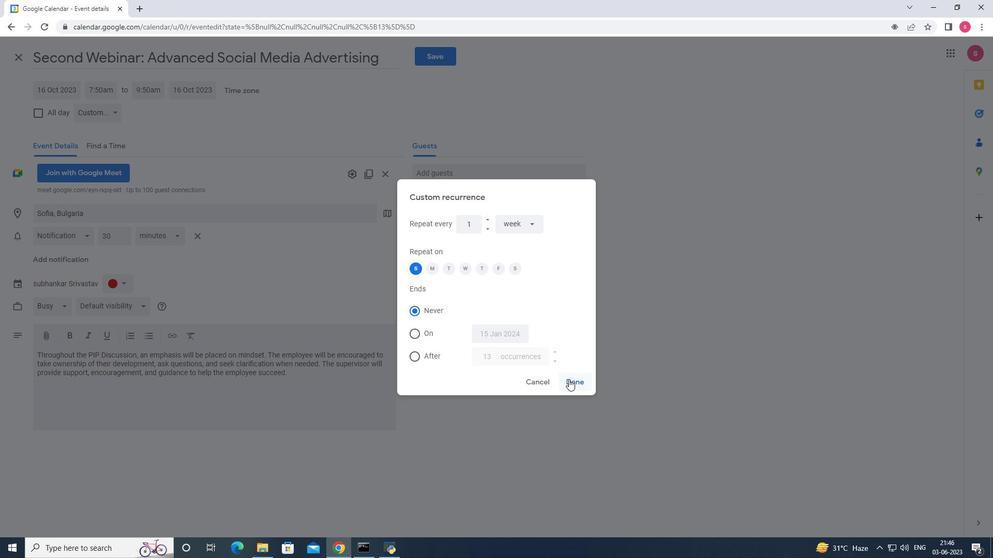 
Action: Mouse pressed left at (571, 385)
Screenshot: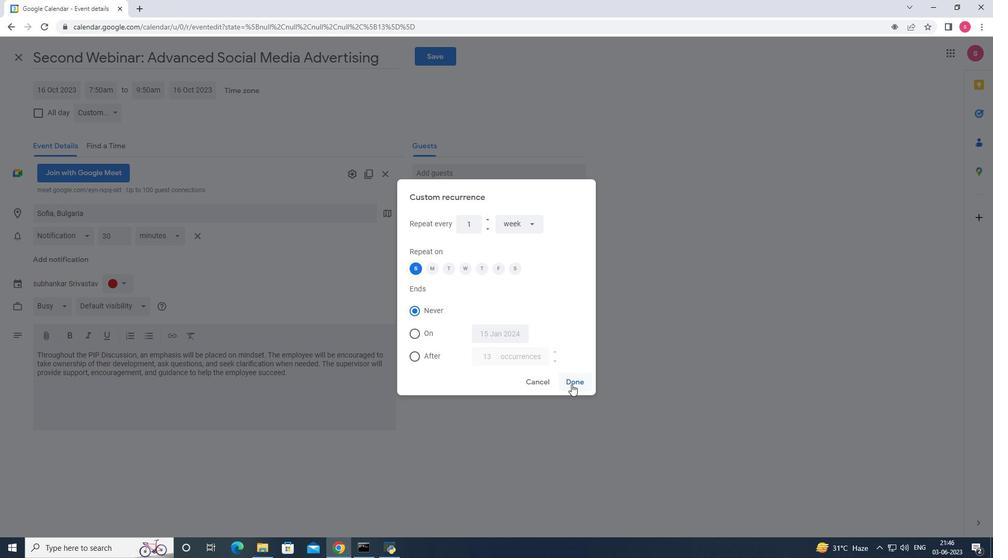 
Action: Mouse moved to (436, 57)
Screenshot: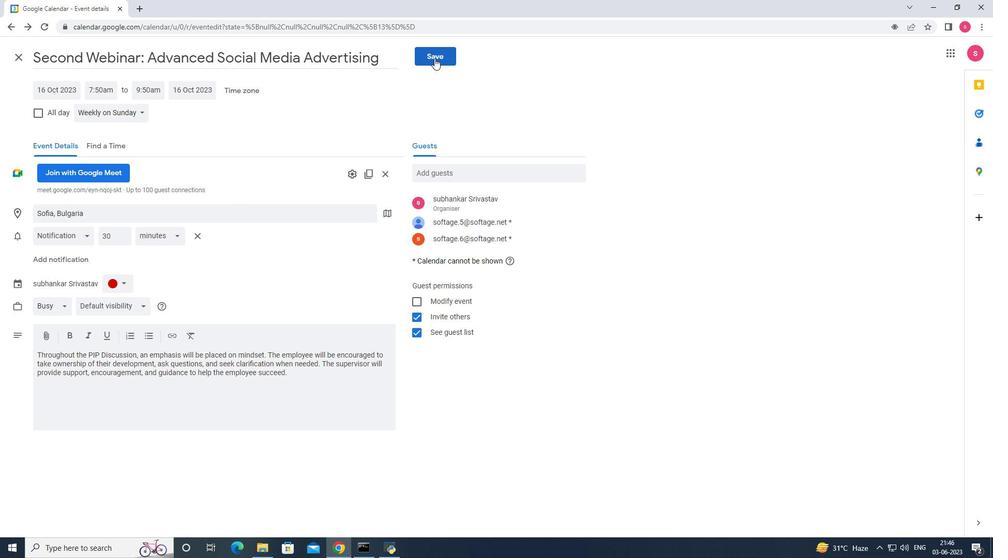 
Action: Mouse pressed left at (436, 57)
Screenshot: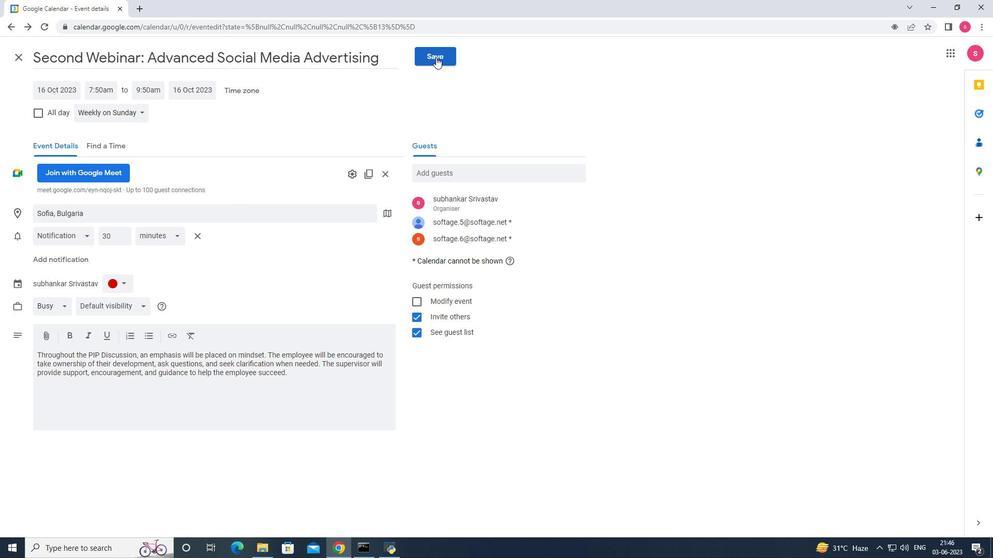 
Action: Mouse moved to (603, 314)
Screenshot: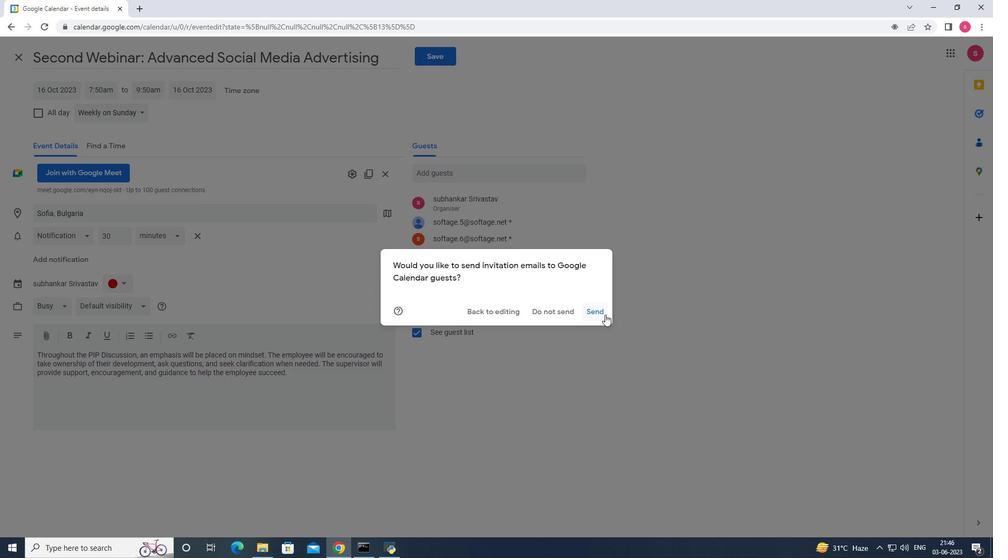 
Action: Mouse pressed left at (603, 314)
Screenshot: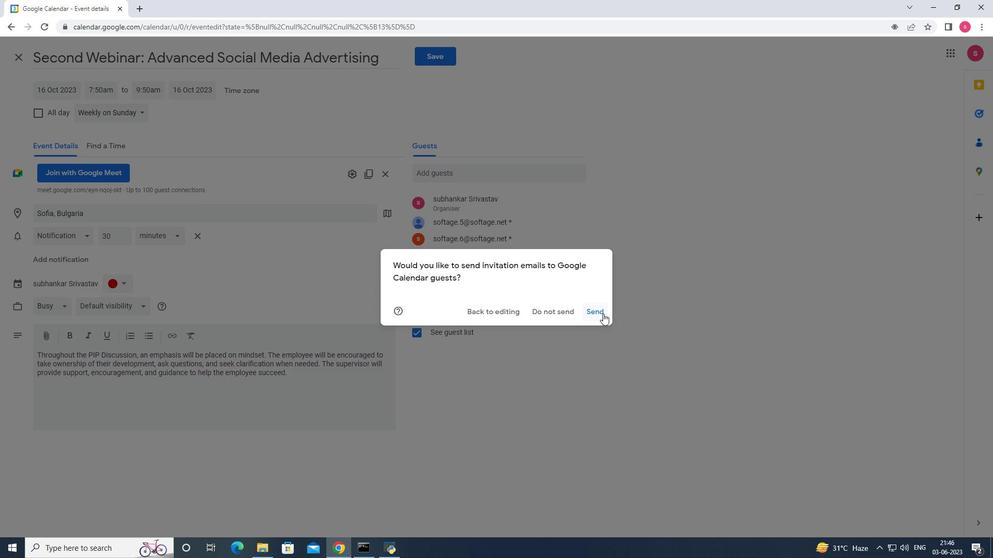 
